 Task: Search round trip flight ticket for 2 adults, 2 infants in seat and 1 infant on lap in first from Vineyard Haven: Martha's Vineyard Airport to Greenville: Pitt-greenville Airport on 5-2-2023 and return on 5-3-2023. Choice of flights is Emirates. Number of bags: 1 carry on bag and 5 checked bags. Price is upto 80000. Outbound departure time preference is 7:00. Return departure time preference is 12:15.
Action: Mouse moved to (352, 181)
Screenshot: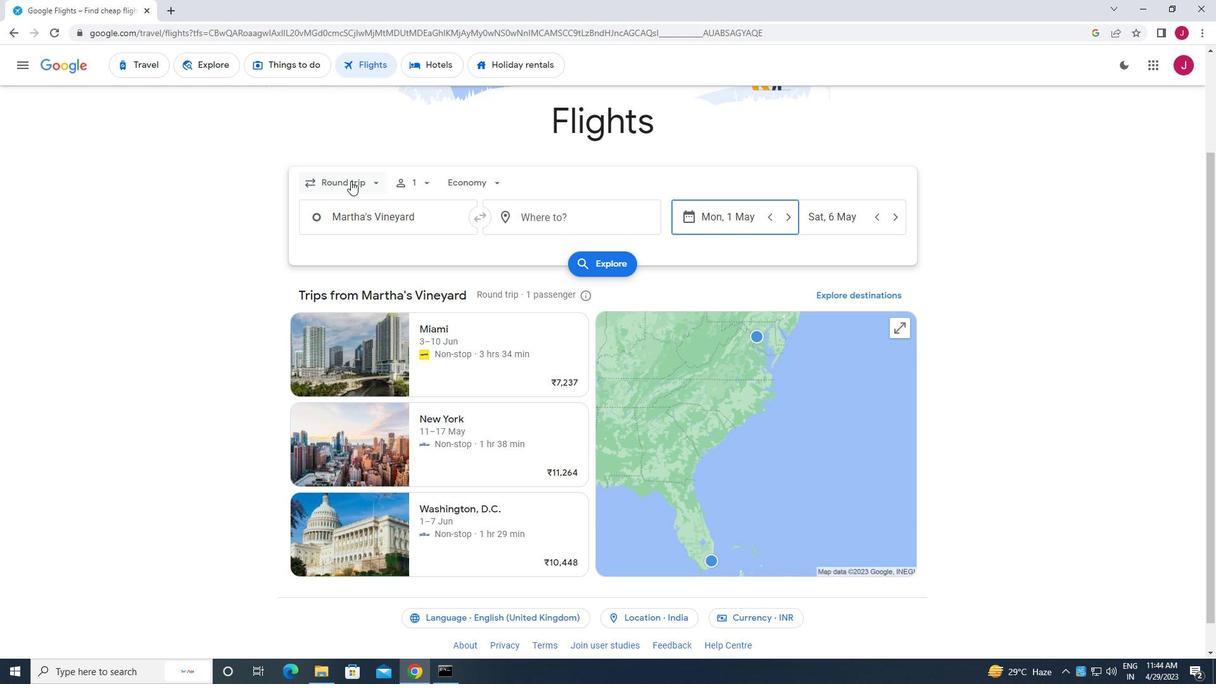 
Action: Mouse pressed left at (352, 181)
Screenshot: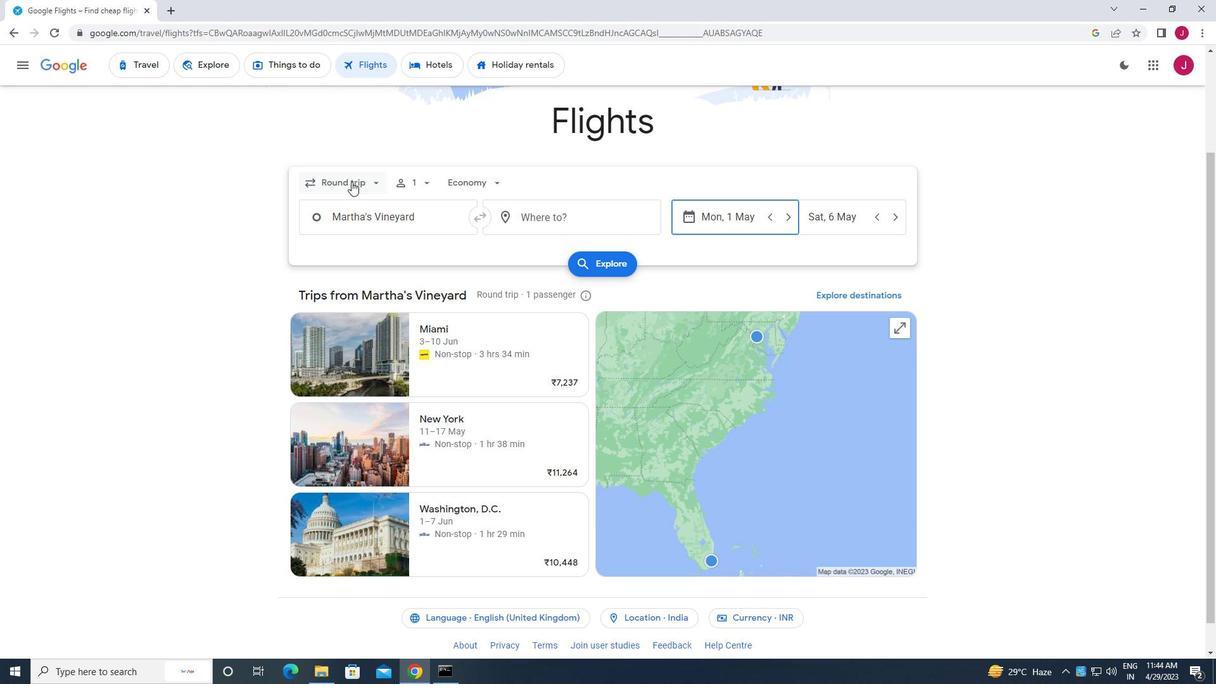 
Action: Mouse moved to (359, 234)
Screenshot: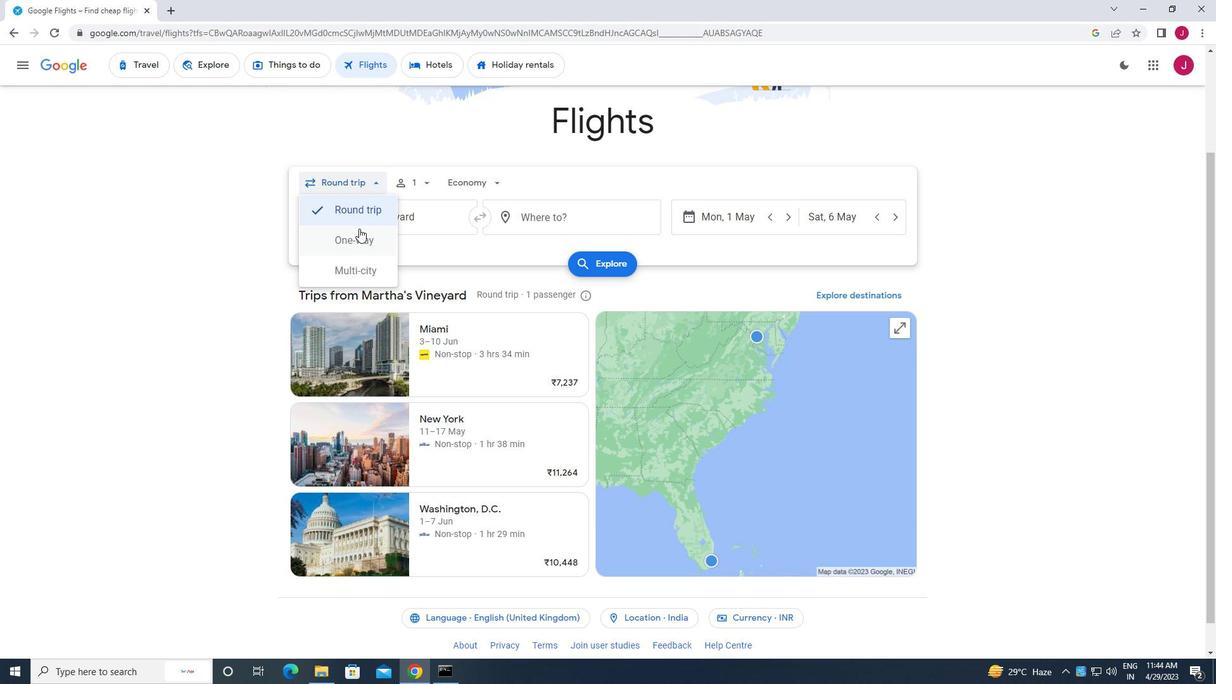 
Action: Mouse pressed left at (359, 234)
Screenshot: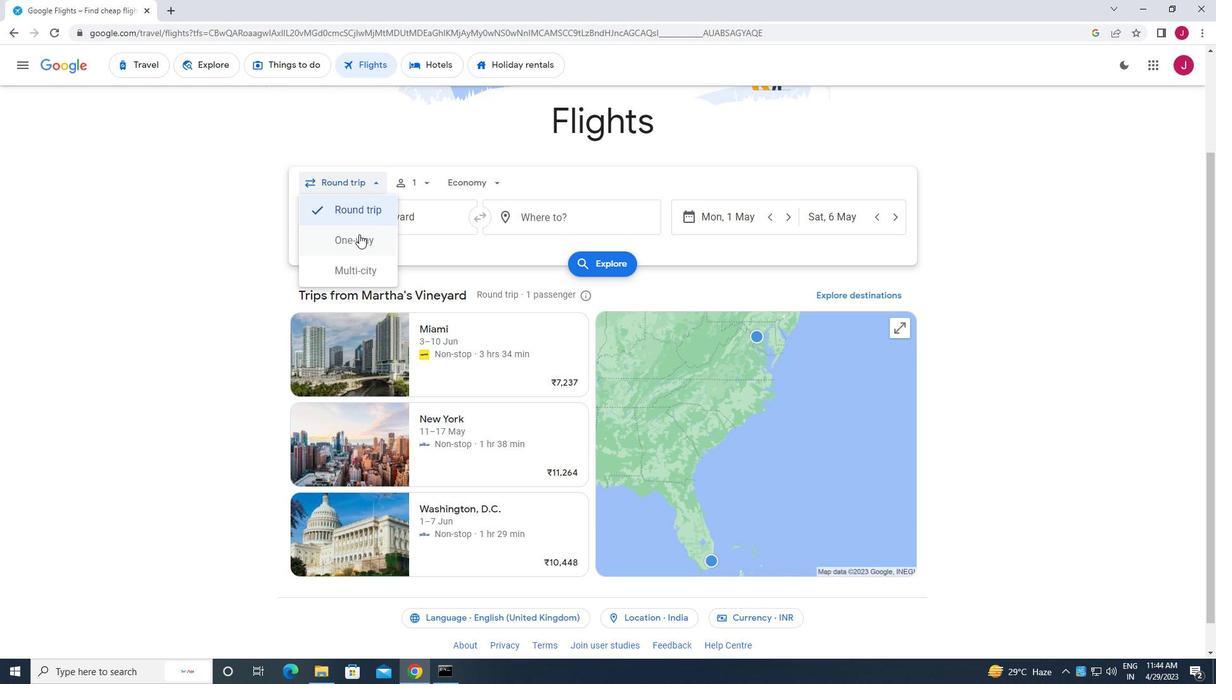 
Action: Mouse moved to (405, 183)
Screenshot: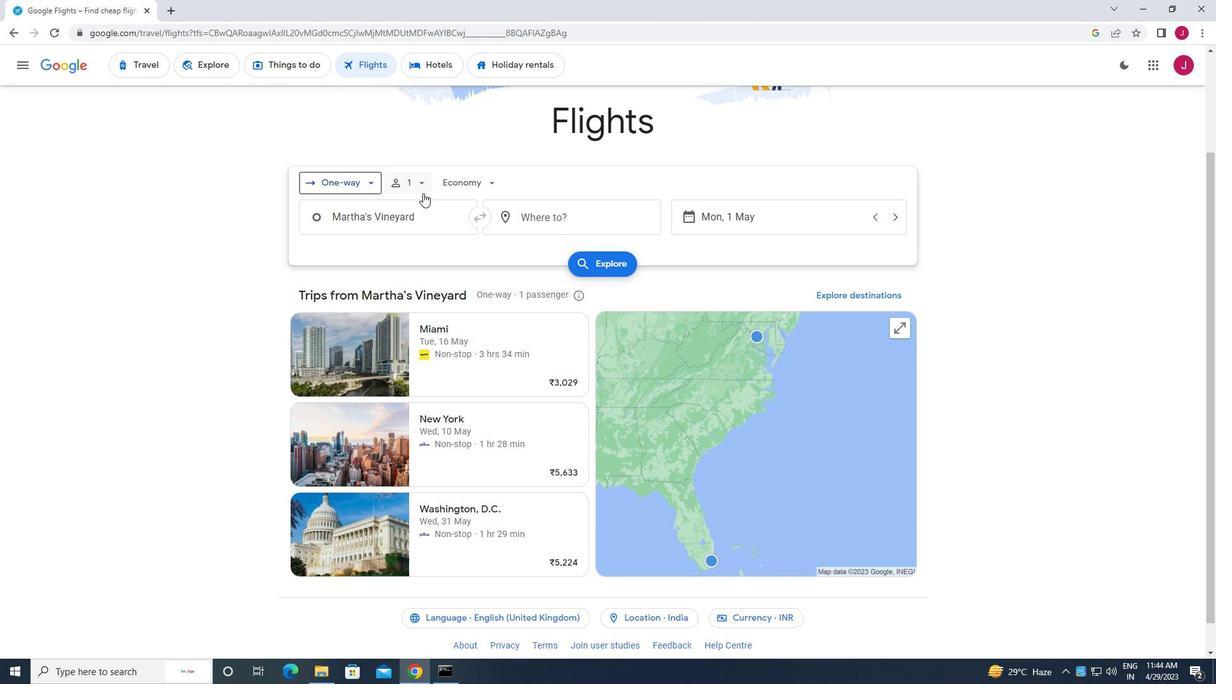 
Action: Mouse pressed left at (405, 183)
Screenshot: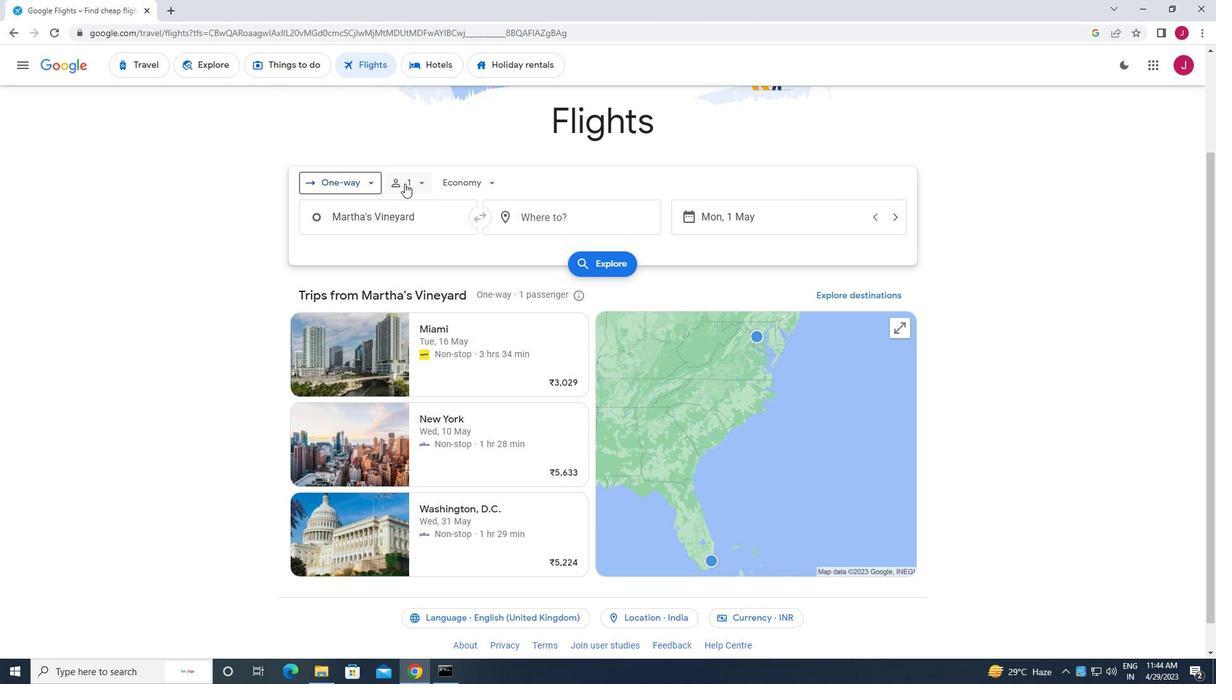 
Action: Mouse moved to (519, 216)
Screenshot: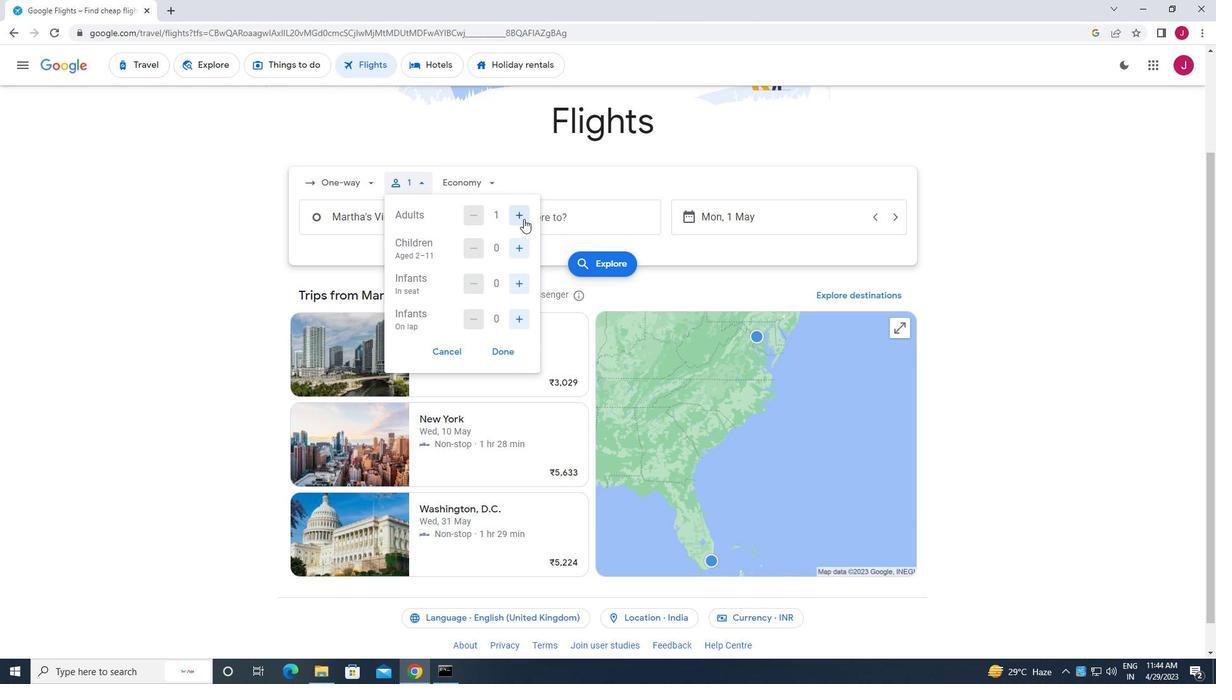 
Action: Mouse pressed left at (519, 216)
Screenshot: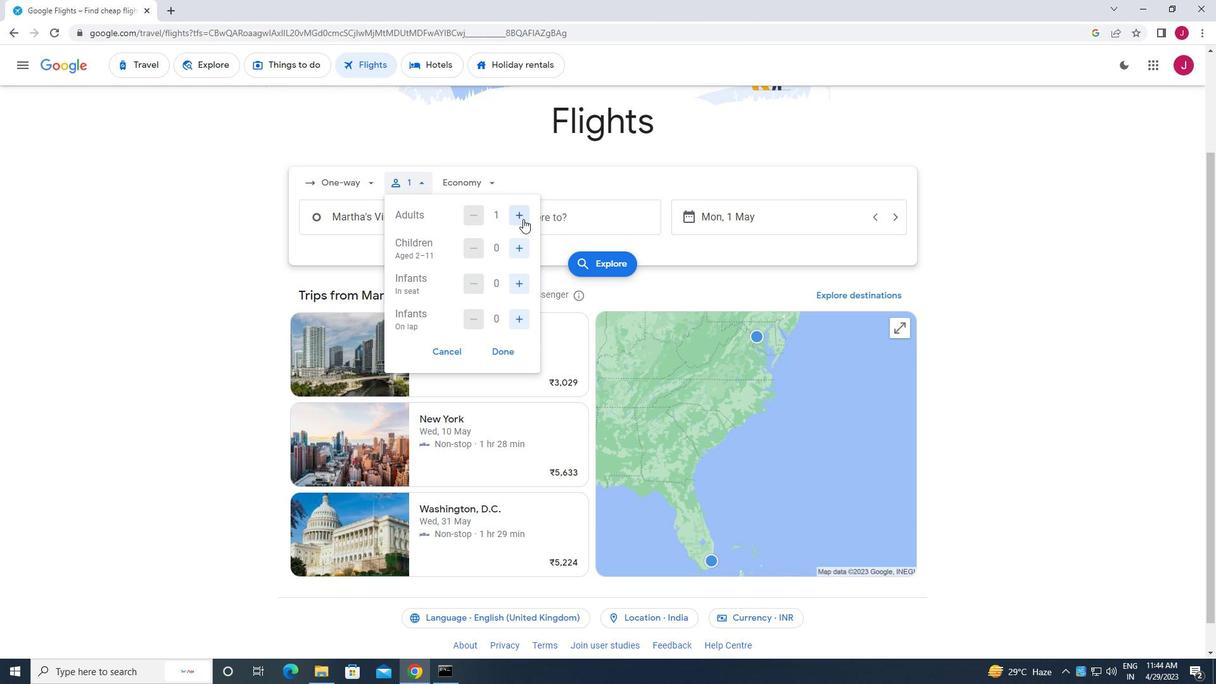 
Action: Mouse moved to (519, 245)
Screenshot: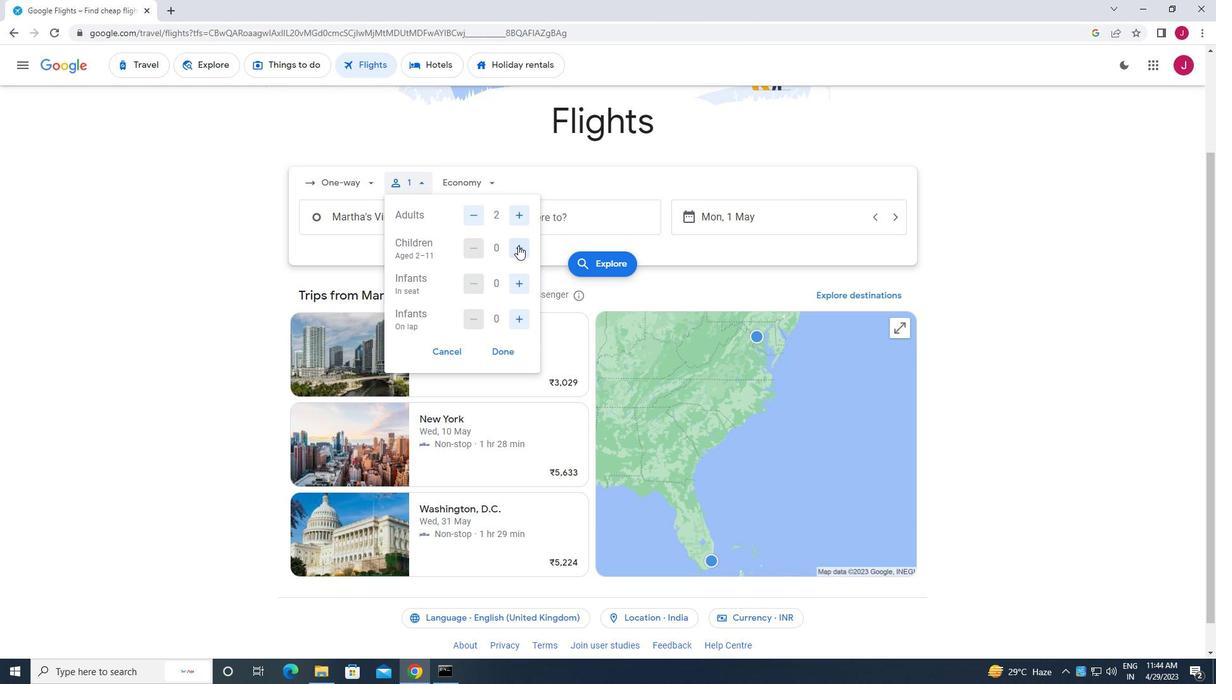 
Action: Mouse pressed left at (519, 245)
Screenshot: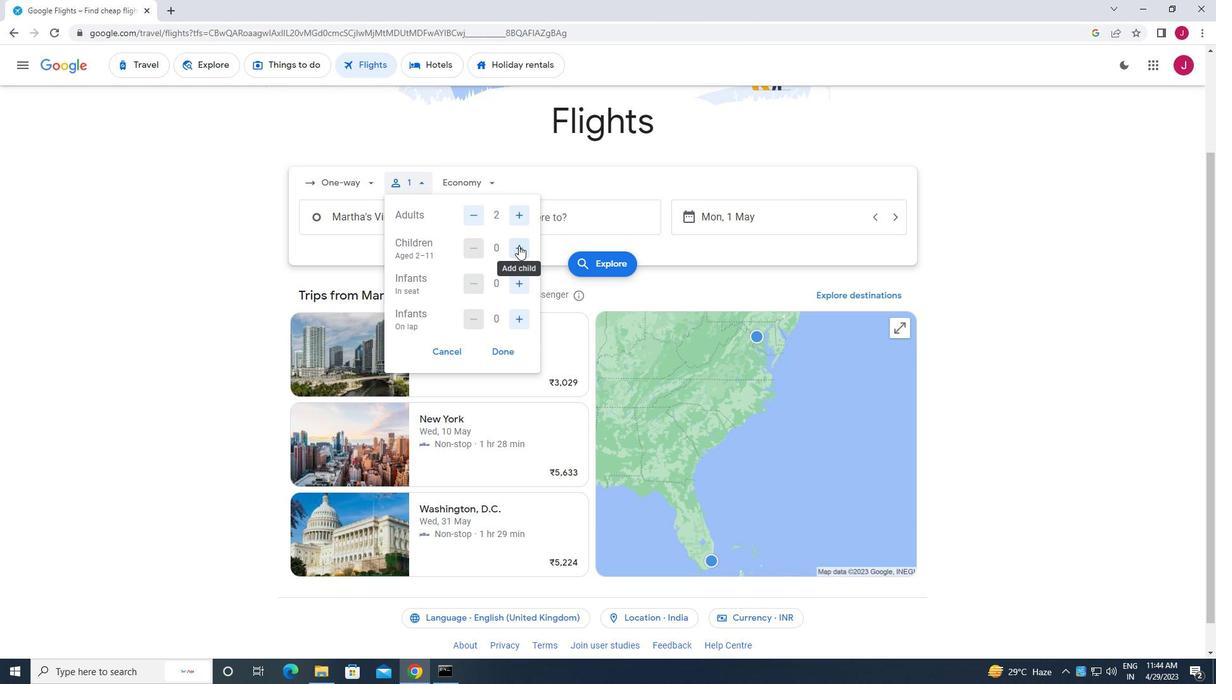 
Action: Mouse moved to (481, 249)
Screenshot: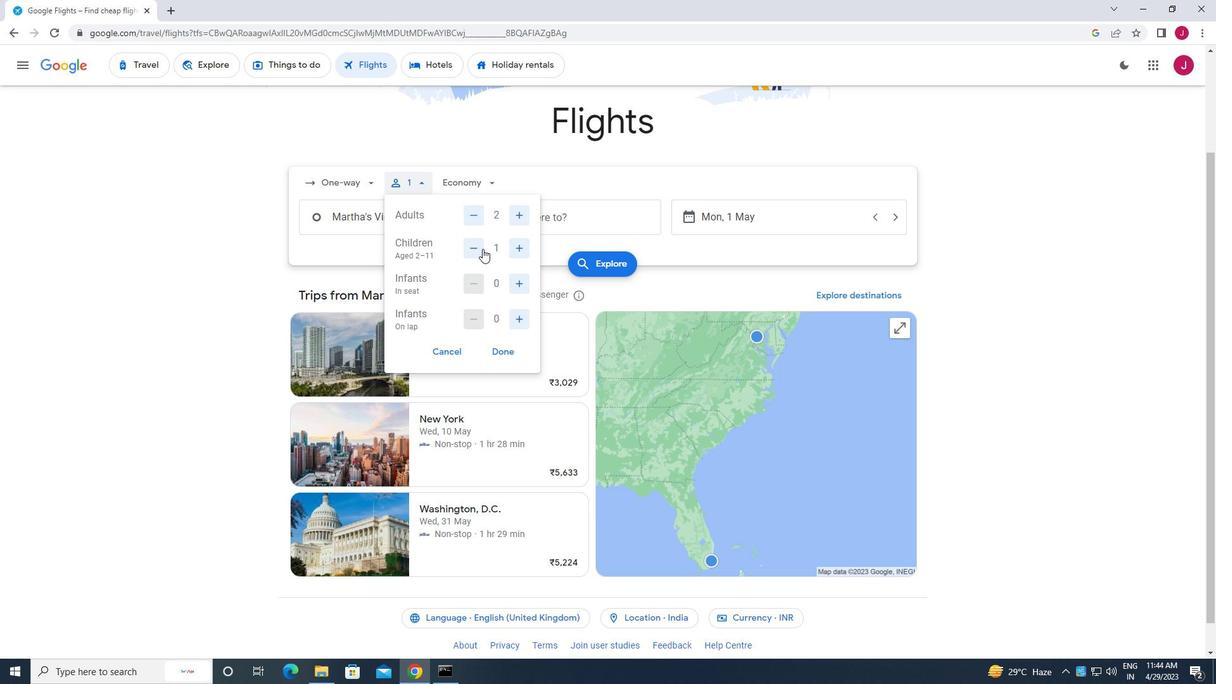 
Action: Mouse pressed left at (481, 249)
Screenshot: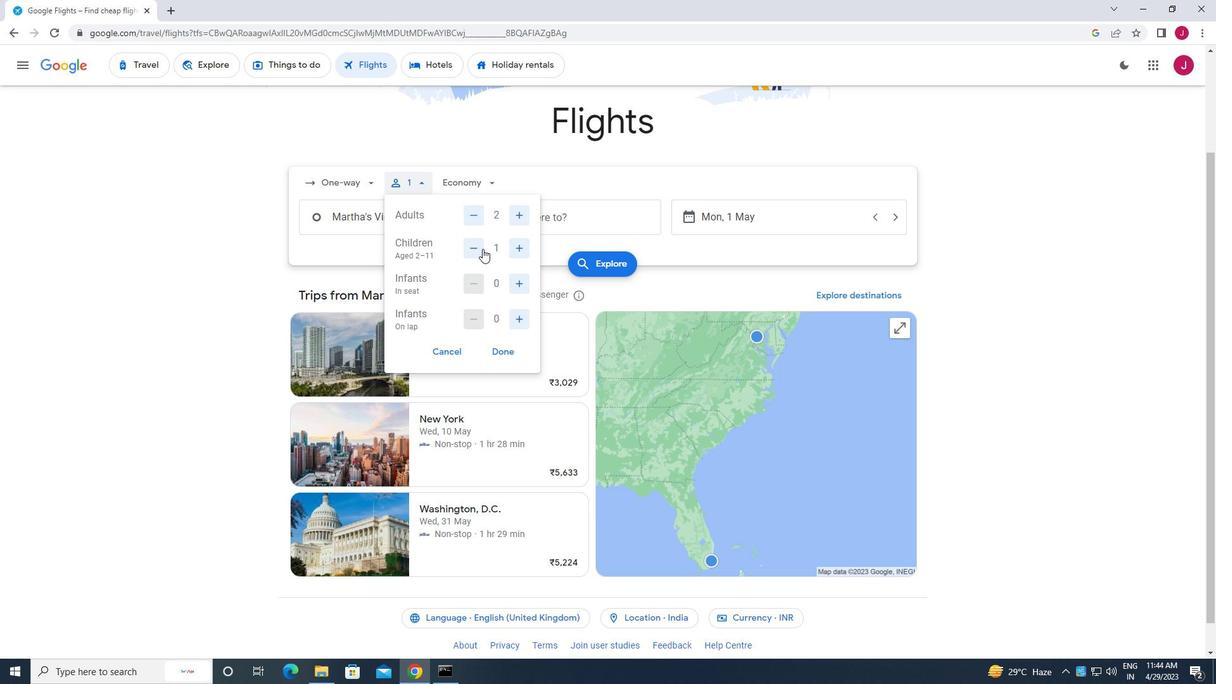 
Action: Mouse moved to (517, 281)
Screenshot: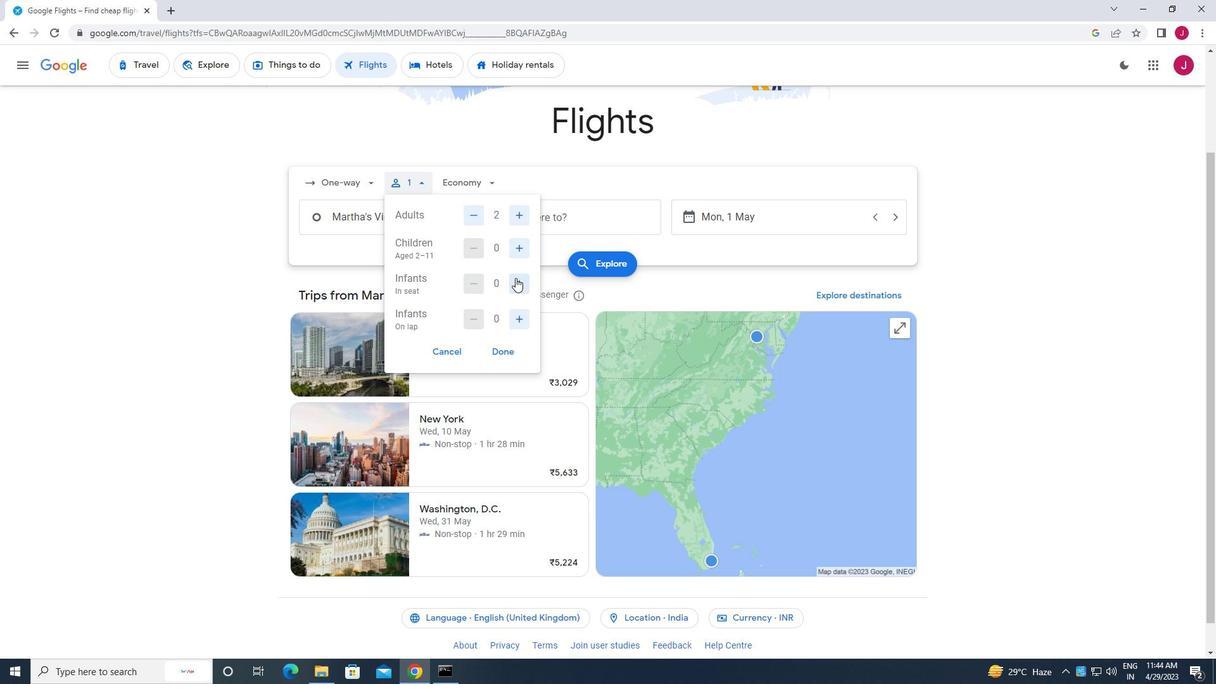 
Action: Mouse pressed left at (517, 281)
Screenshot: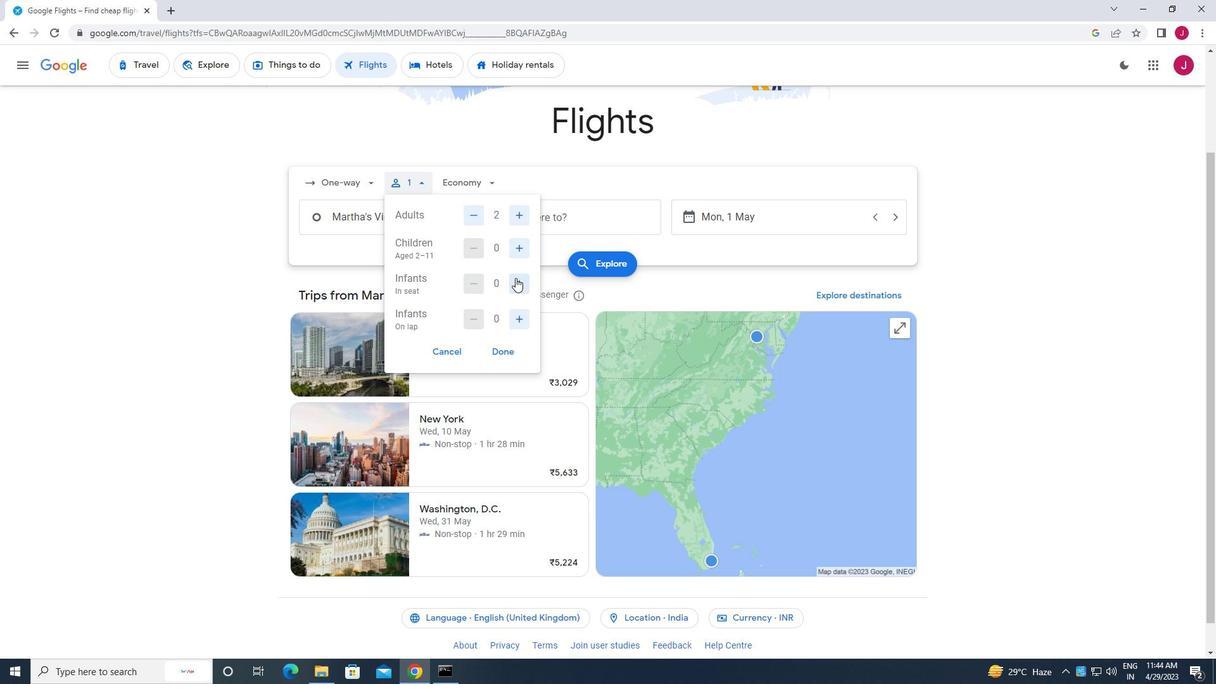 
Action: Mouse moved to (517, 281)
Screenshot: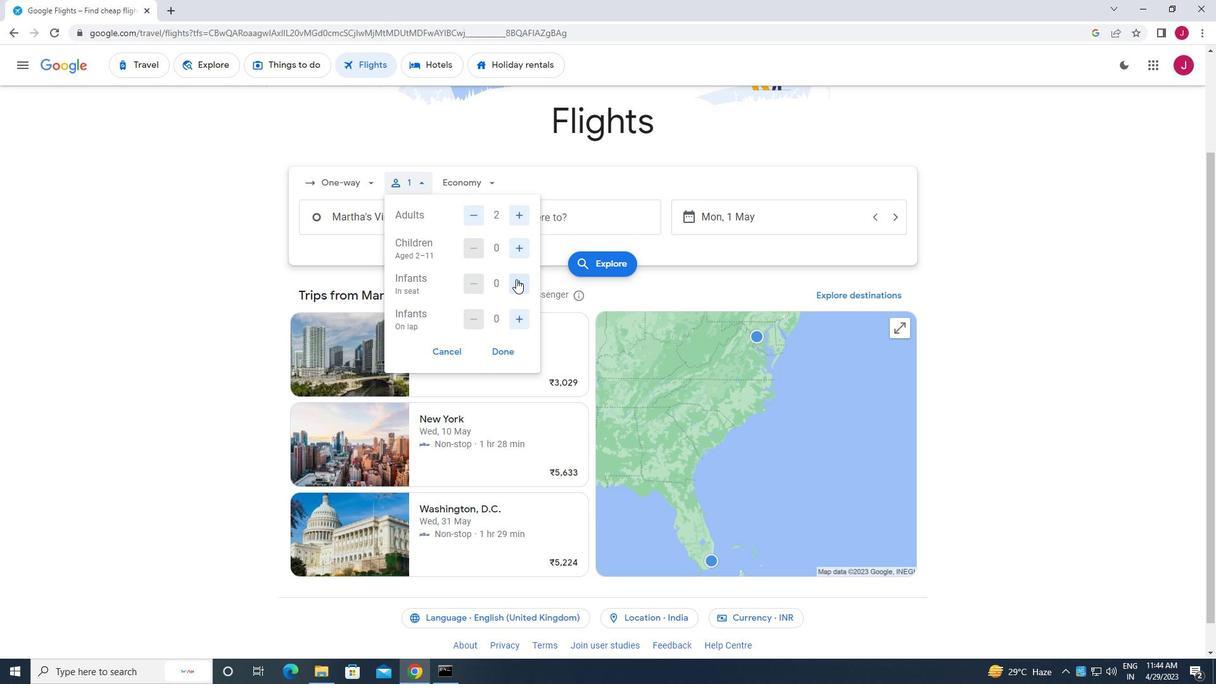
Action: Mouse pressed left at (517, 281)
Screenshot: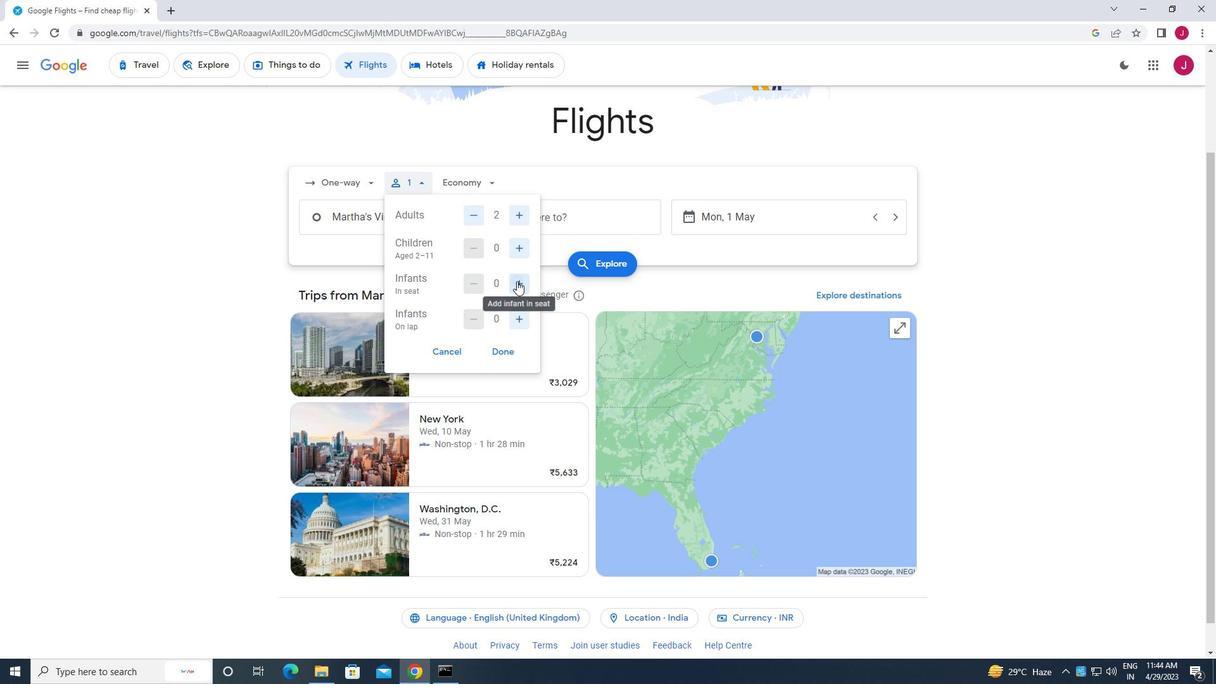 
Action: Mouse moved to (519, 316)
Screenshot: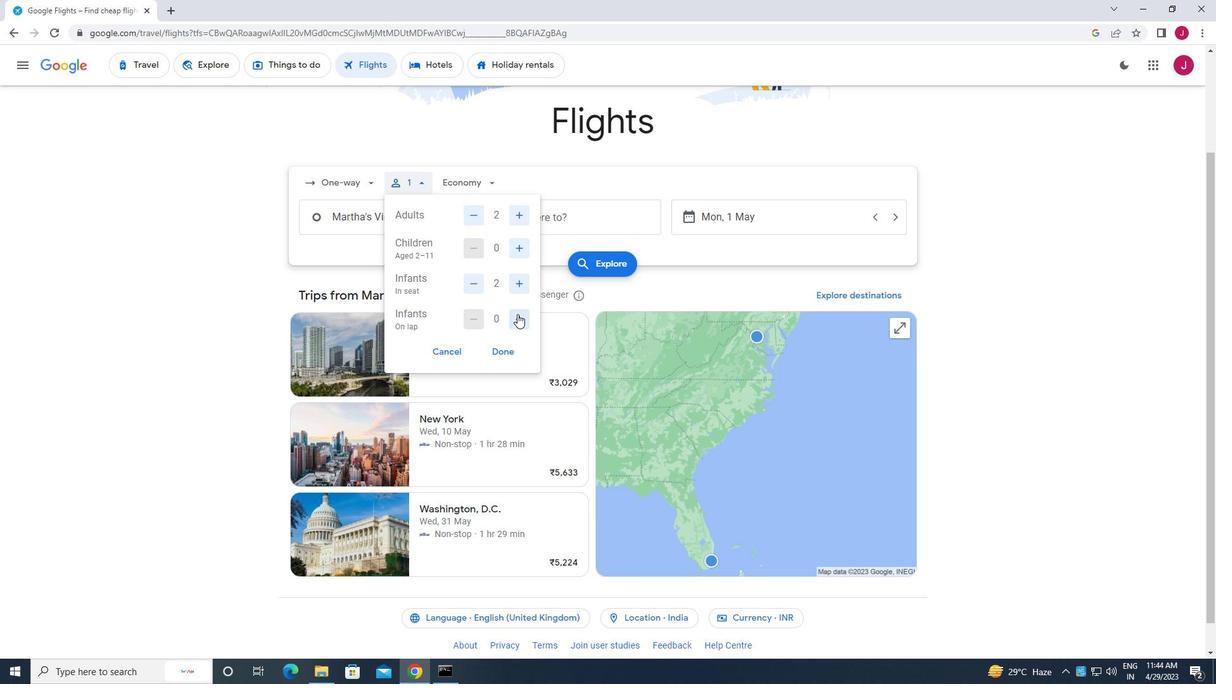 
Action: Mouse pressed left at (519, 316)
Screenshot: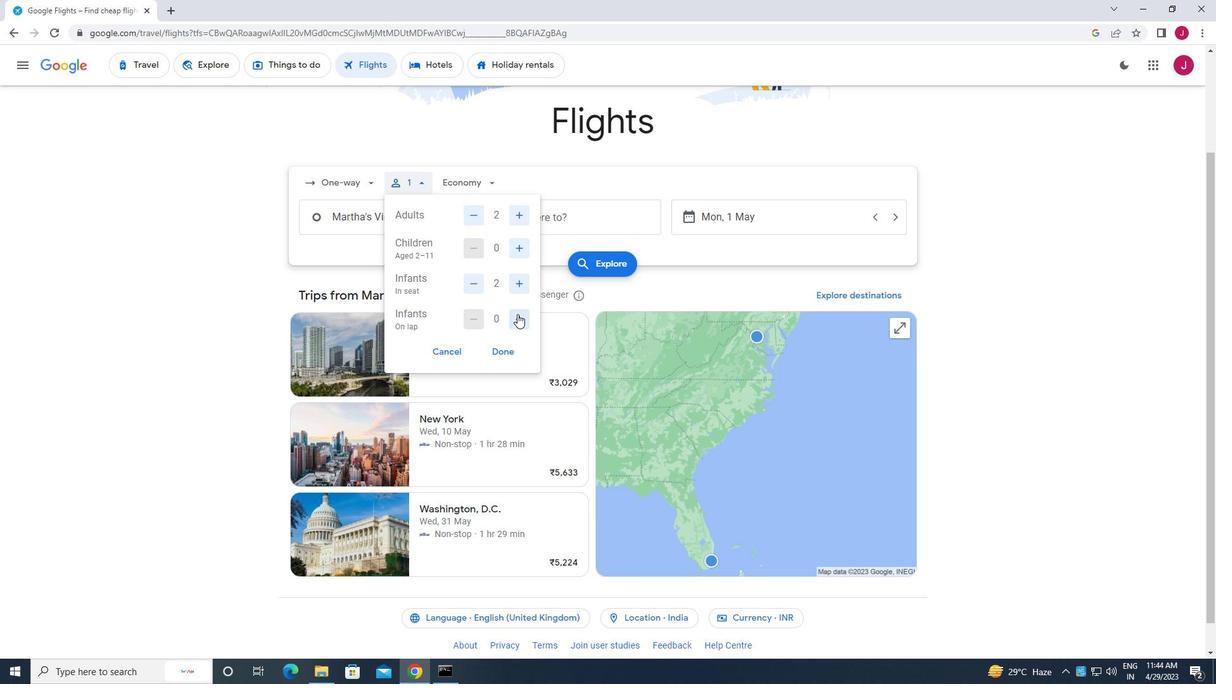 
Action: Mouse moved to (500, 348)
Screenshot: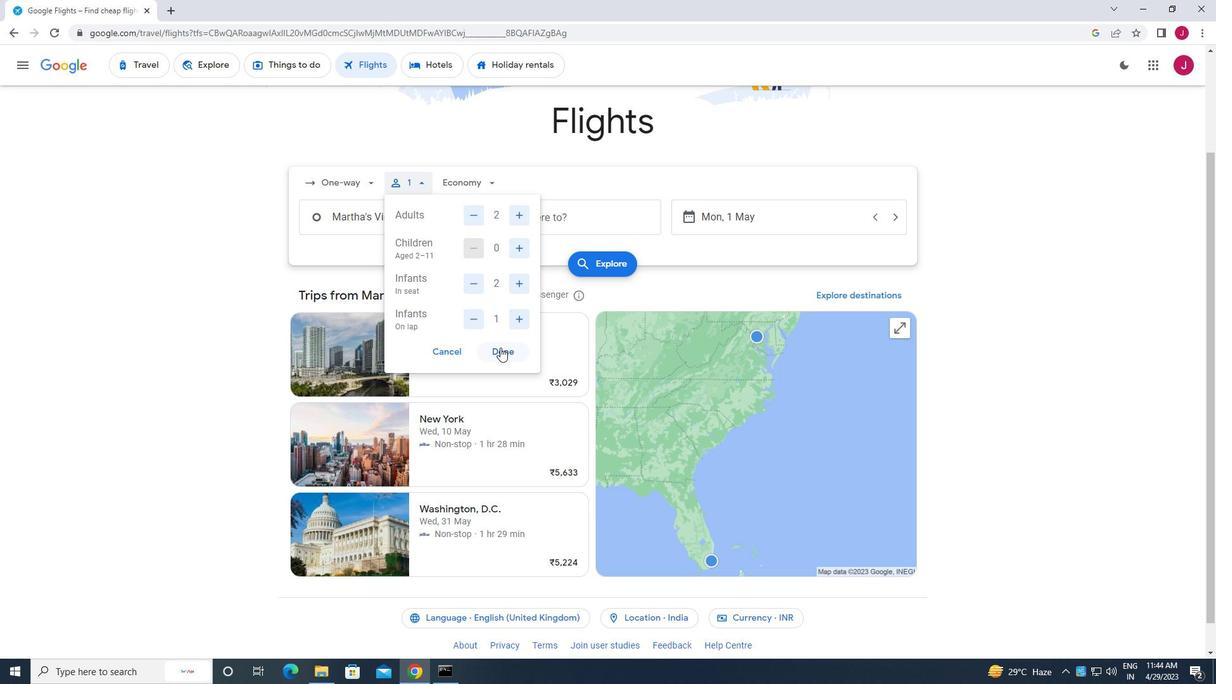 
Action: Mouse pressed left at (500, 348)
Screenshot: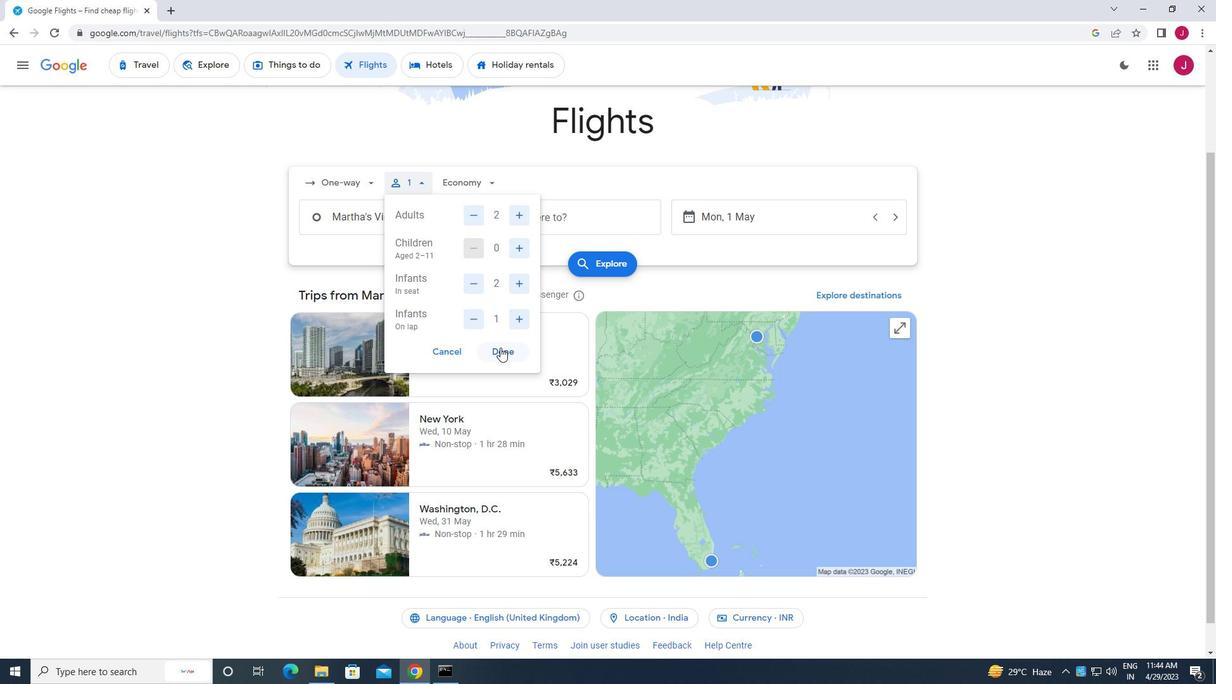 
Action: Mouse moved to (481, 184)
Screenshot: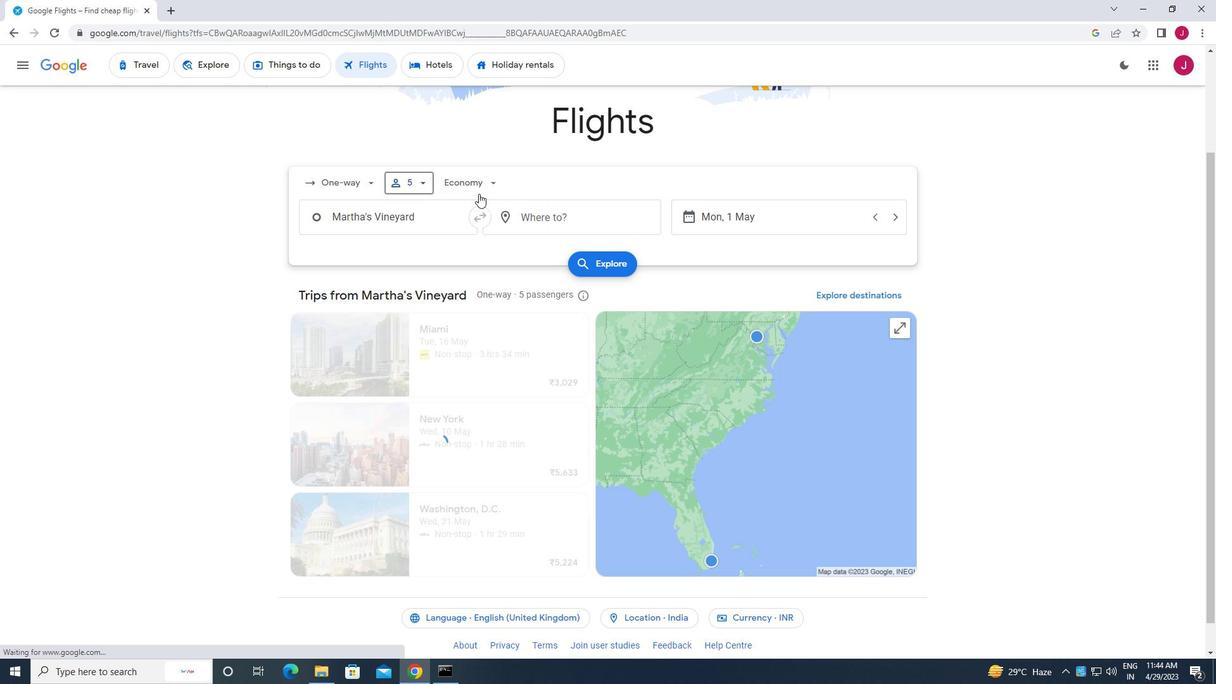 
Action: Mouse pressed left at (481, 184)
Screenshot: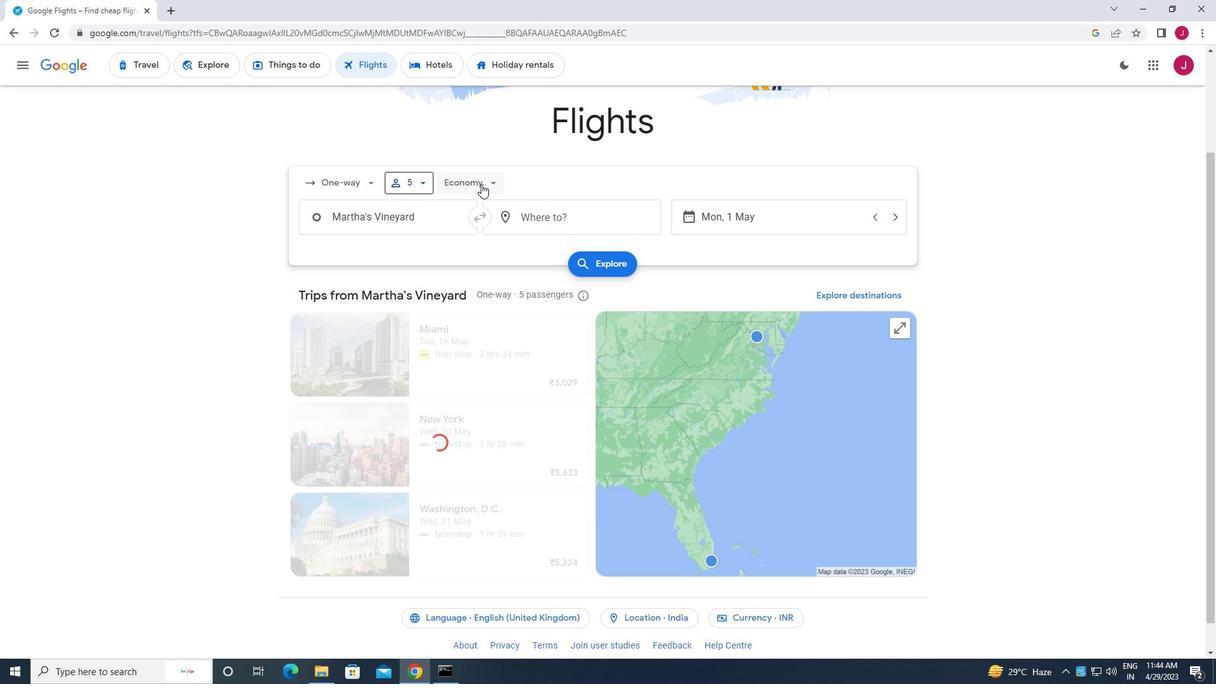 
Action: Mouse moved to (486, 304)
Screenshot: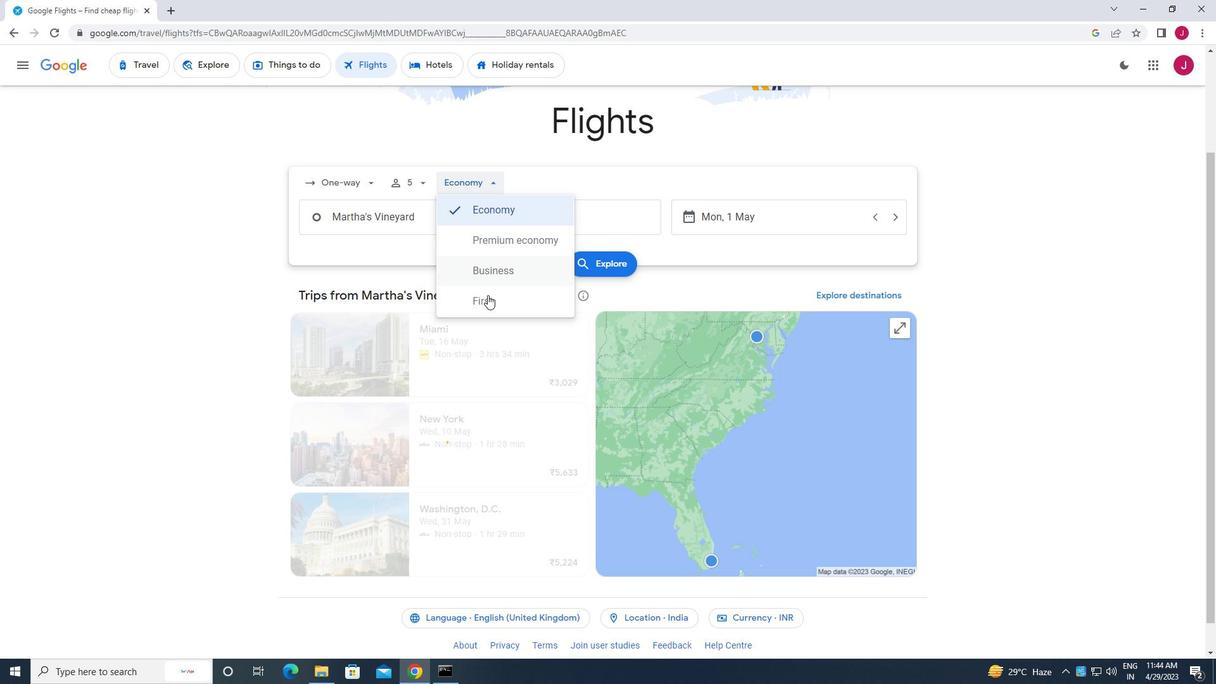 
Action: Mouse pressed left at (486, 304)
Screenshot: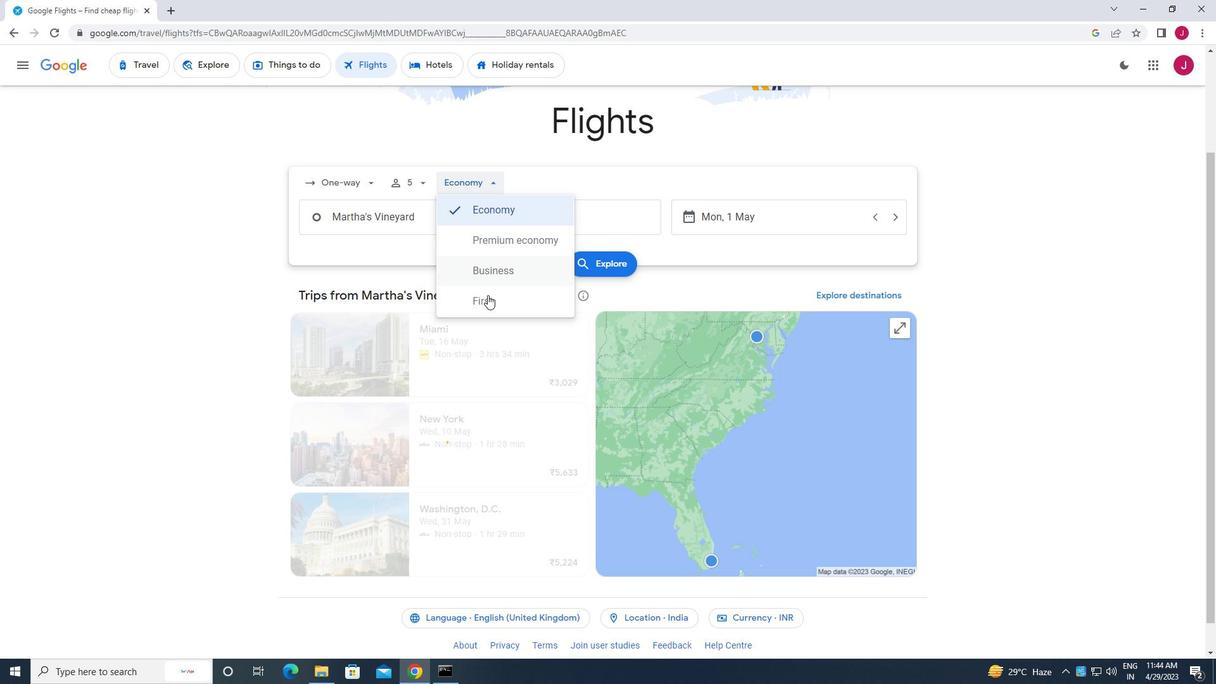 
Action: Mouse moved to (420, 214)
Screenshot: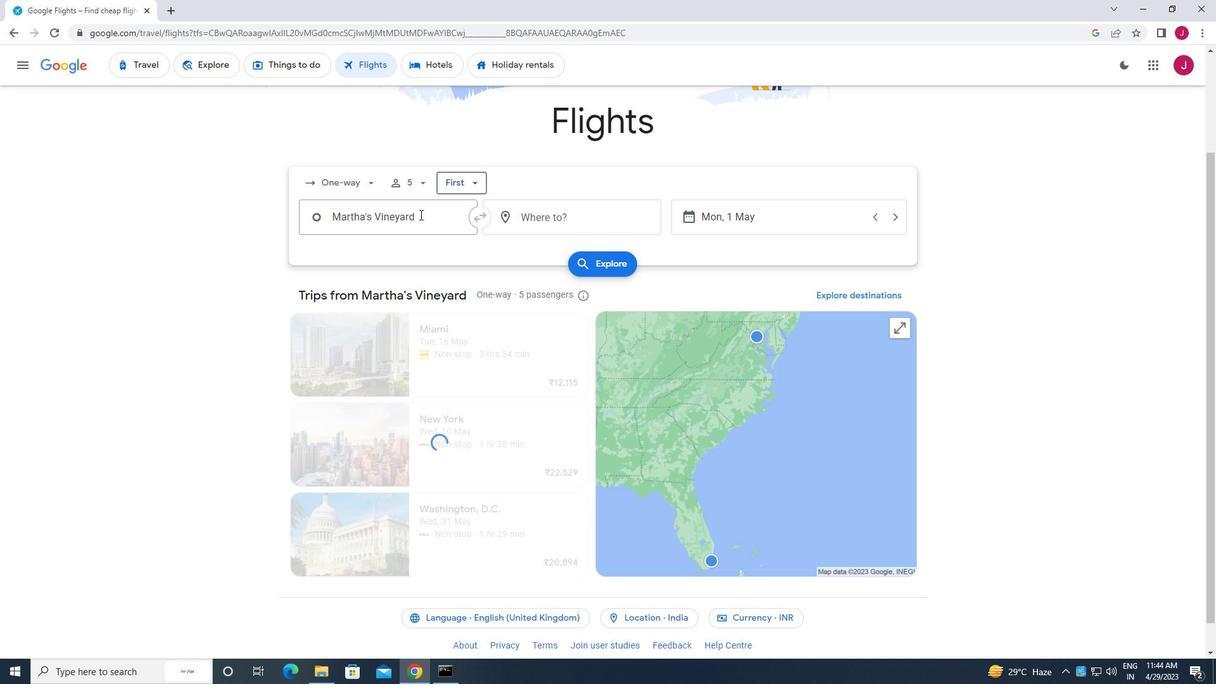 
Action: Mouse pressed left at (420, 214)
Screenshot: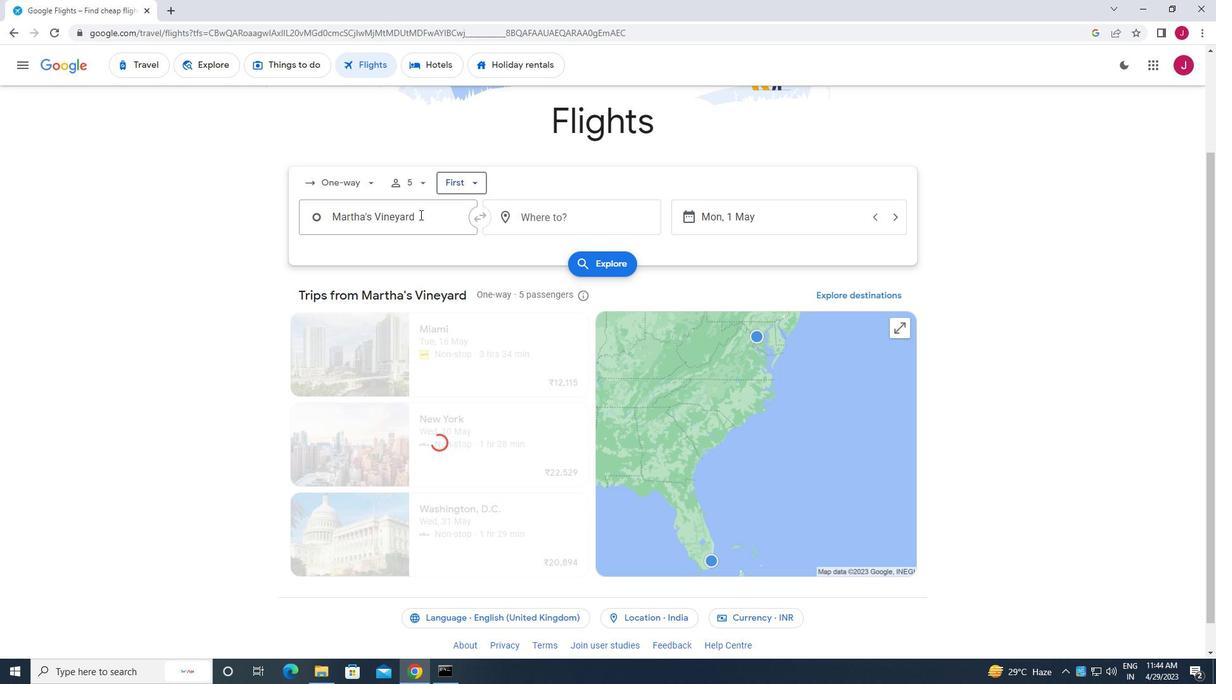 
Action: Mouse moved to (420, 214)
Screenshot: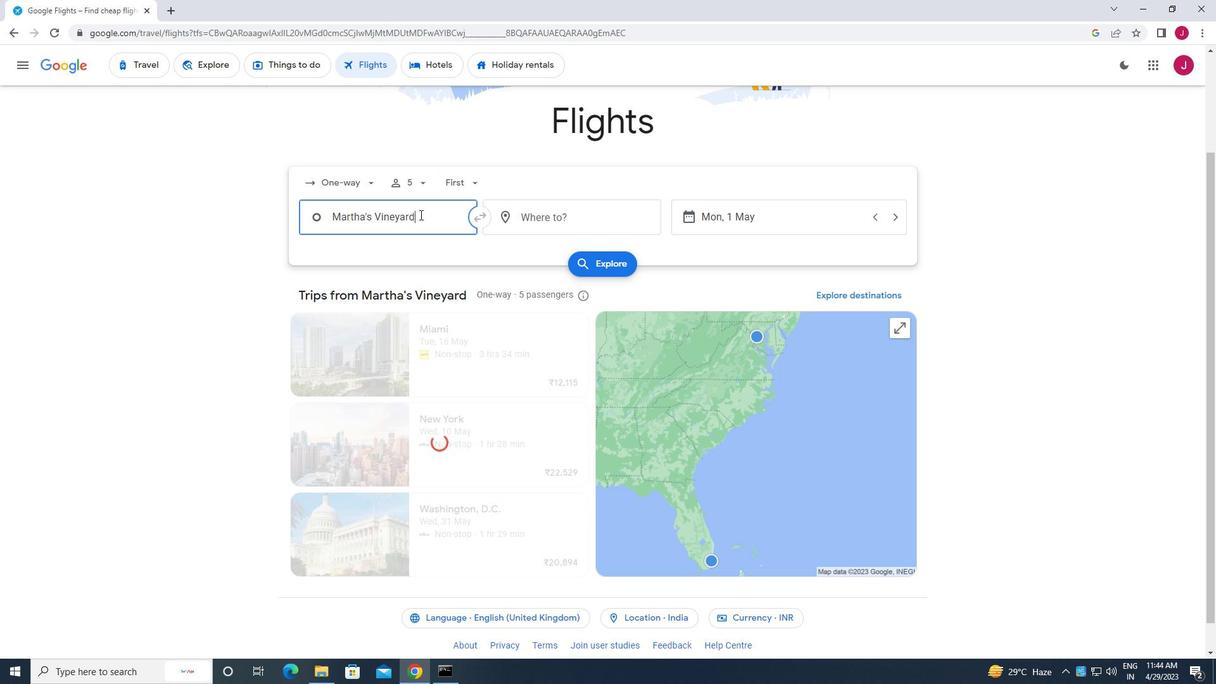 
Action: Key pressed marthas<Key.space>
Screenshot: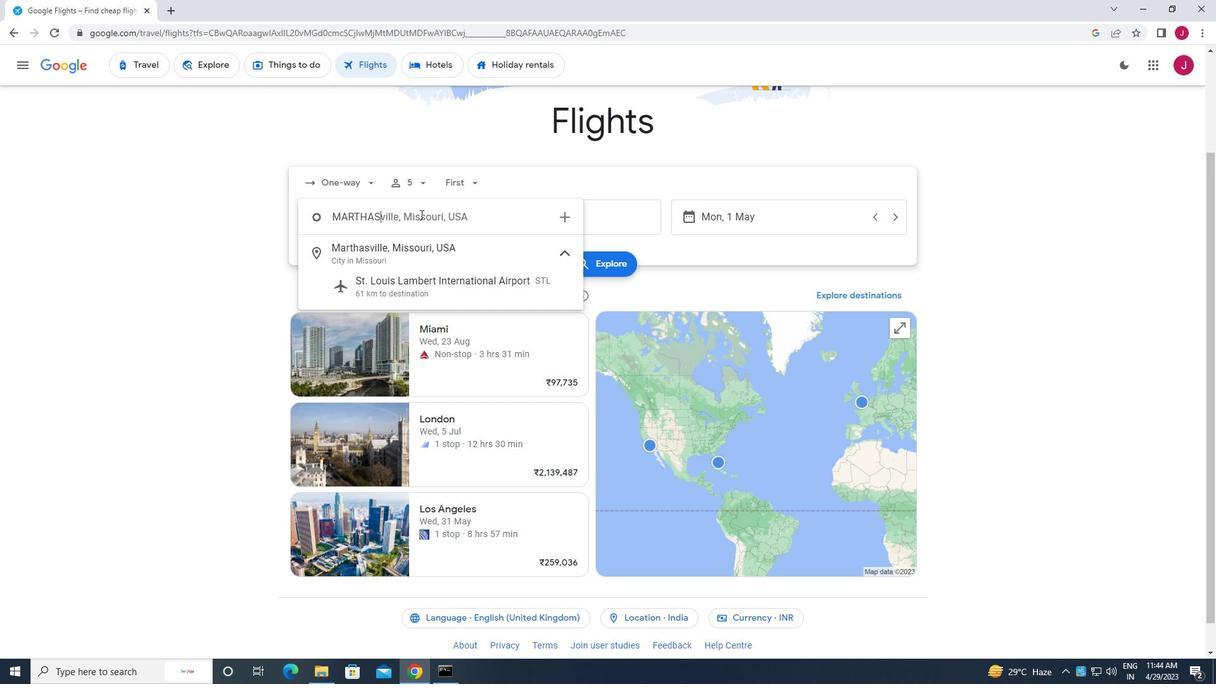 
Action: Mouse moved to (458, 249)
Screenshot: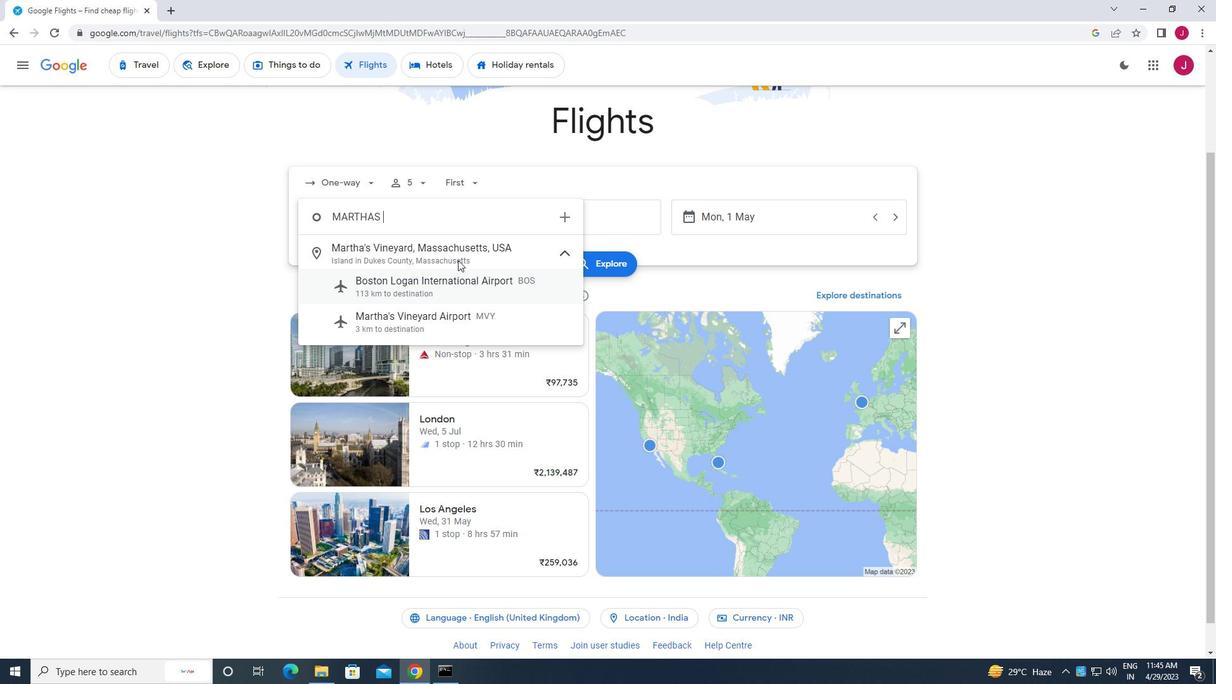 
Action: Mouse pressed left at (458, 249)
Screenshot: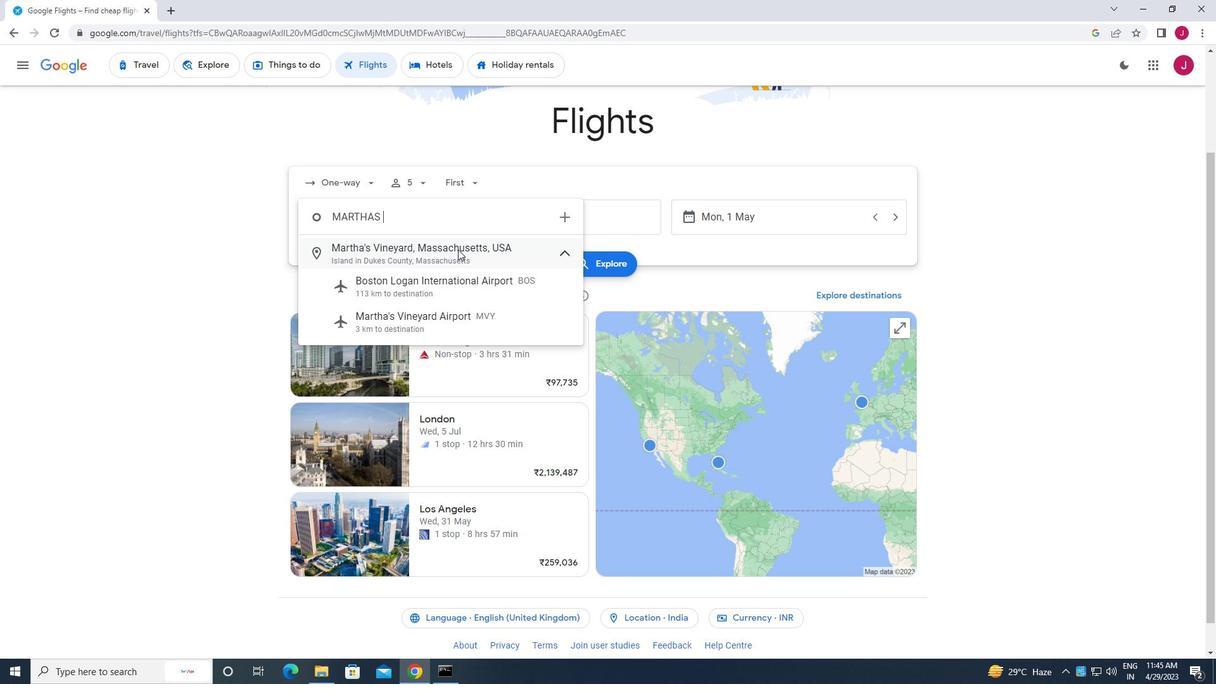 
Action: Mouse moved to (577, 222)
Screenshot: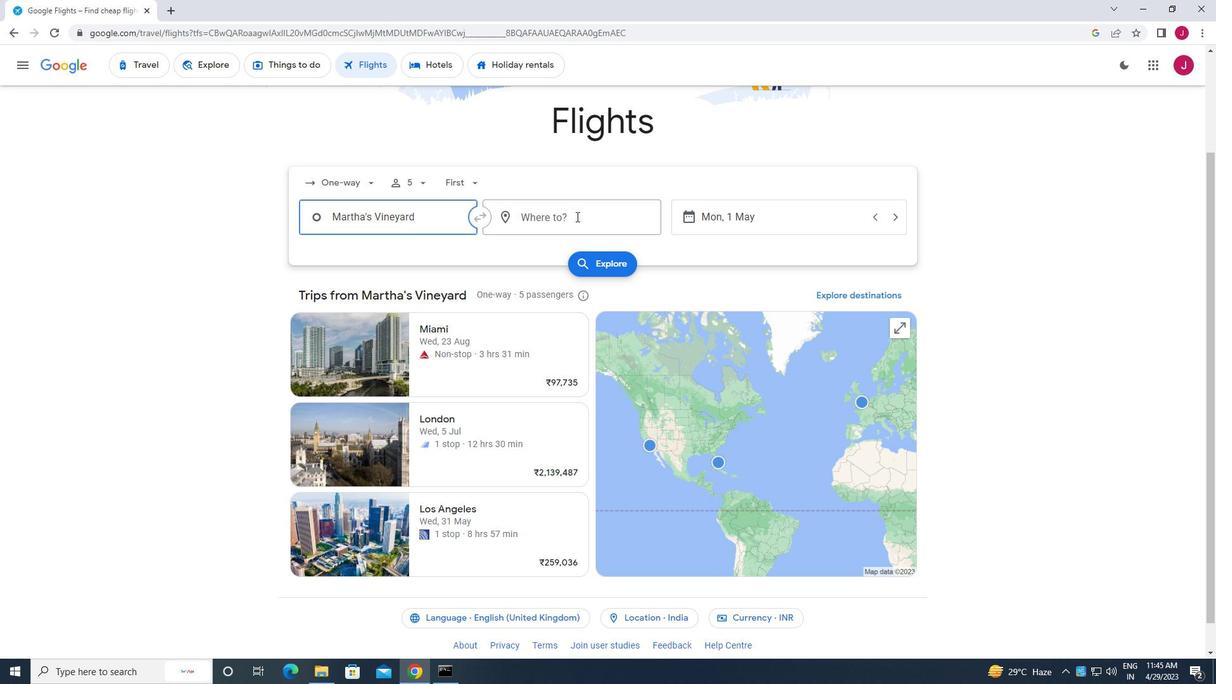 
Action: Mouse pressed left at (577, 222)
Screenshot: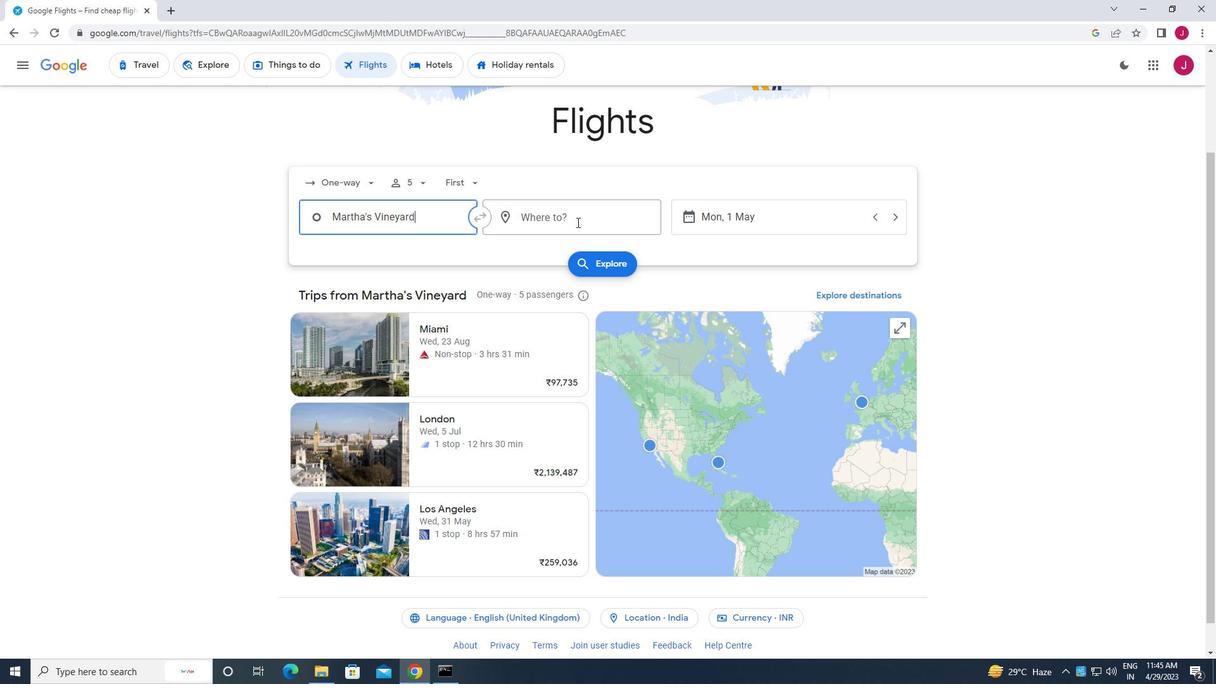 
Action: Mouse moved to (573, 222)
Screenshot: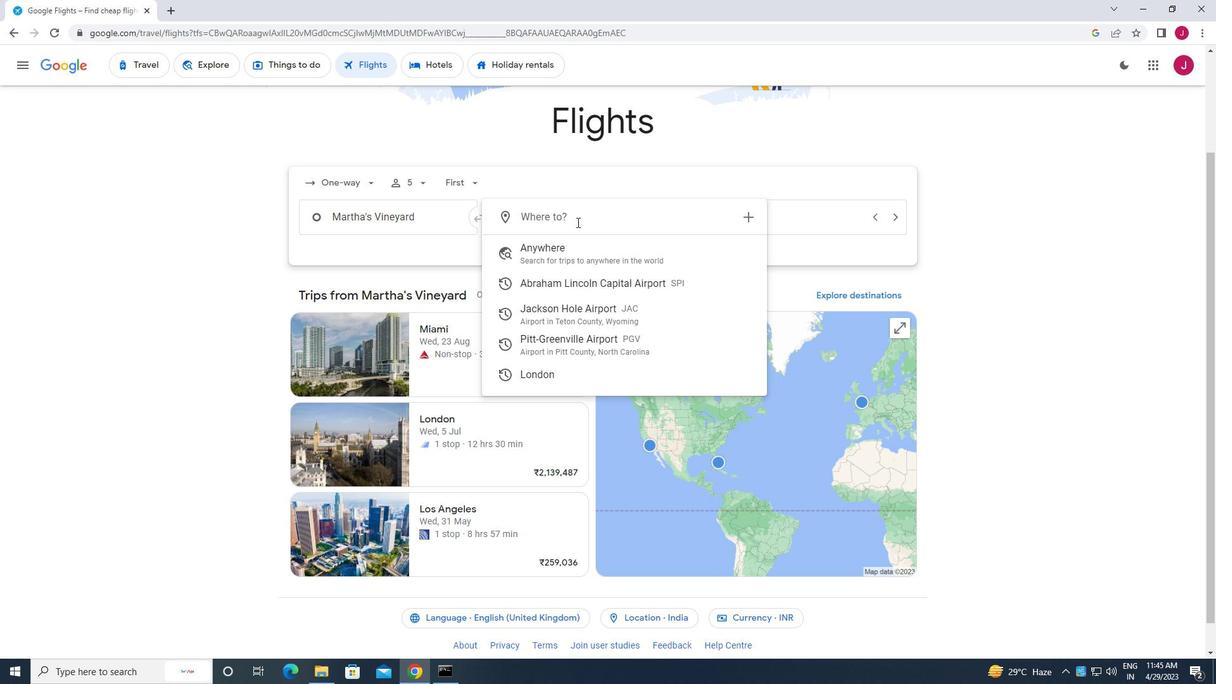 
Action: Key pressed greenville<Key.space>p
Screenshot: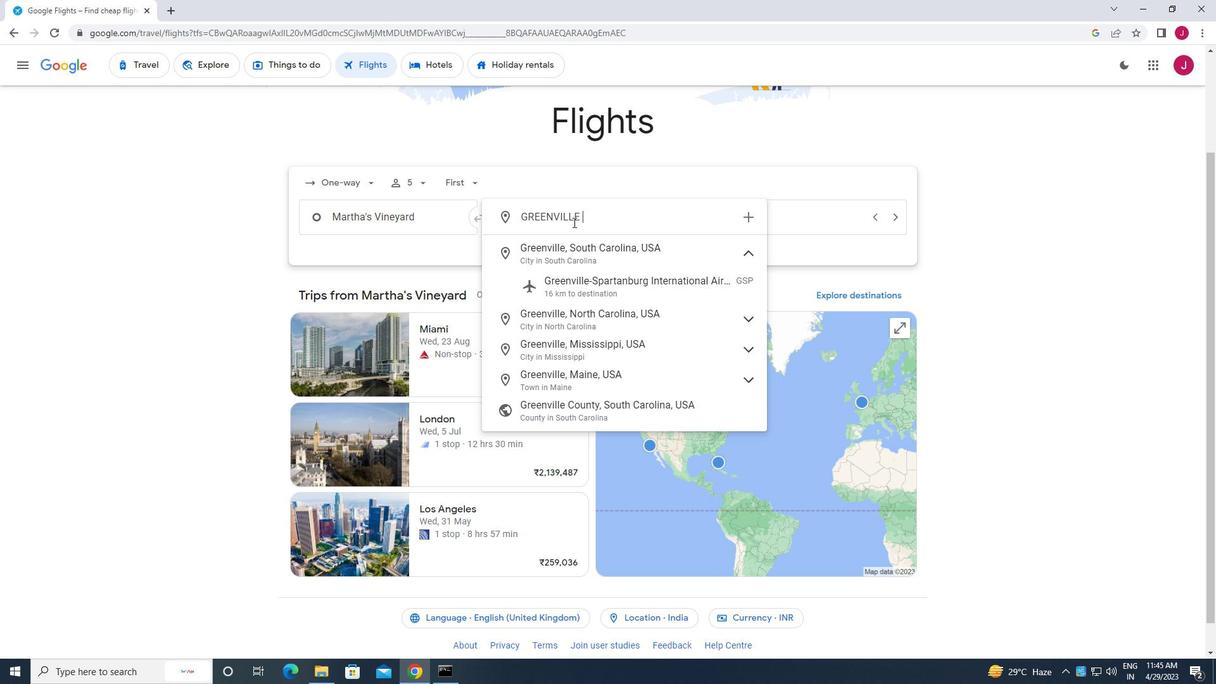 
Action: Mouse moved to (590, 252)
Screenshot: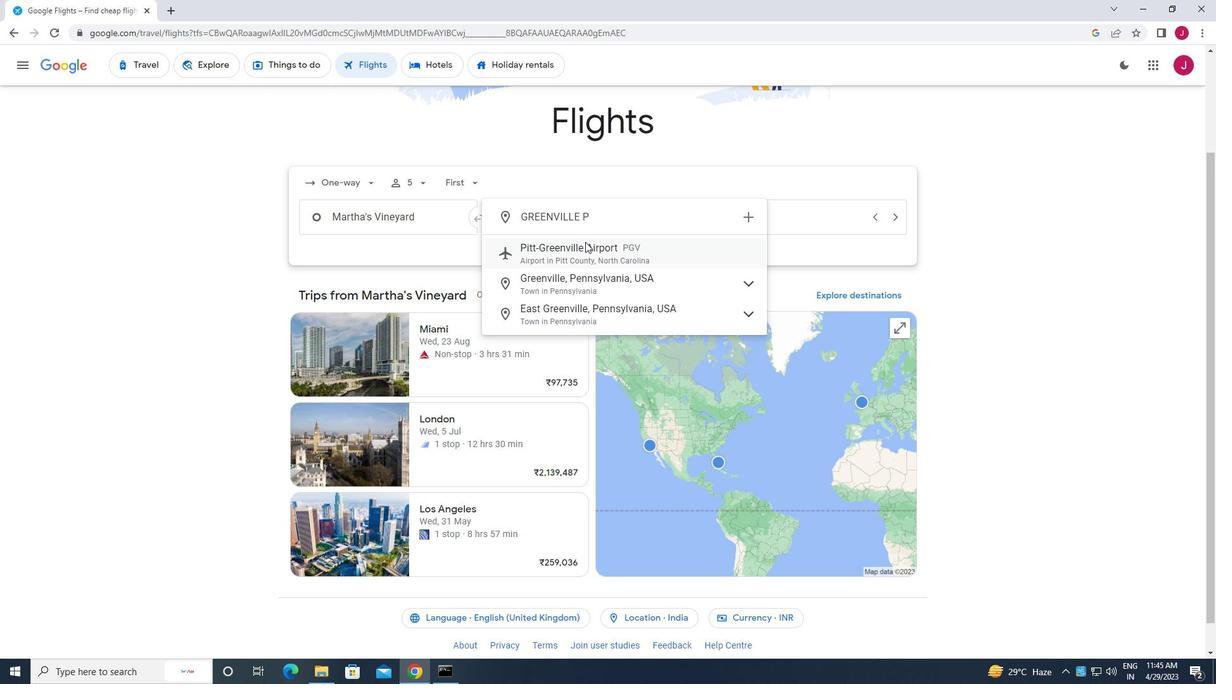 
Action: Mouse pressed left at (590, 252)
Screenshot: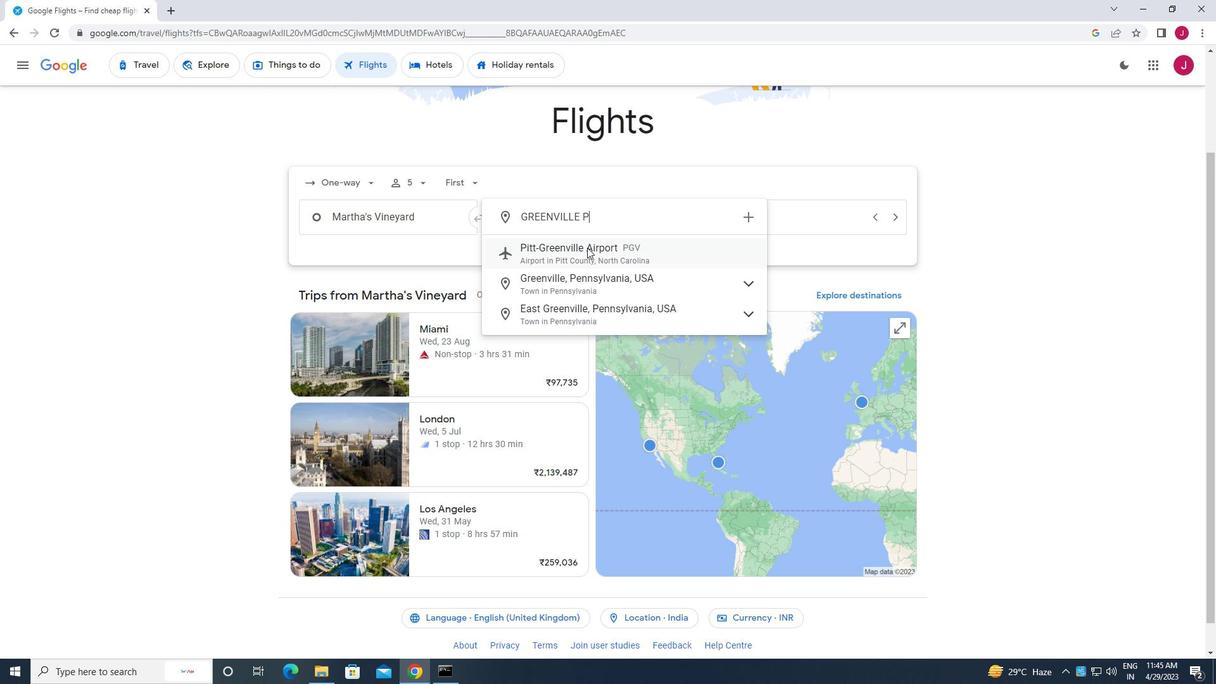 
Action: Mouse moved to (758, 224)
Screenshot: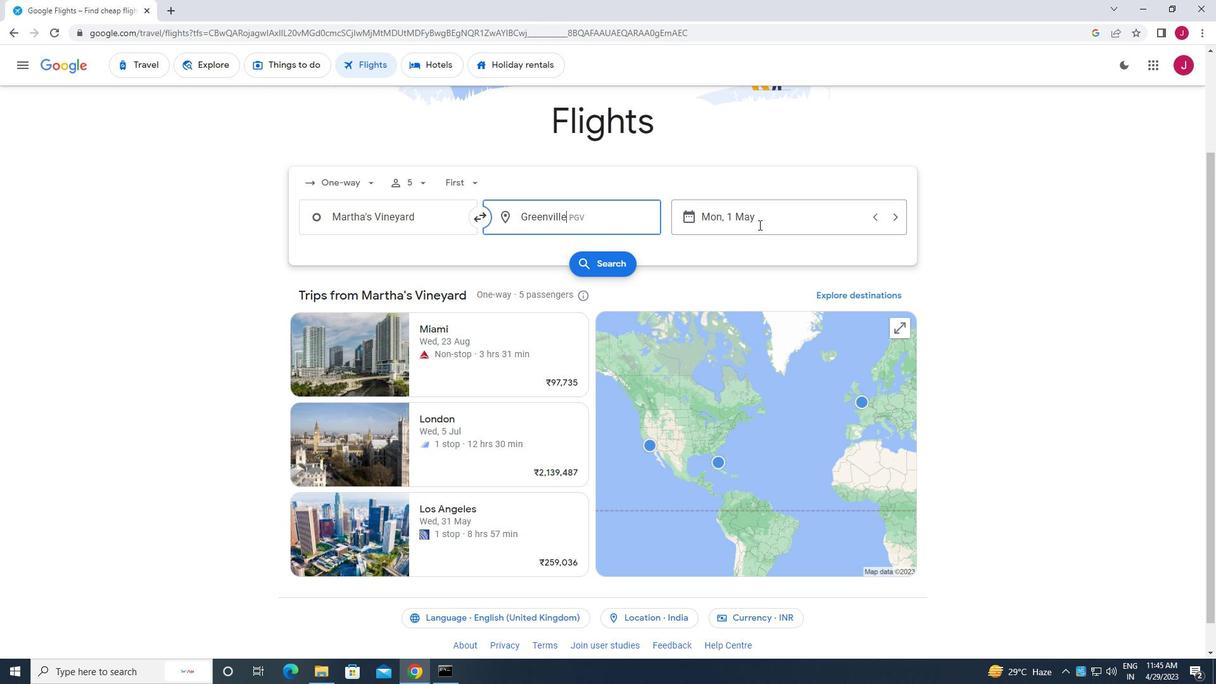 
Action: Mouse pressed left at (758, 224)
Screenshot: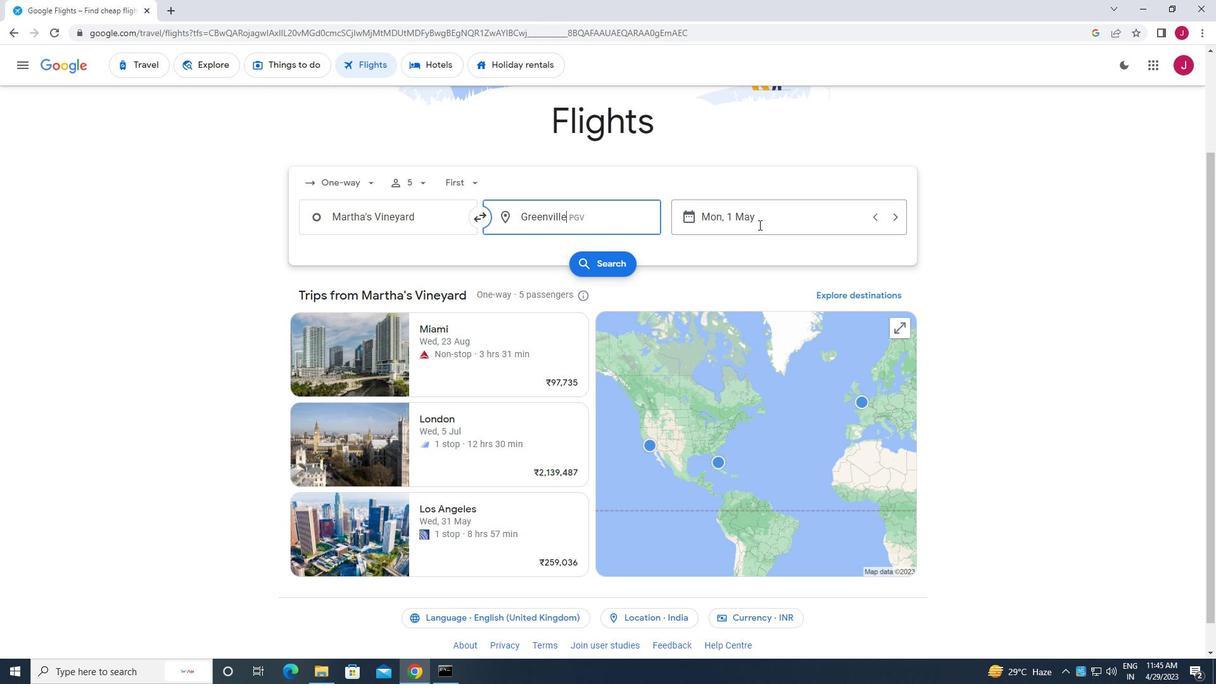 
Action: Mouse moved to (759, 314)
Screenshot: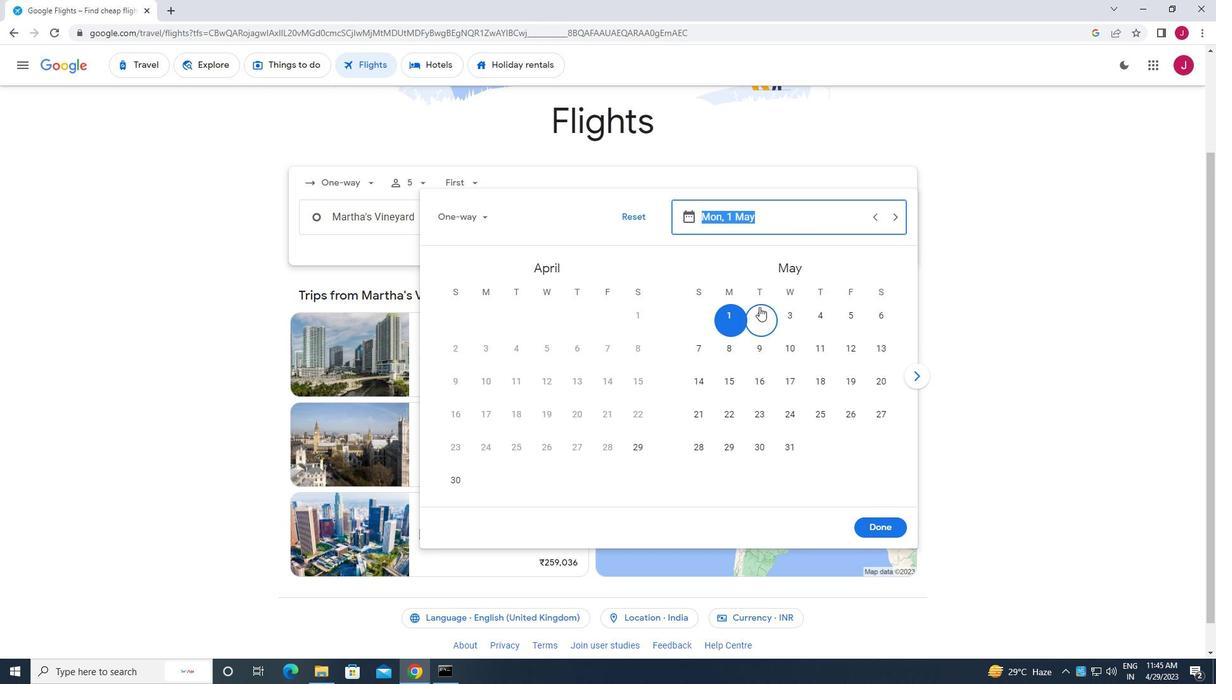 
Action: Mouse pressed left at (759, 314)
Screenshot: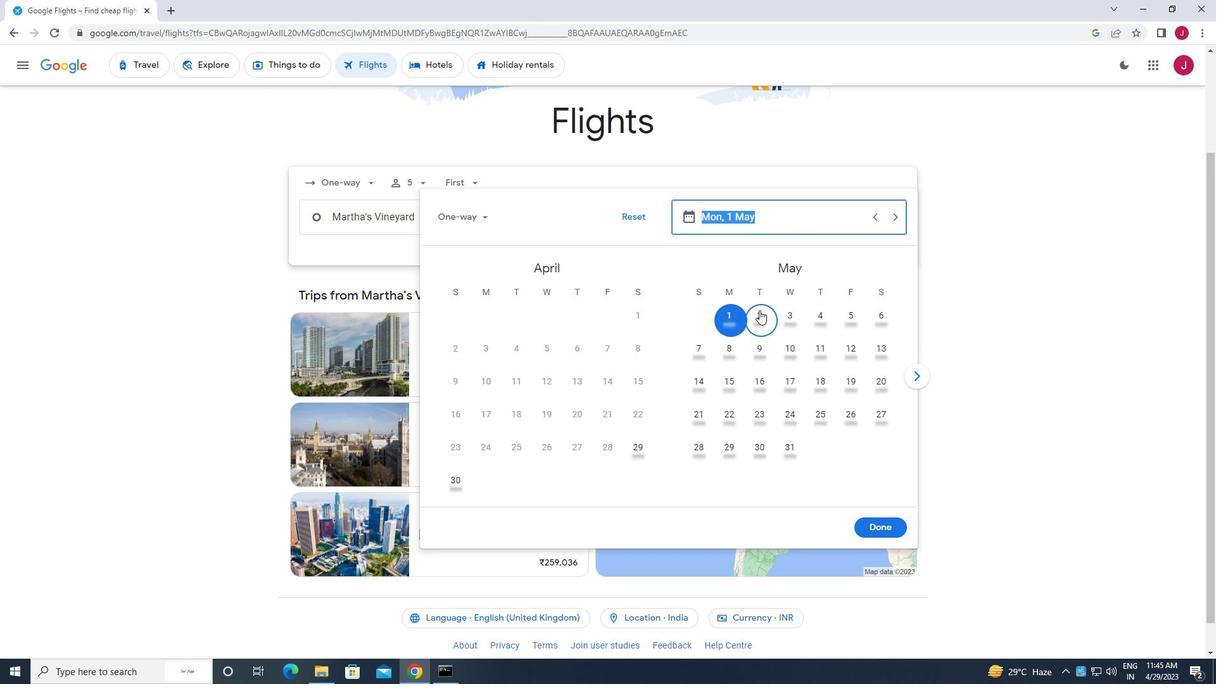 
Action: Mouse moved to (875, 527)
Screenshot: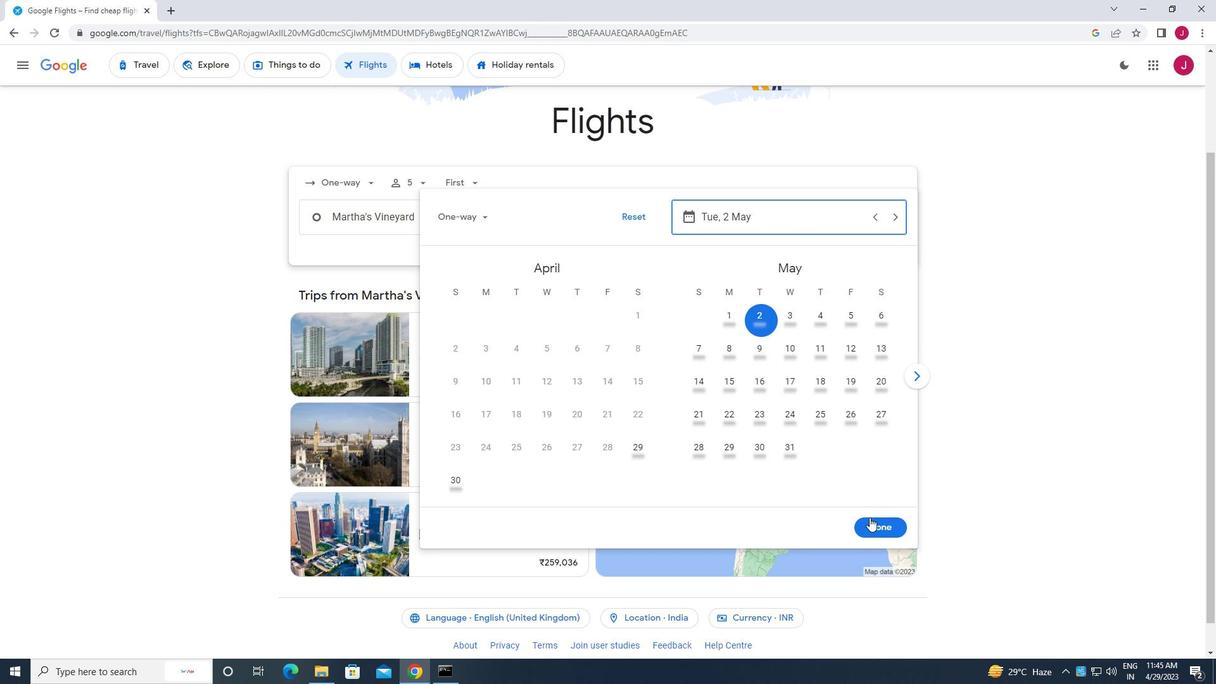 
Action: Mouse pressed left at (875, 527)
Screenshot: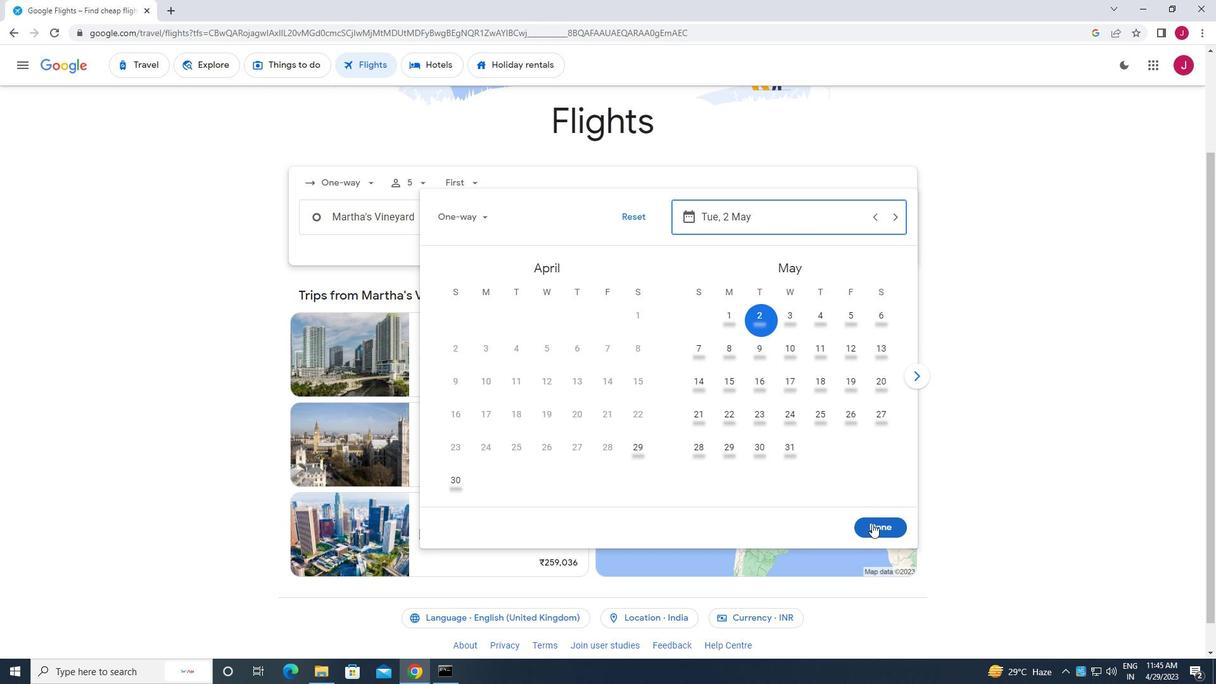 
Action: Mouse moved to (608, 267)
Screenshot: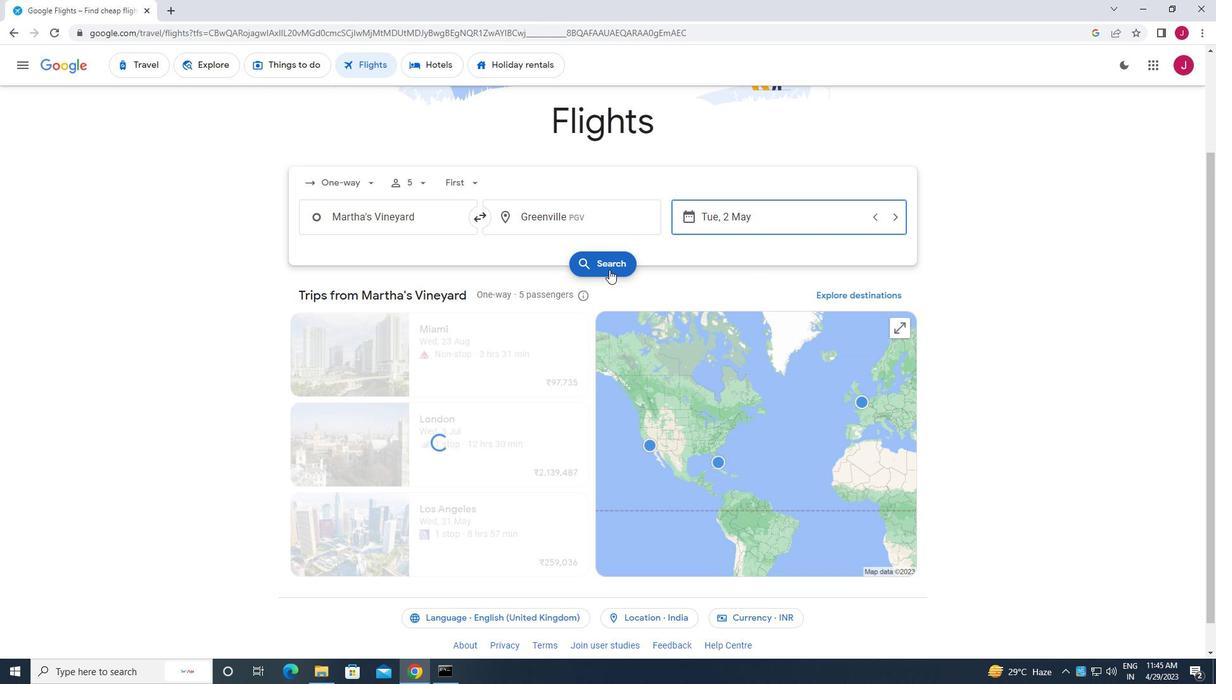 
Action: Mouse pressed left at (608, 267)
Screenshot: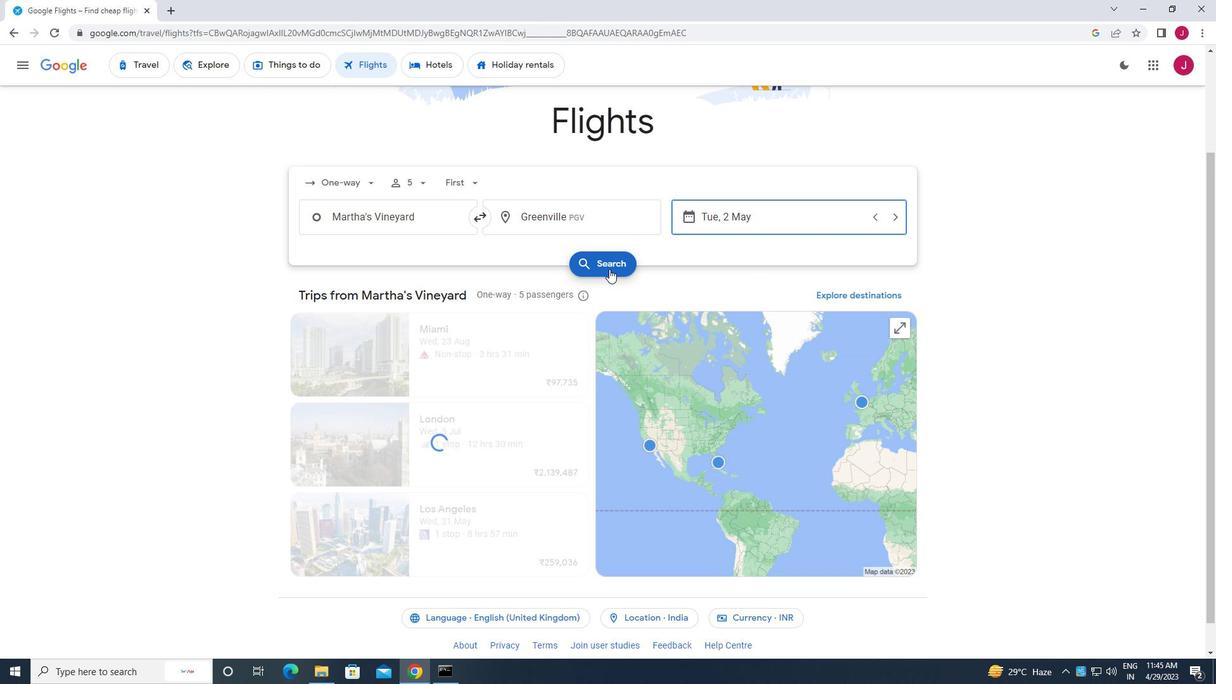 
Action: Mouse moved to (329, 181)
Screenshot: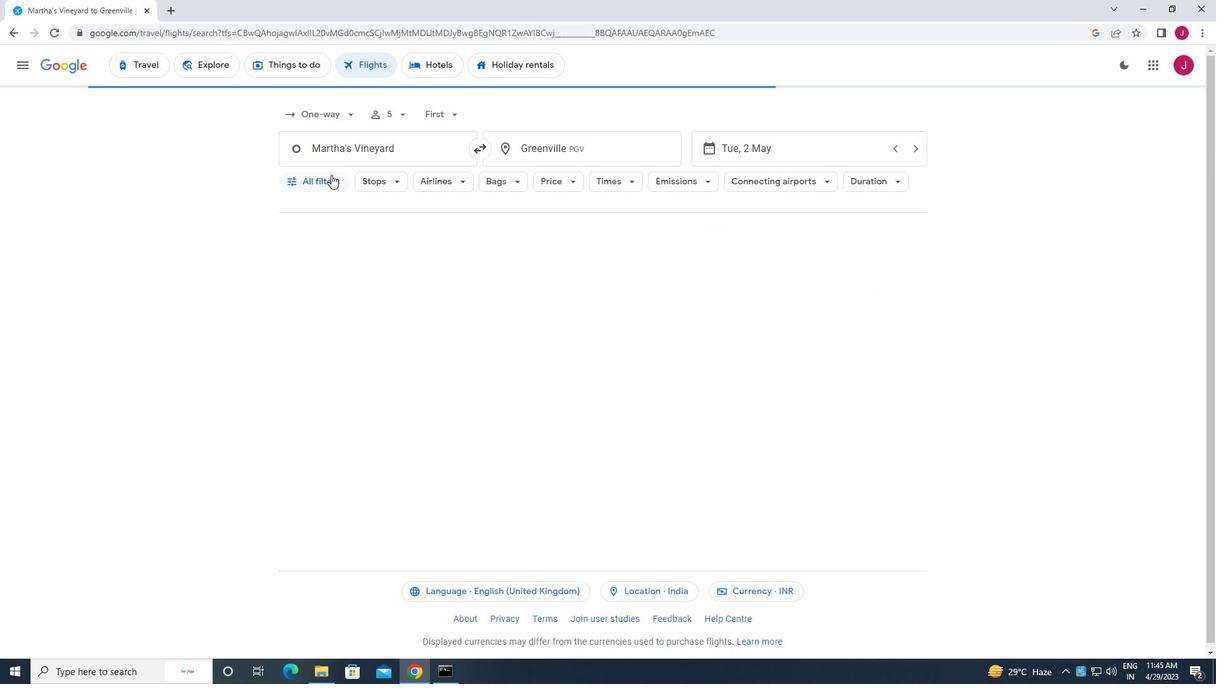 
Action: Mouse pressed left at (329, 181)
Screenshot: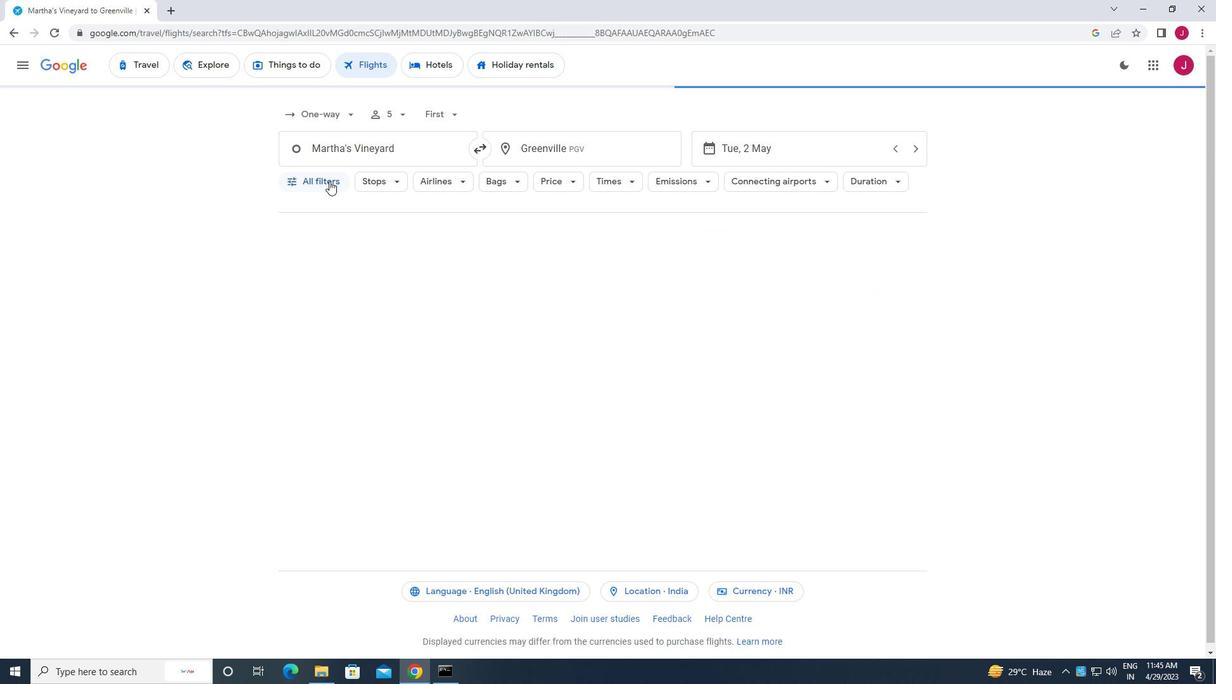 
Action: Mouse moved to (410, 282)
Screenshot: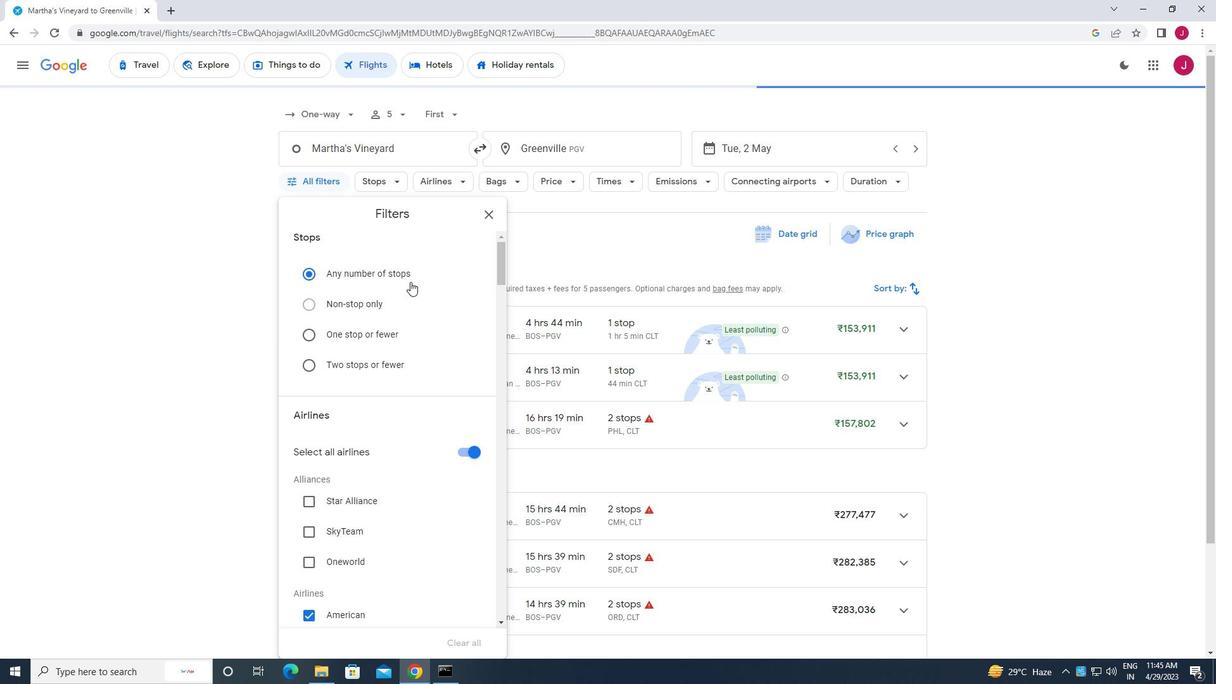
Action: Mouse scrolled (410, 281) with delta (0, 0)
Screenshot: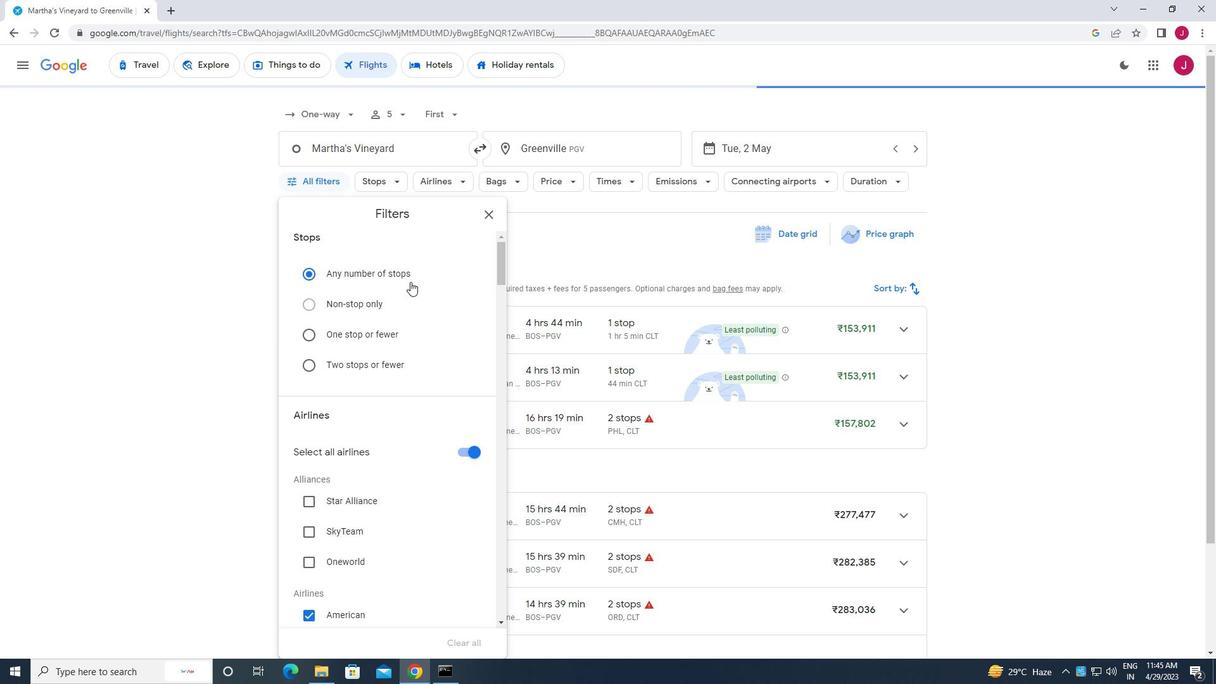 
Action: Mouse scrolled (410, 281) with delta (0, 0)
Screenshot: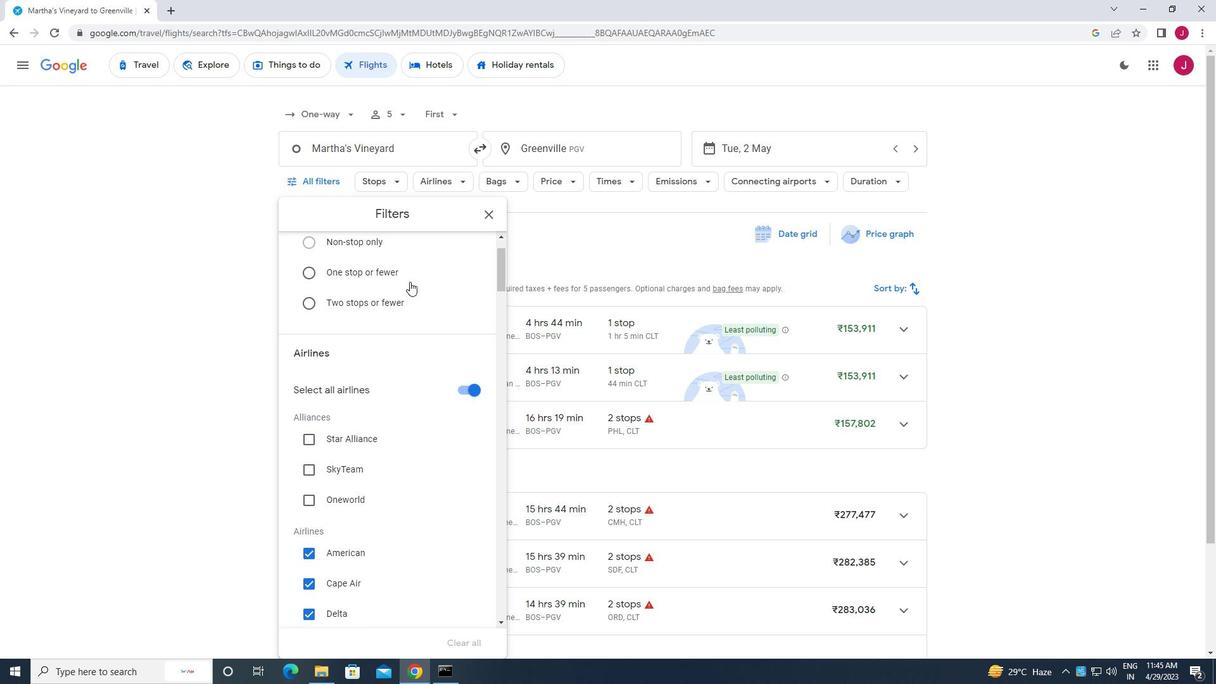 
Action: Mouse scrolled (410, 281) with delta (0, 0)
Screenshot: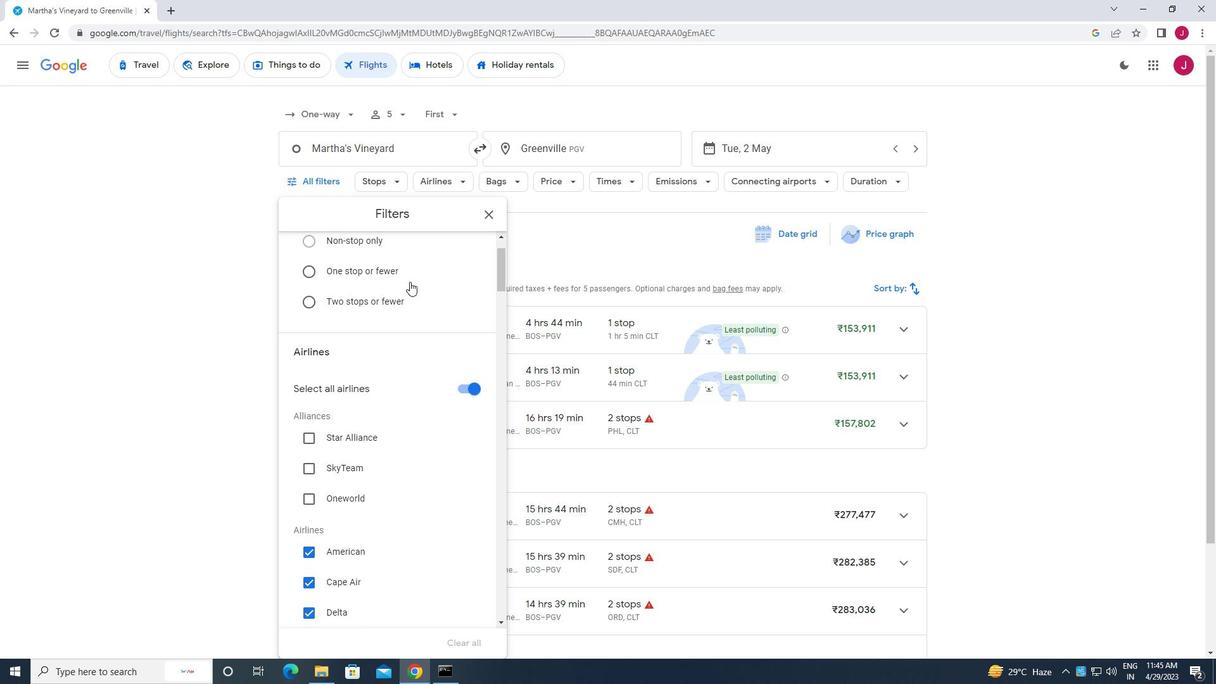 
Action: Mouse moved to (461, 266)
Screenshot: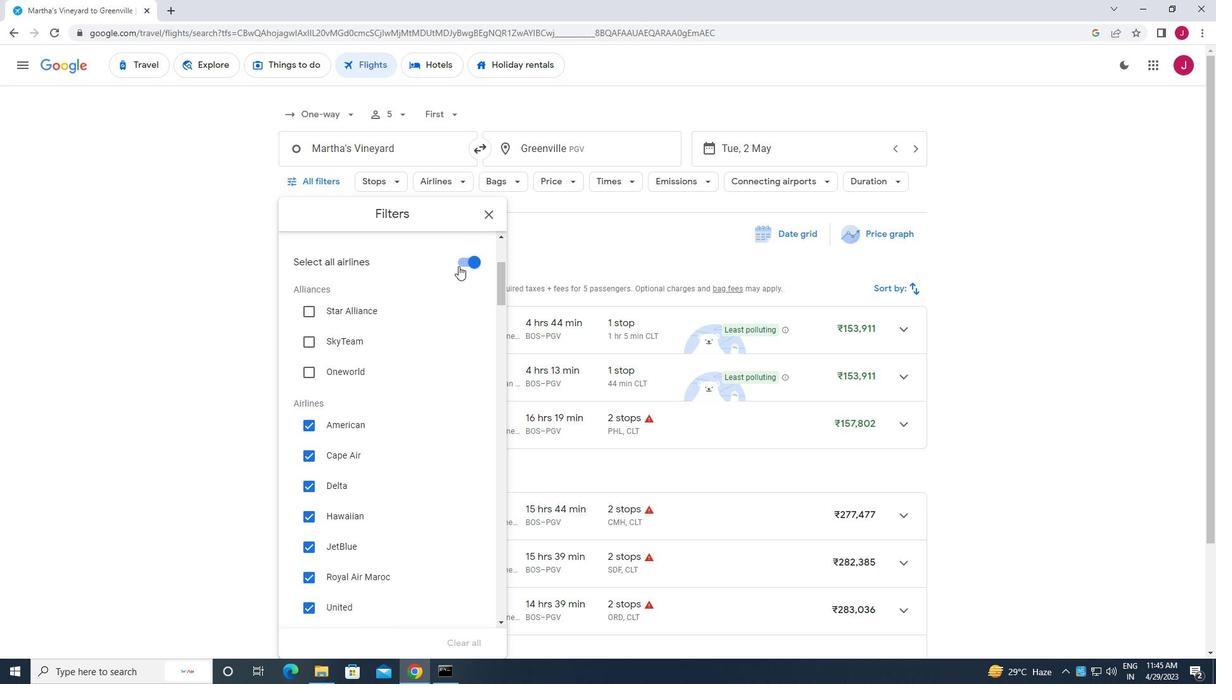 
Action: Mouse pressed left at (461, 266)
Screenshot: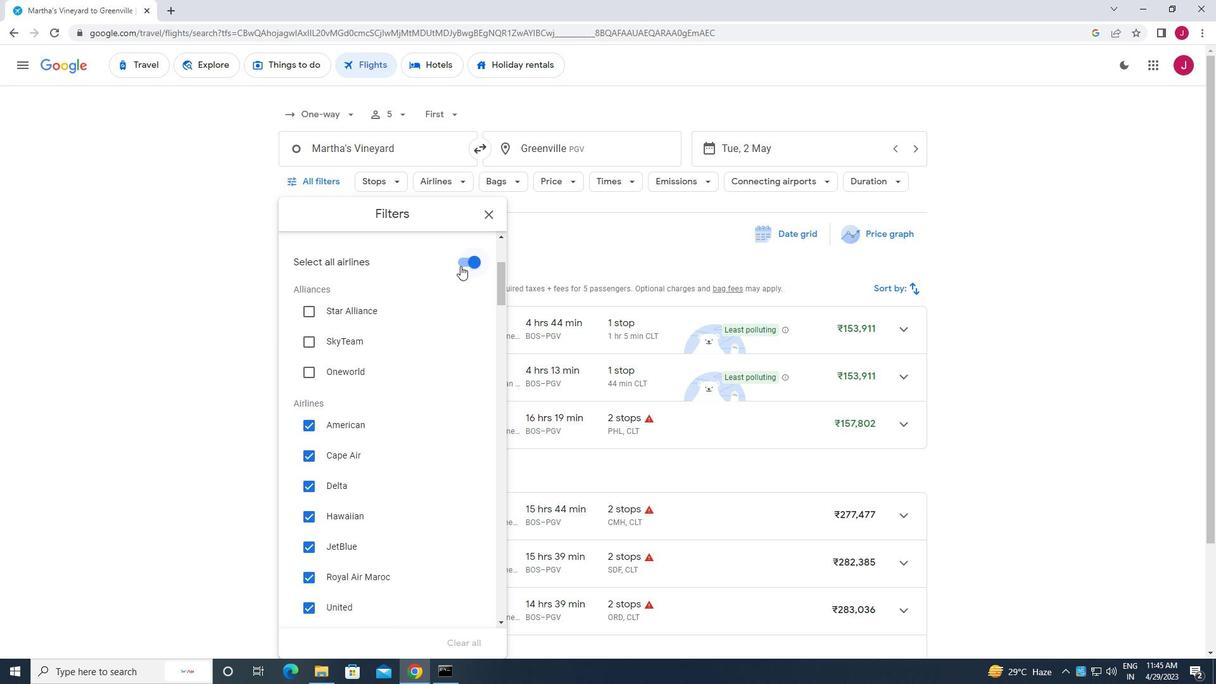 
Action: Mouse moved to (376, 319)
Screenshot: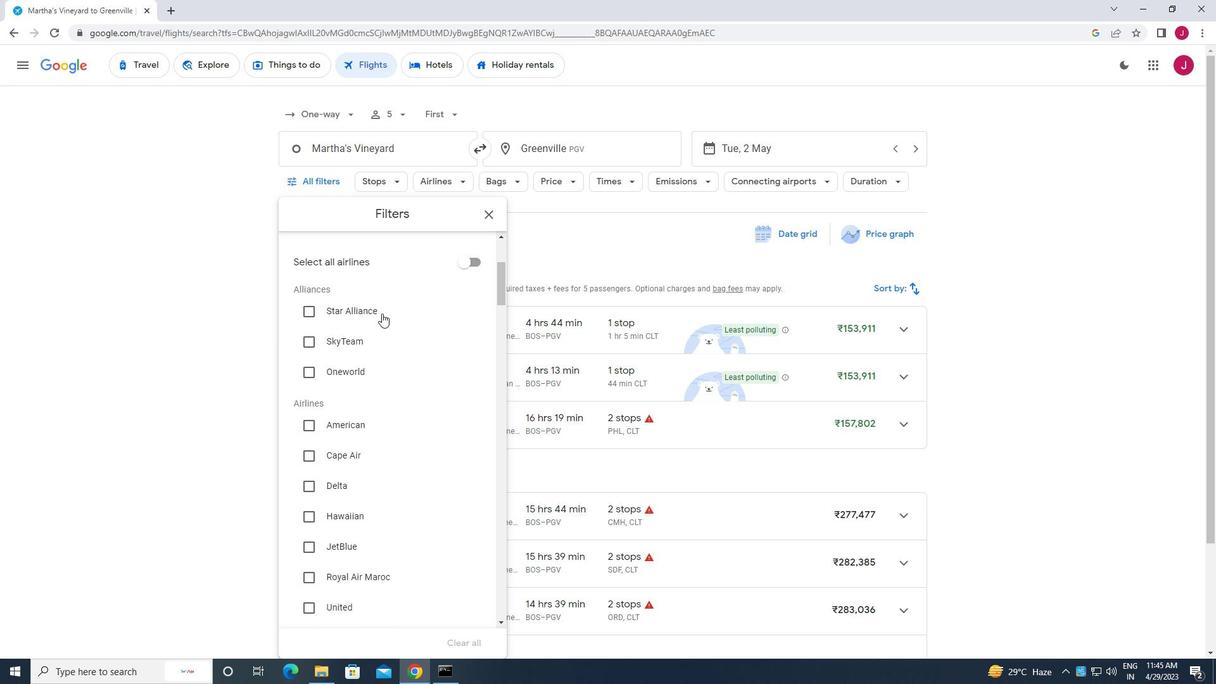 
Action: Mouse scrolled (376, 318) with delta (0, 0)
Screenshot: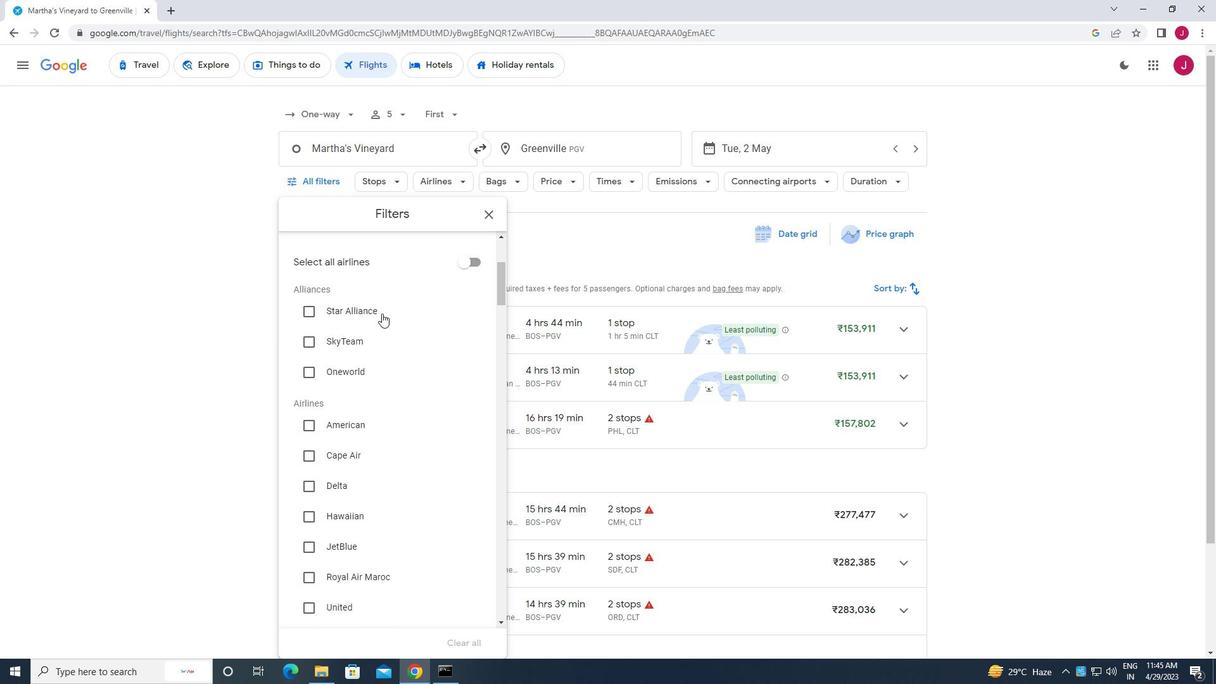 
Action: Mouse moved to (376, 320)
Screenshot: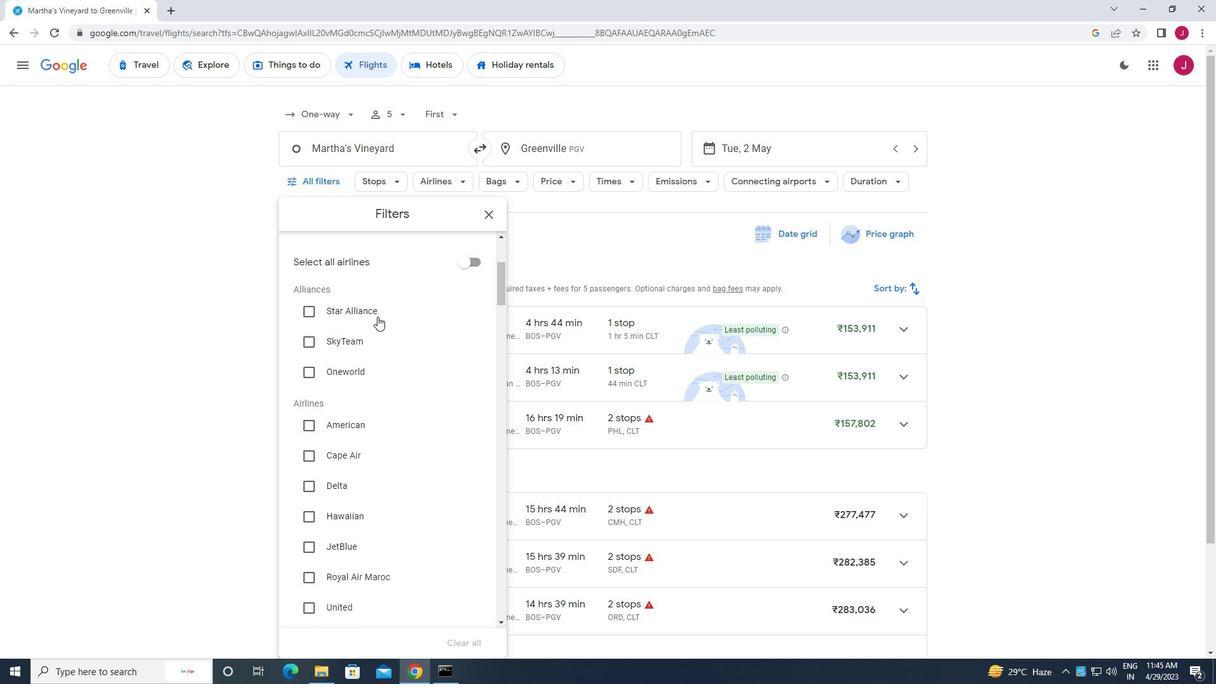 
Action: Mouse scrolled (376, 319) with delta (0, 0)
Screenshot: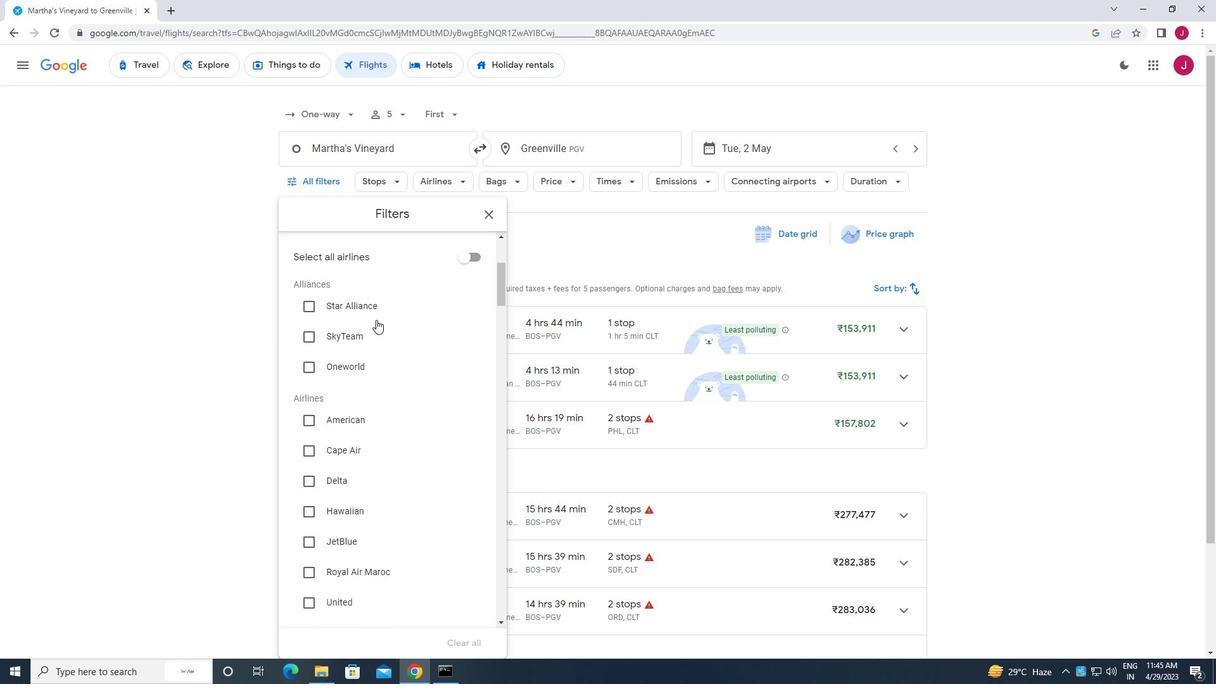 
Action: Mouse moved to (377, 288)
Screenshot: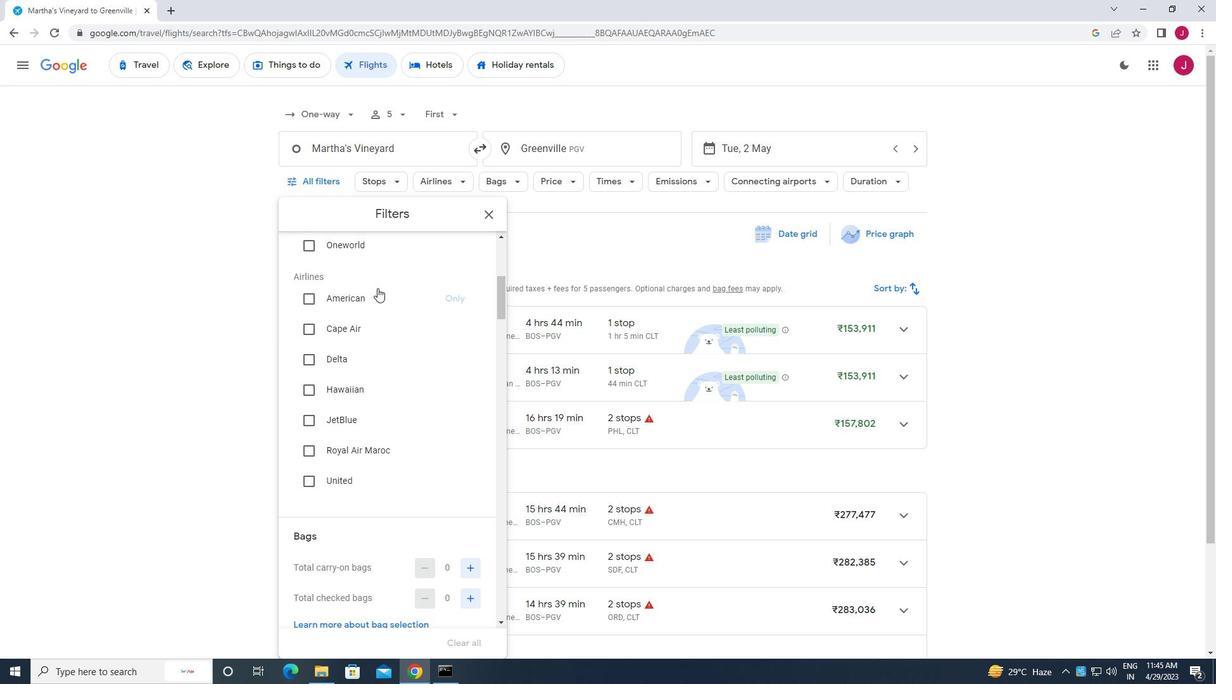 
Action: Mouse scrolled (377, 289) with delta (0, 0)
Screenshot: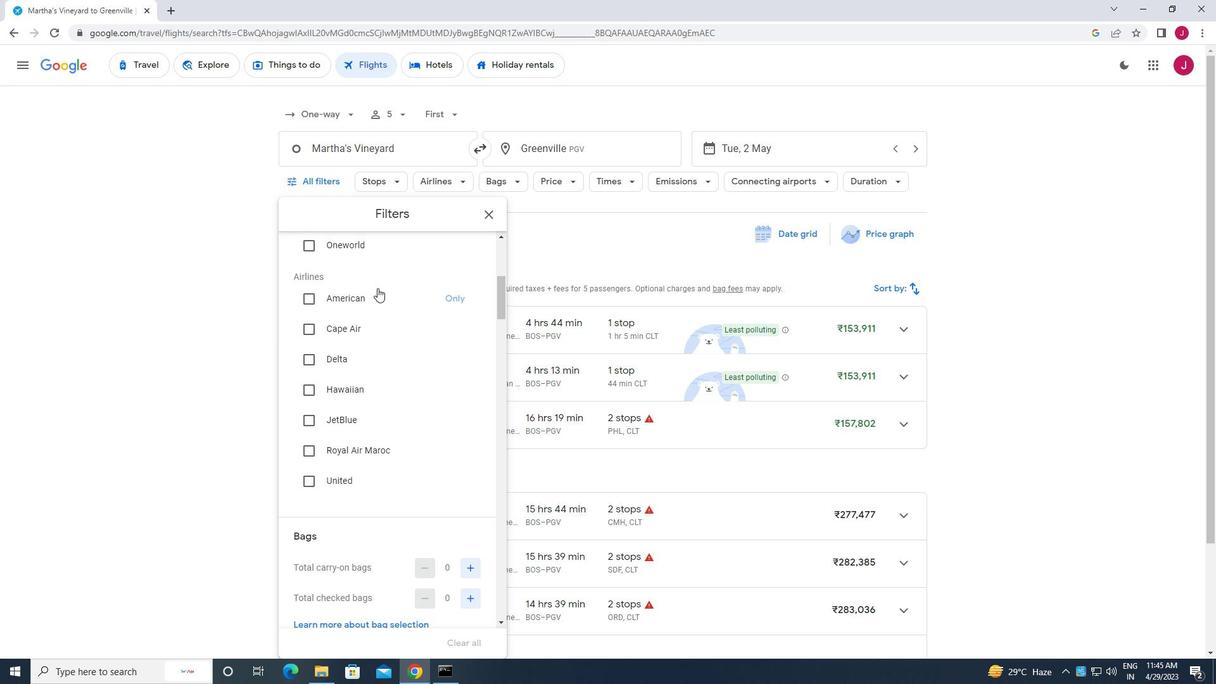 
Action: Mouse moved to (325, 453)
Screenshot: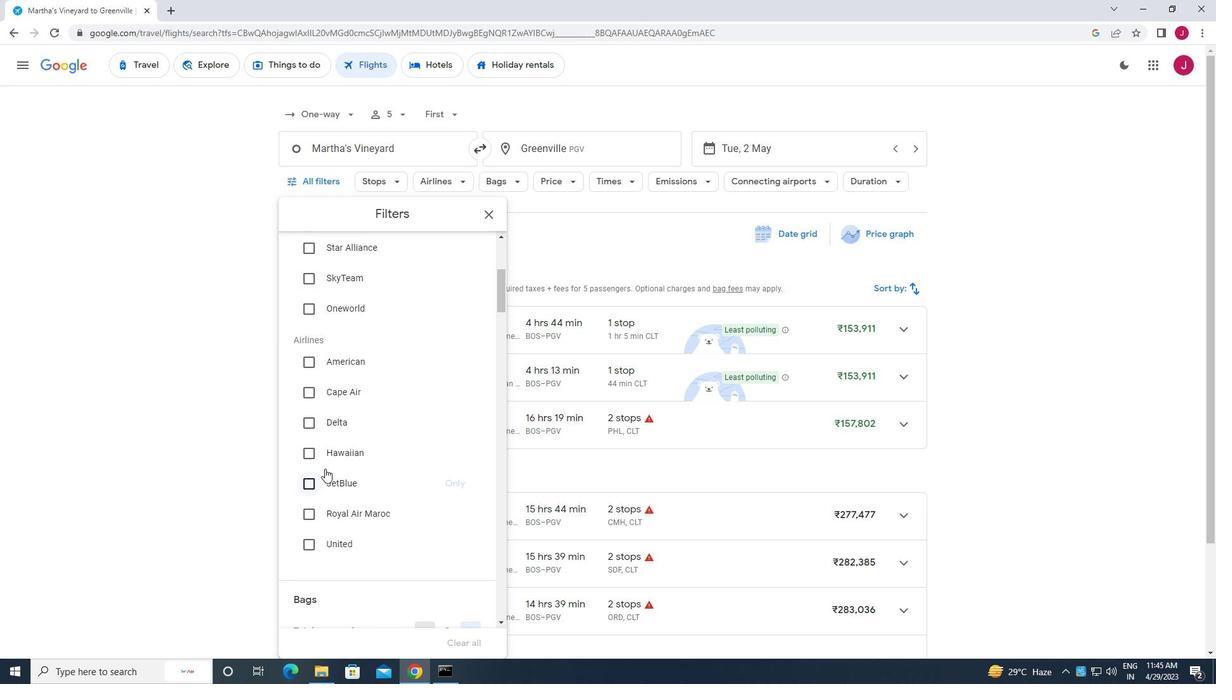 
Action: Mouse scrolled (325, 453) with delta (0, 0)
Screenshot: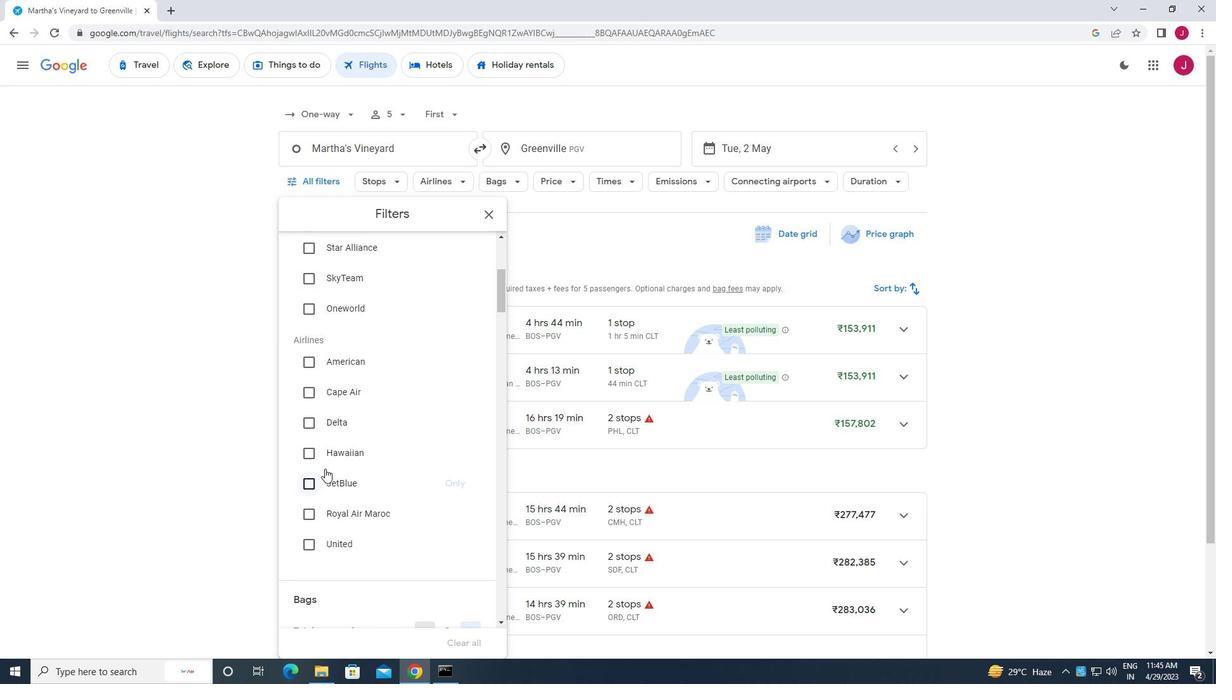 
Action: Mouse moved to (325, 452)
Screenshot: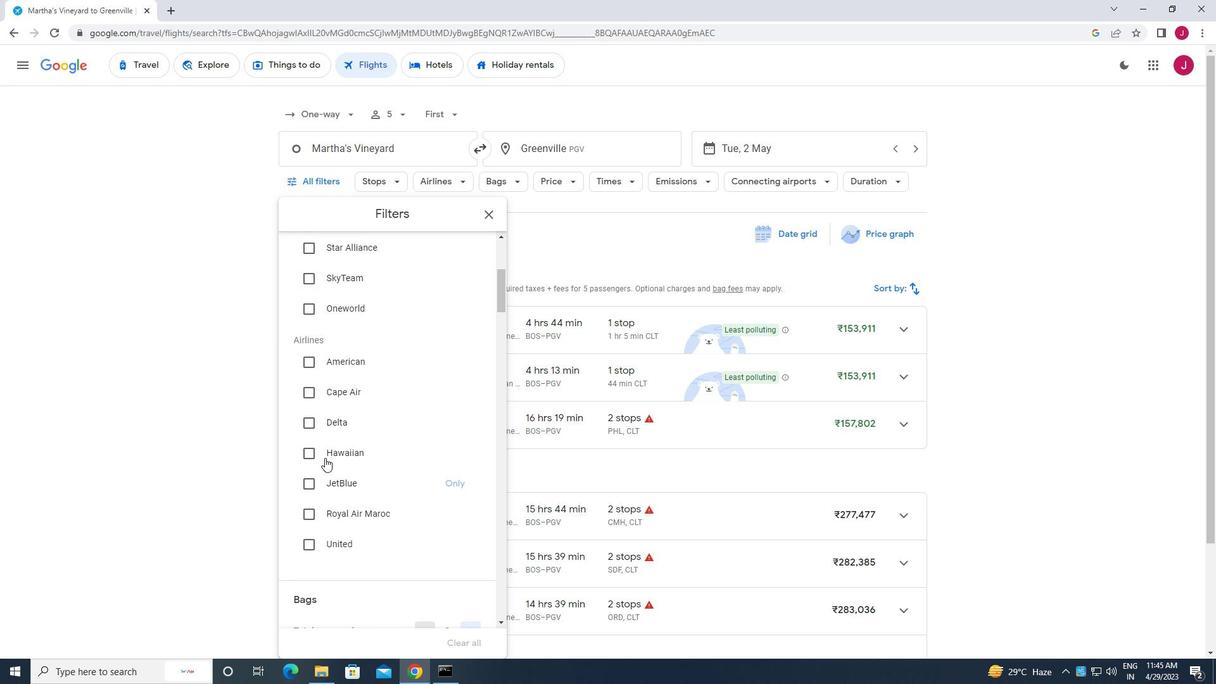 
Action: Mouse scrolled (325, 453) with delta (0, 0)
Screenshot: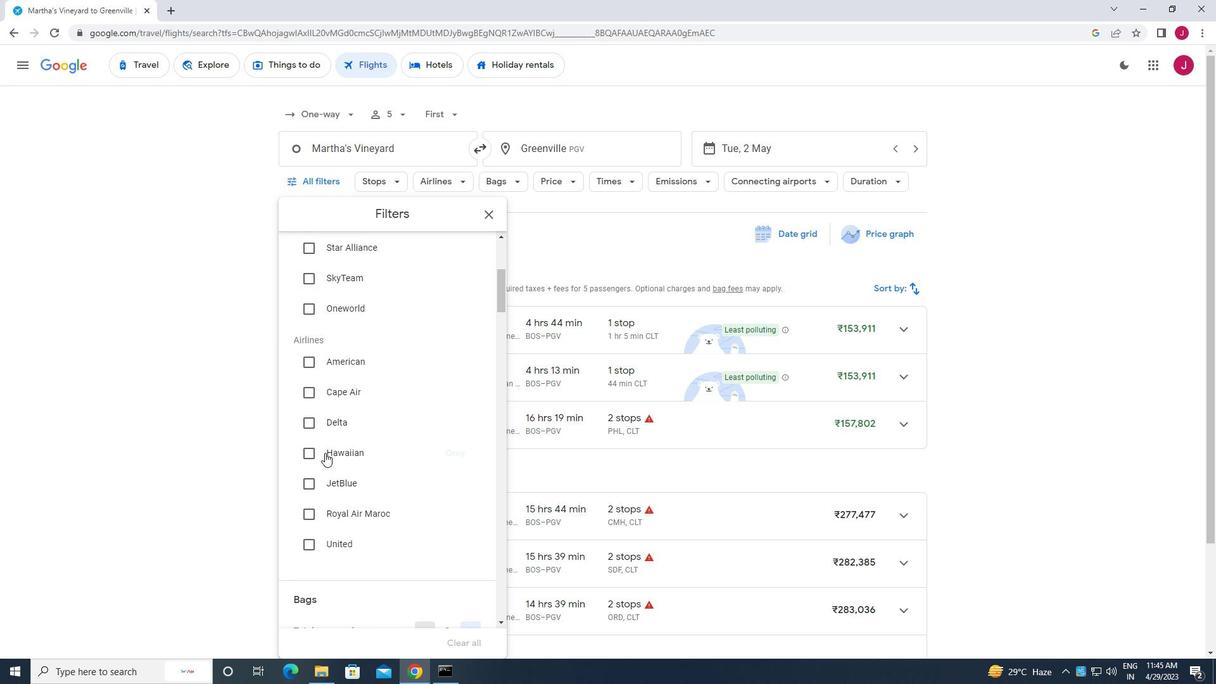
Action: Mouse moved to (331, 424)
Screenshot: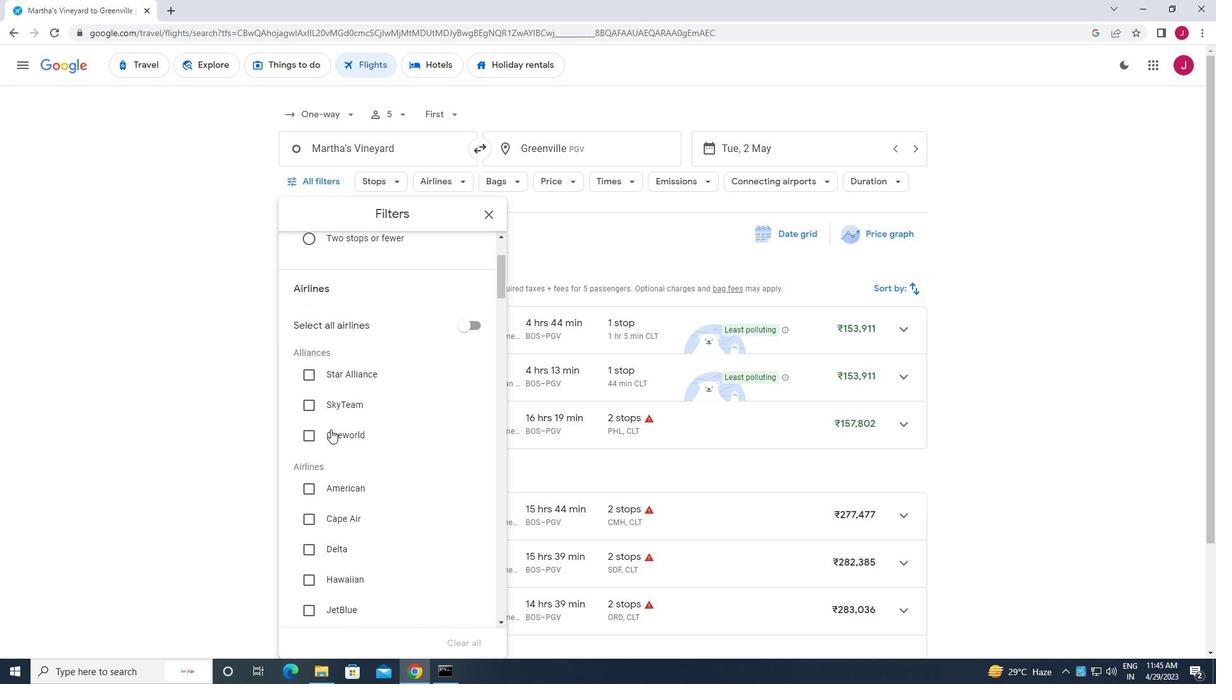 
Action: Mouse scrolled (331, 424) with delta (0, 0)
Screenshot: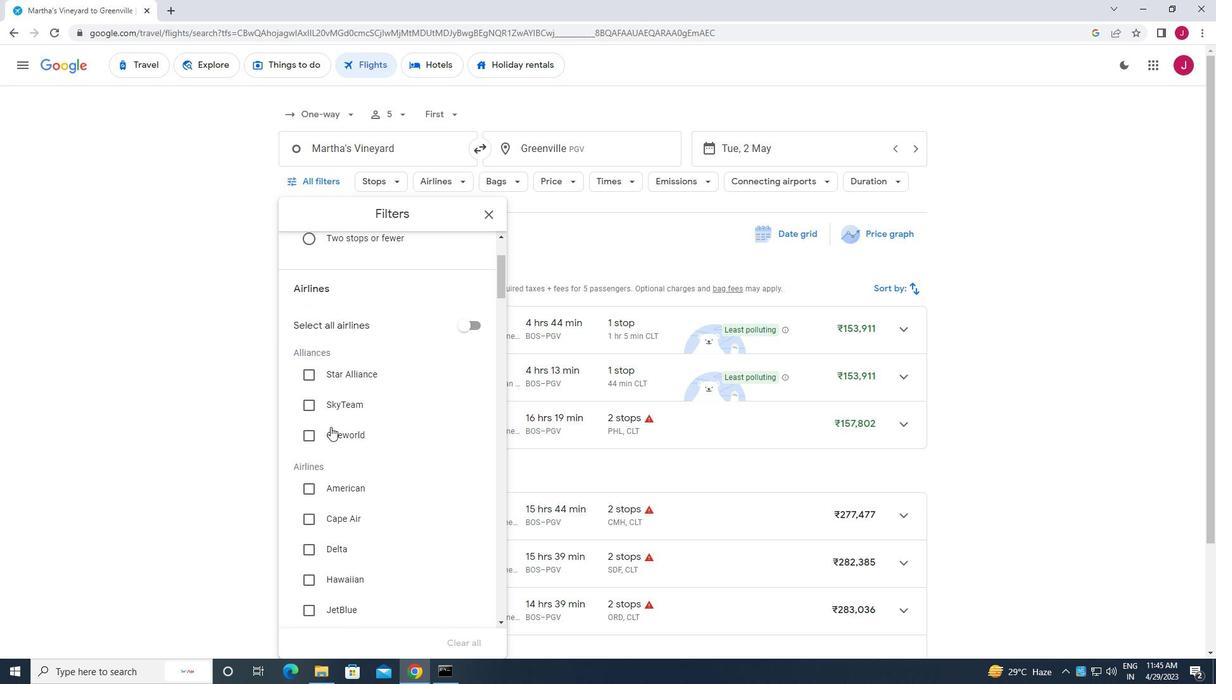 
Action: Mouse moved to (331, 424)
Screenshot: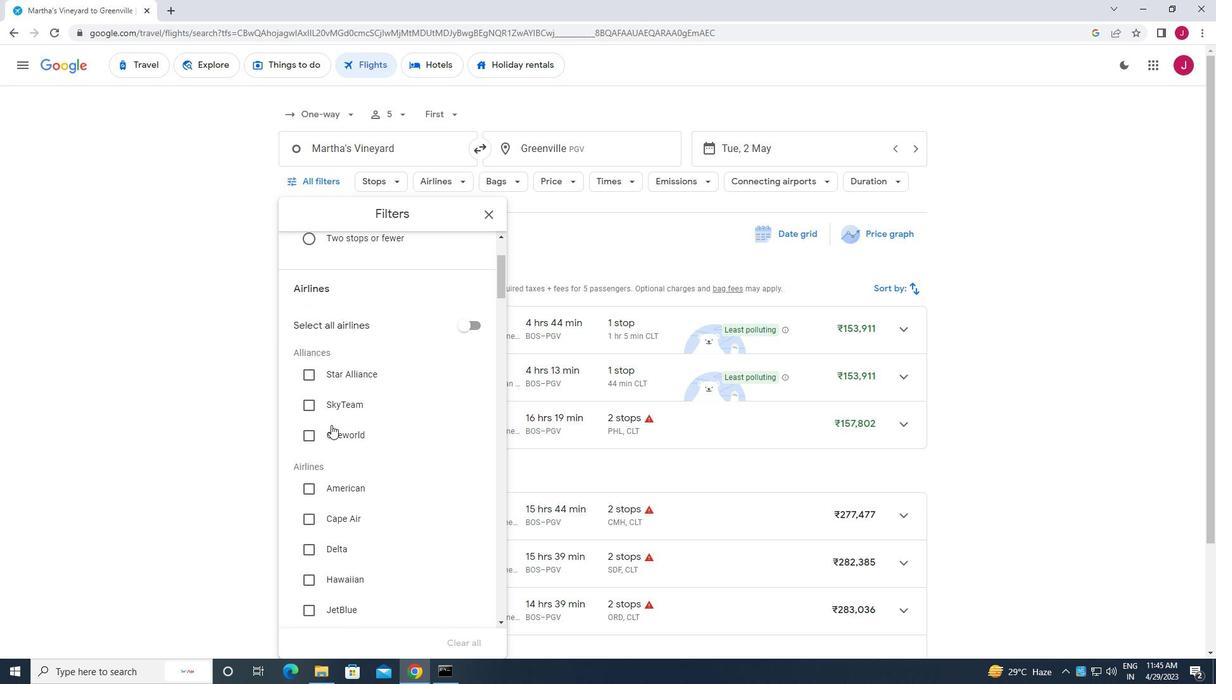 
Action: Mouse scrolled (331, 423) with delta (0, 0)
Screenshot: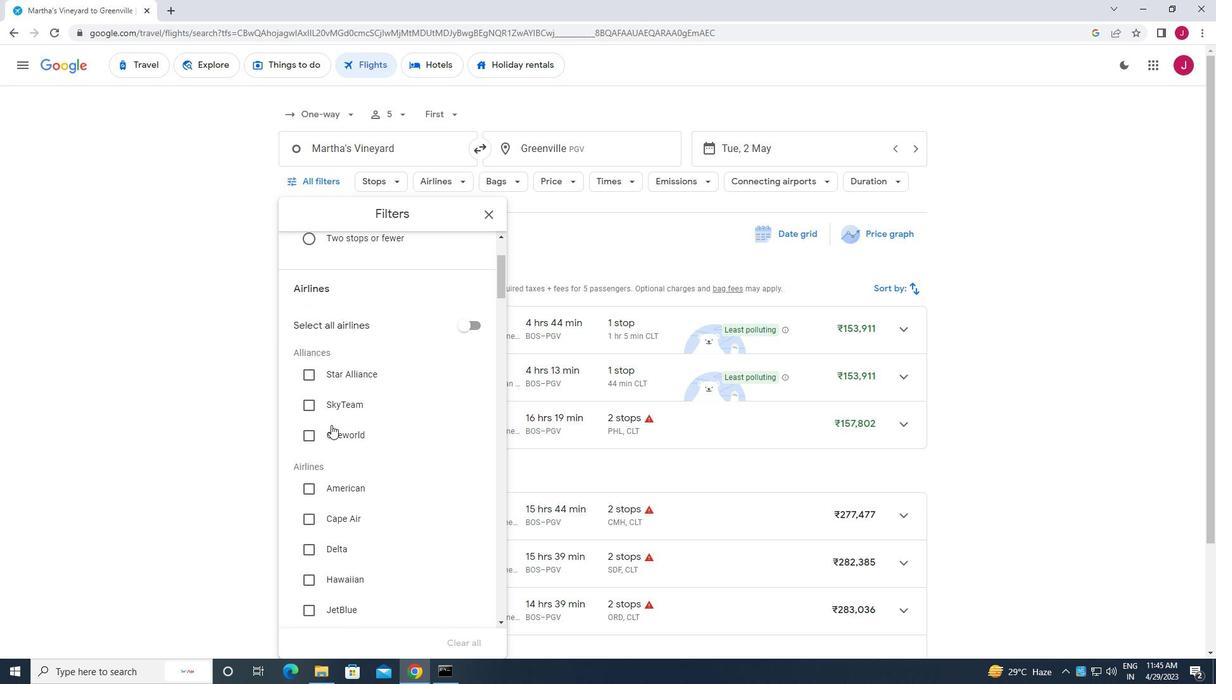 
Action: Mouse scrolled (331, 423) with delta (0, 0)
Screenshot: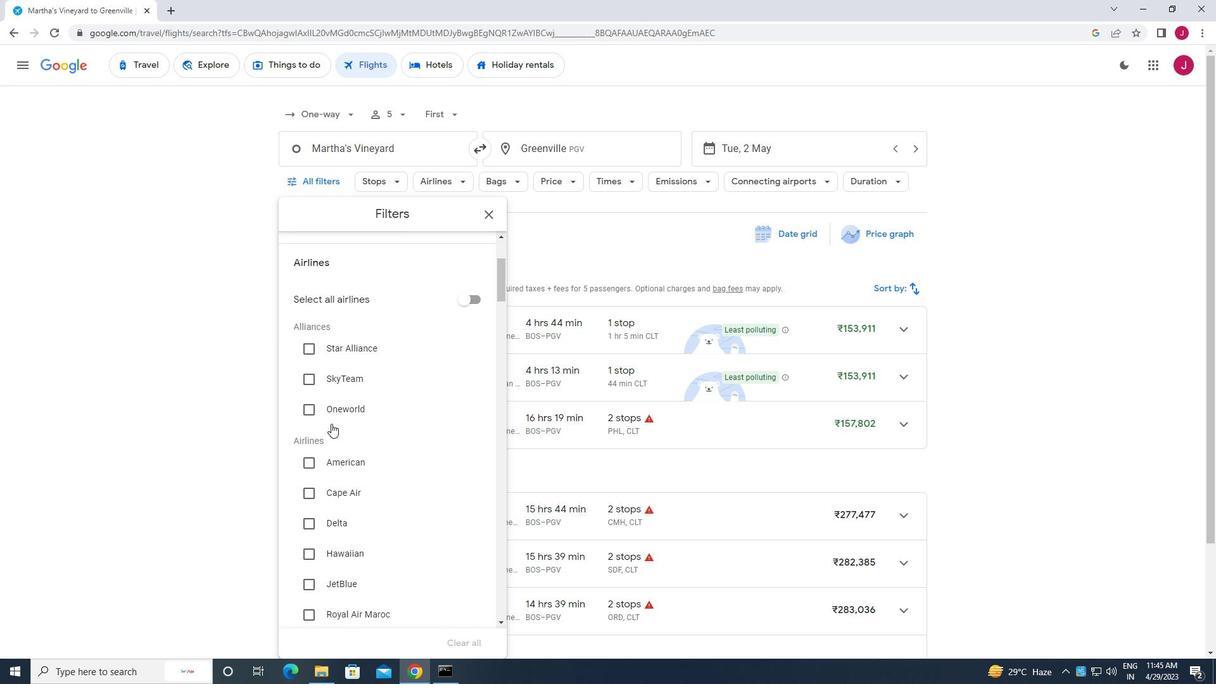 
Action: Mouse moved to (342, 421)
Screenshot: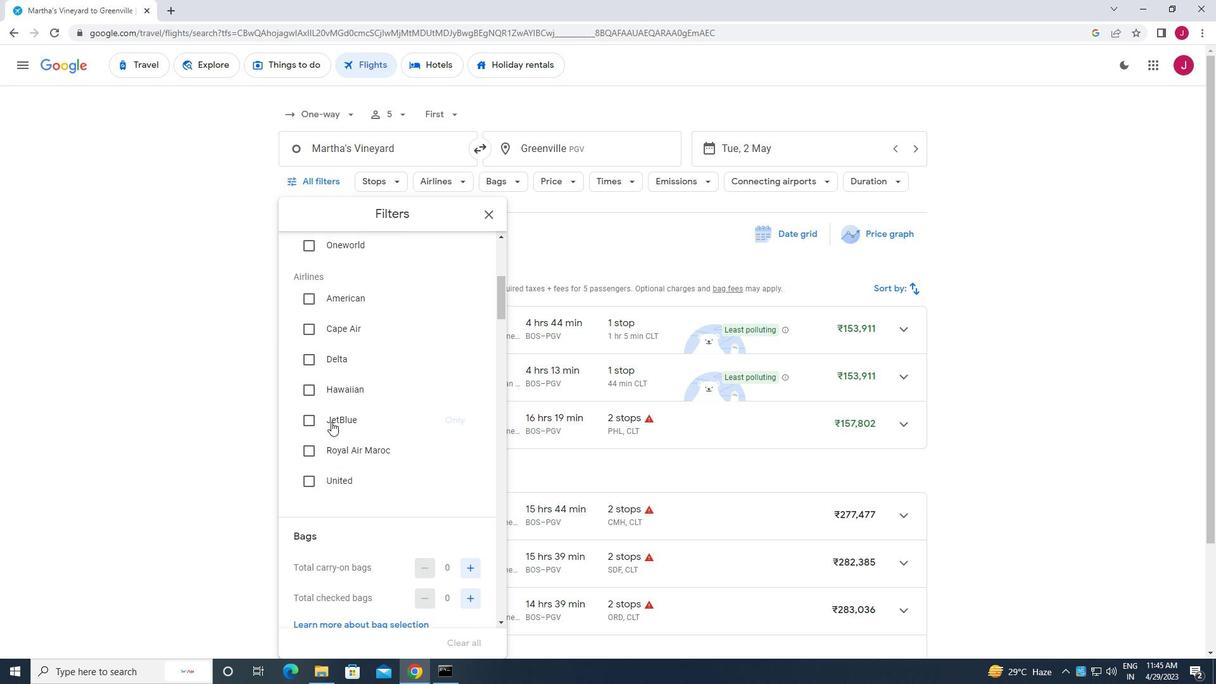 
Action: Mouse scrolled (342, 420) with delta (0, 0)
Screenshot: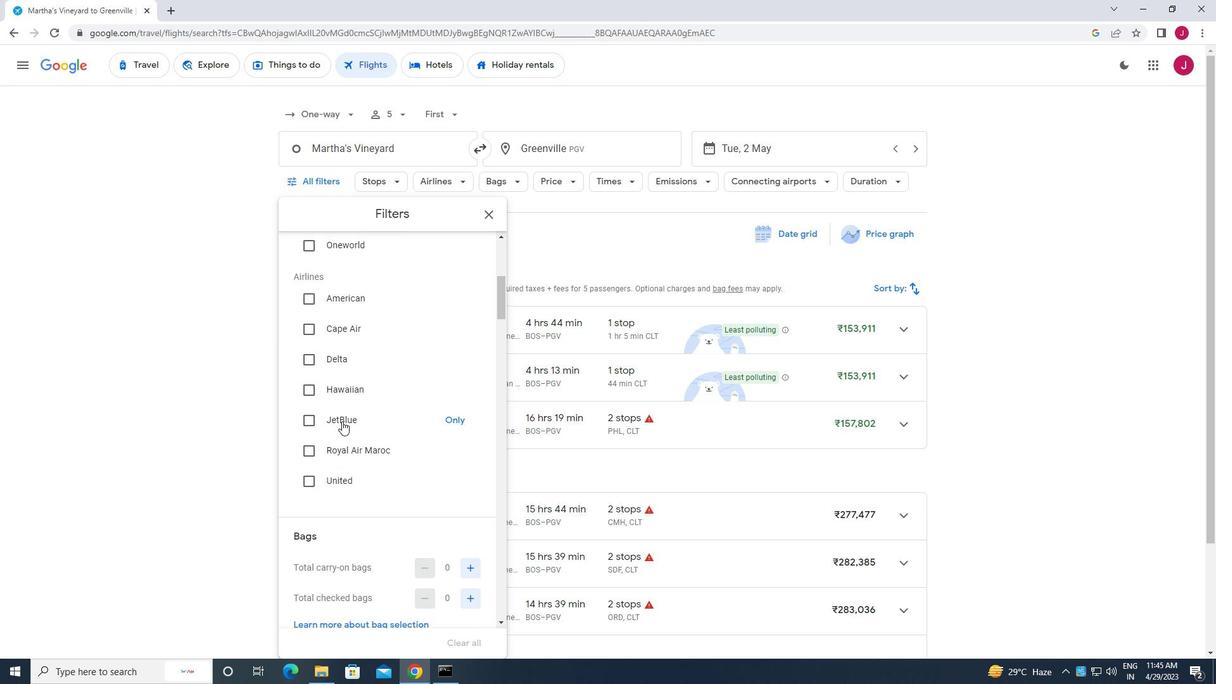 
Action: Mouse scrolled (342, 420) with delta (0, 0)
Screenshot: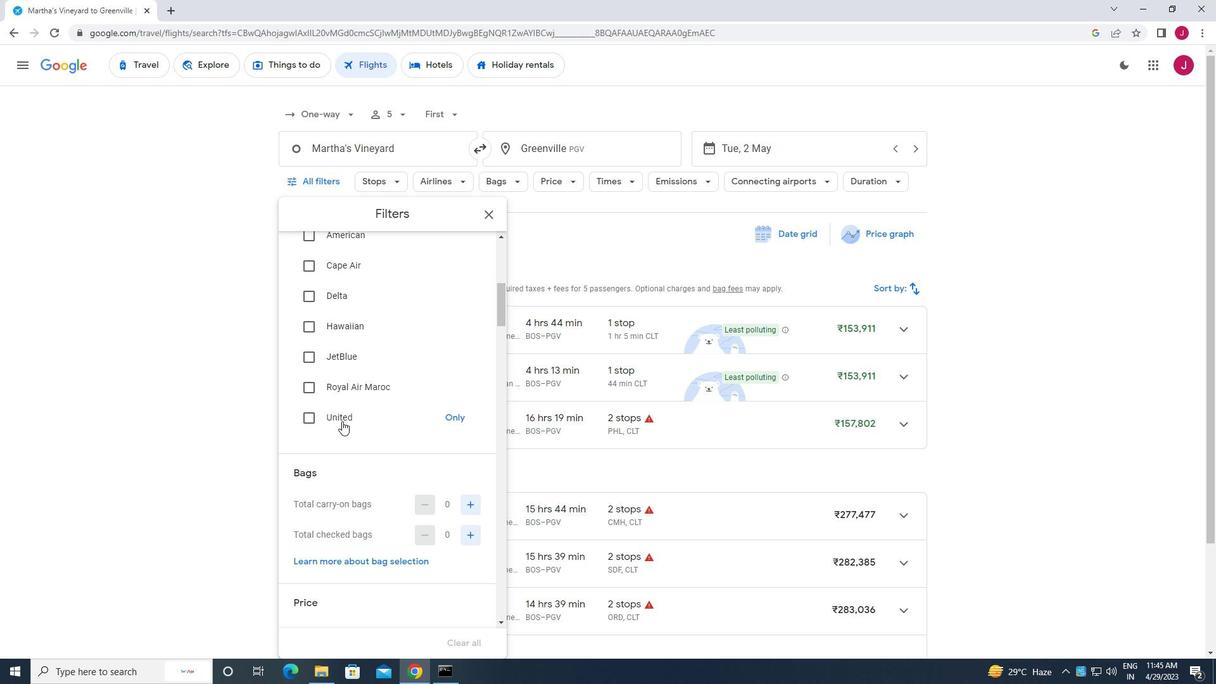 
Action: Mouse moved to (468, 444)
Screenshot: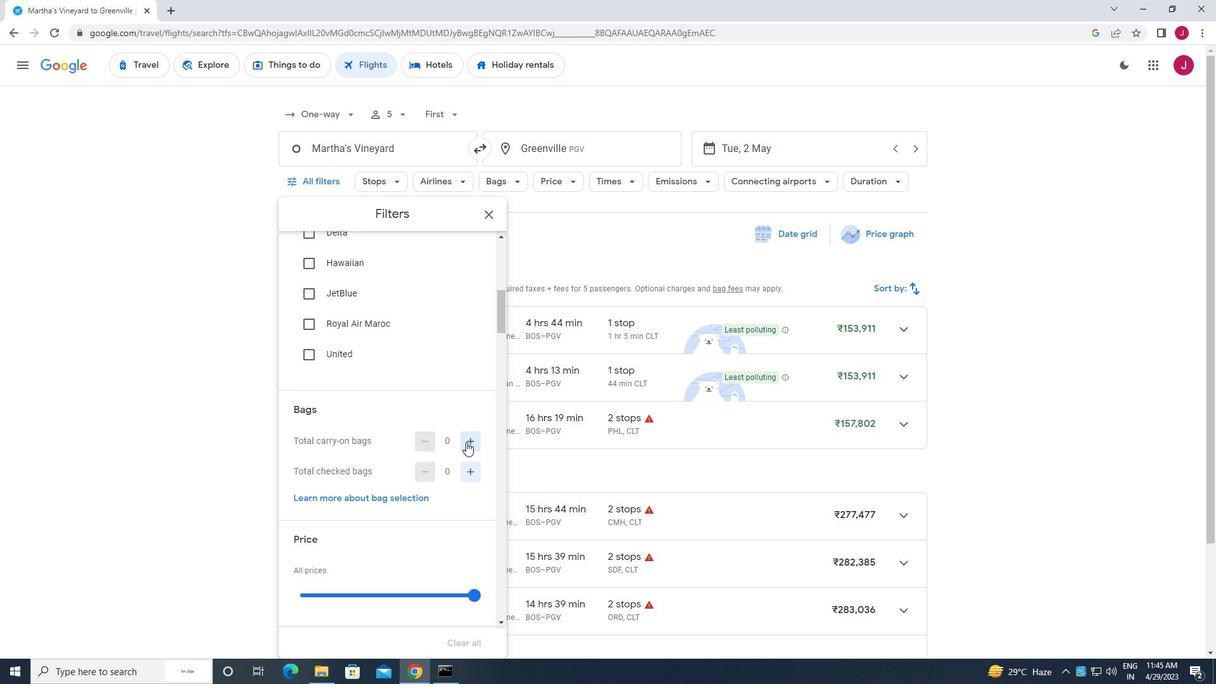 
Action: Mouse pressed left at (468, 444)
Screenshot: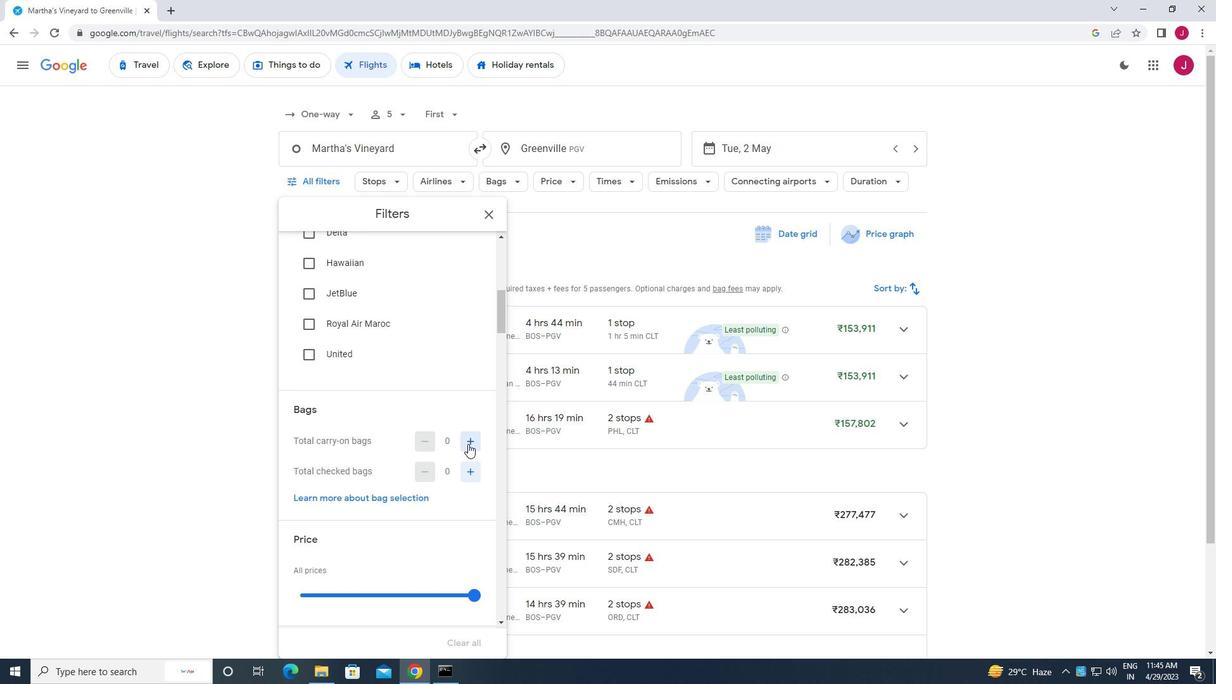 
Action: Mouse moved to (472, 469)
Screenshot: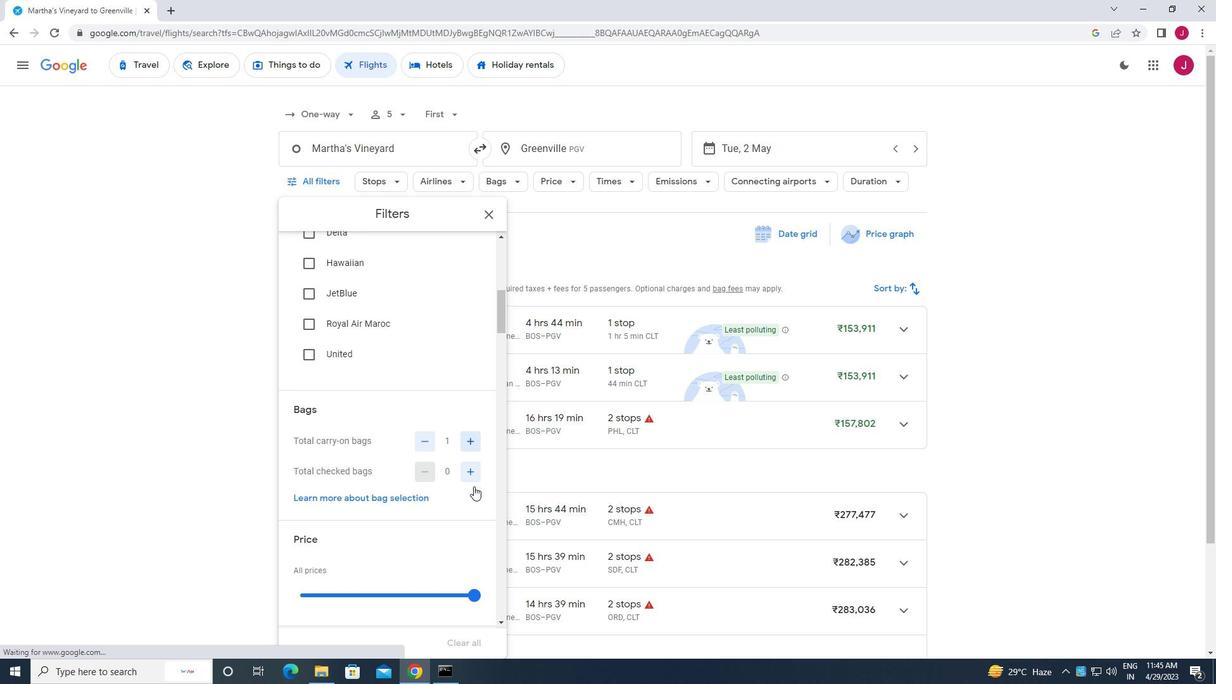 
Action: Mouse pressed left at (472, 469)
Screenshot: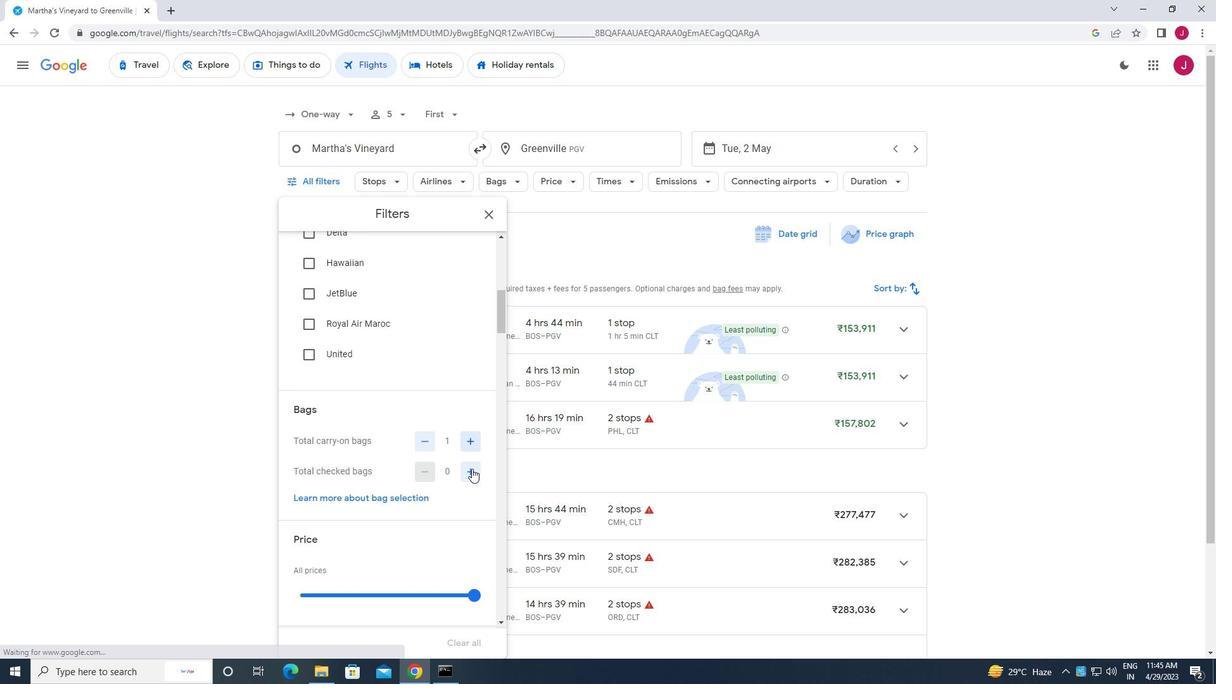 
Action: Mouse pressed left at (472, 469)
Screenshot: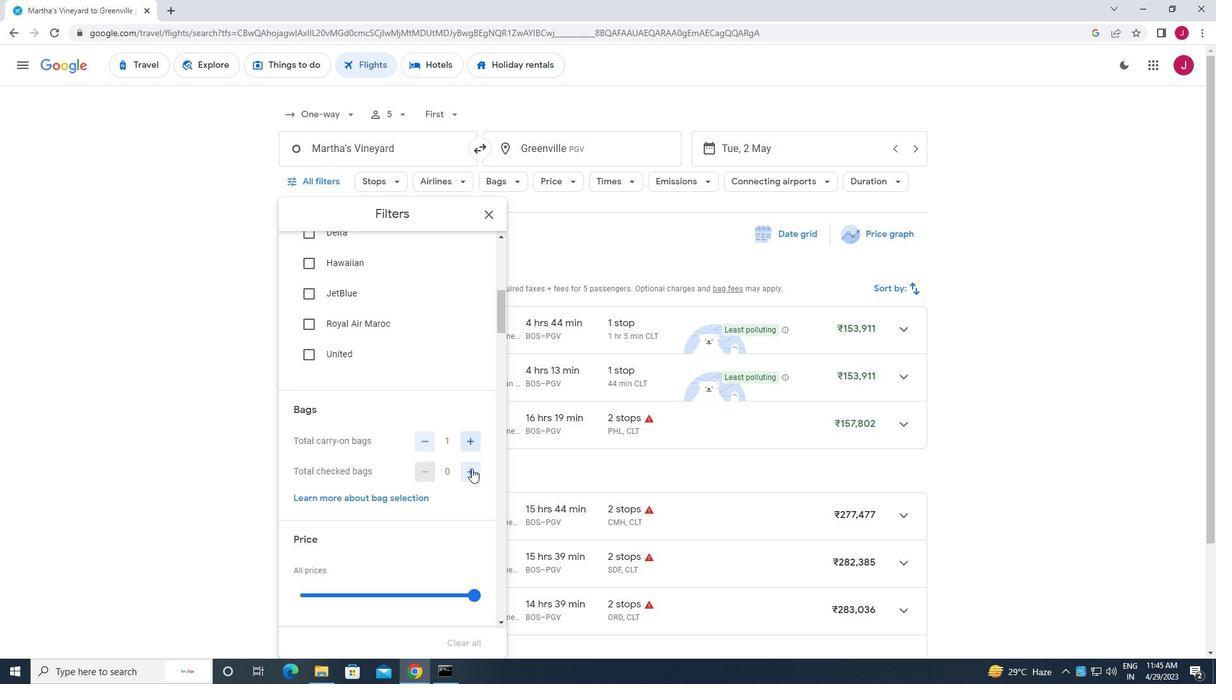 
Action: Mouse pressed left at (472, 469)
Screenshot: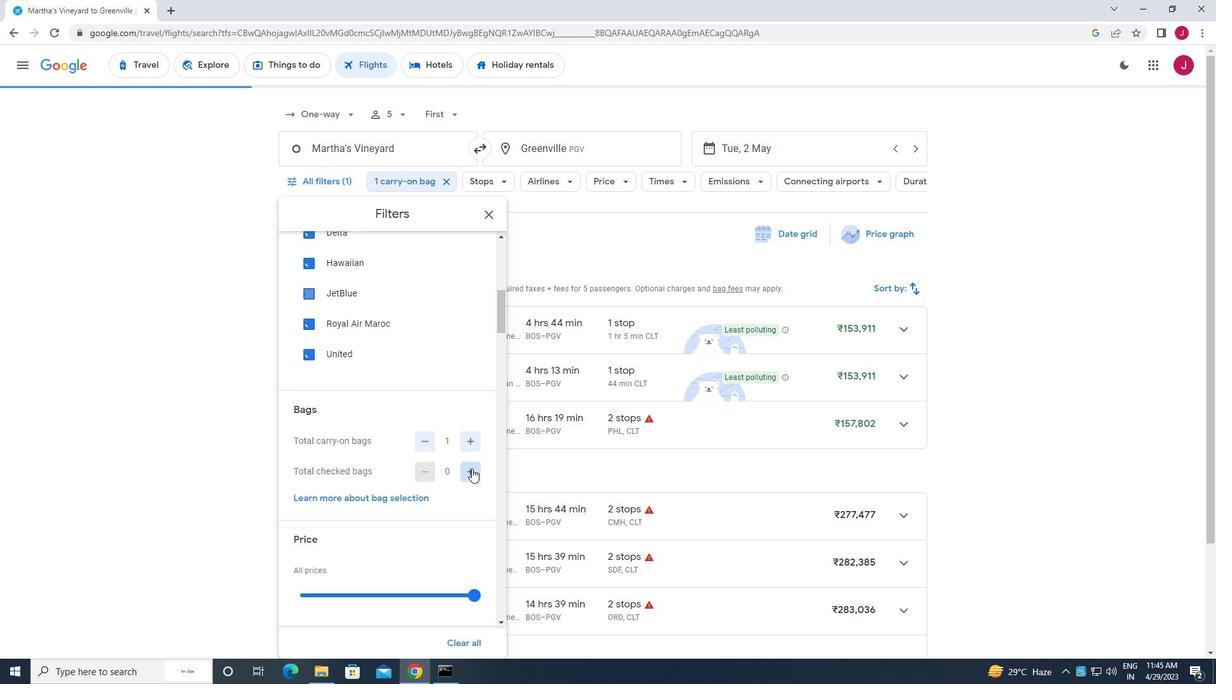 
Action: Mouse pressed left at (472, 469)
Screenshot: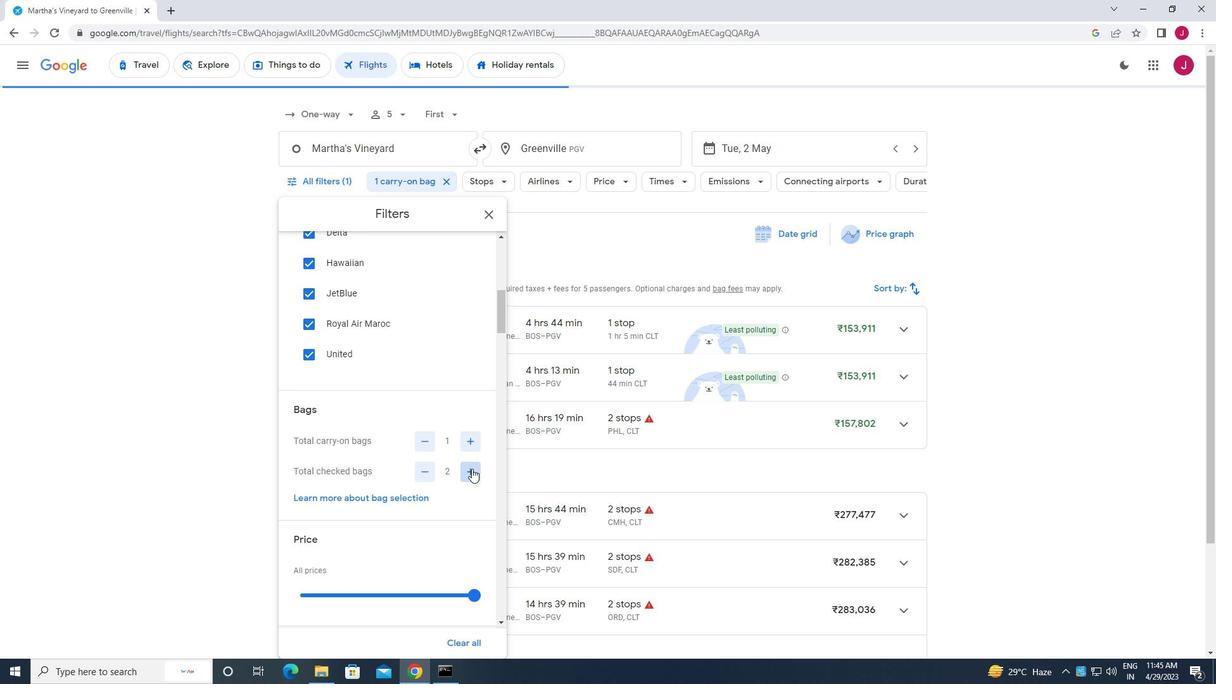 
Action: Mouse pressed left at (472, 469)
Screenshot: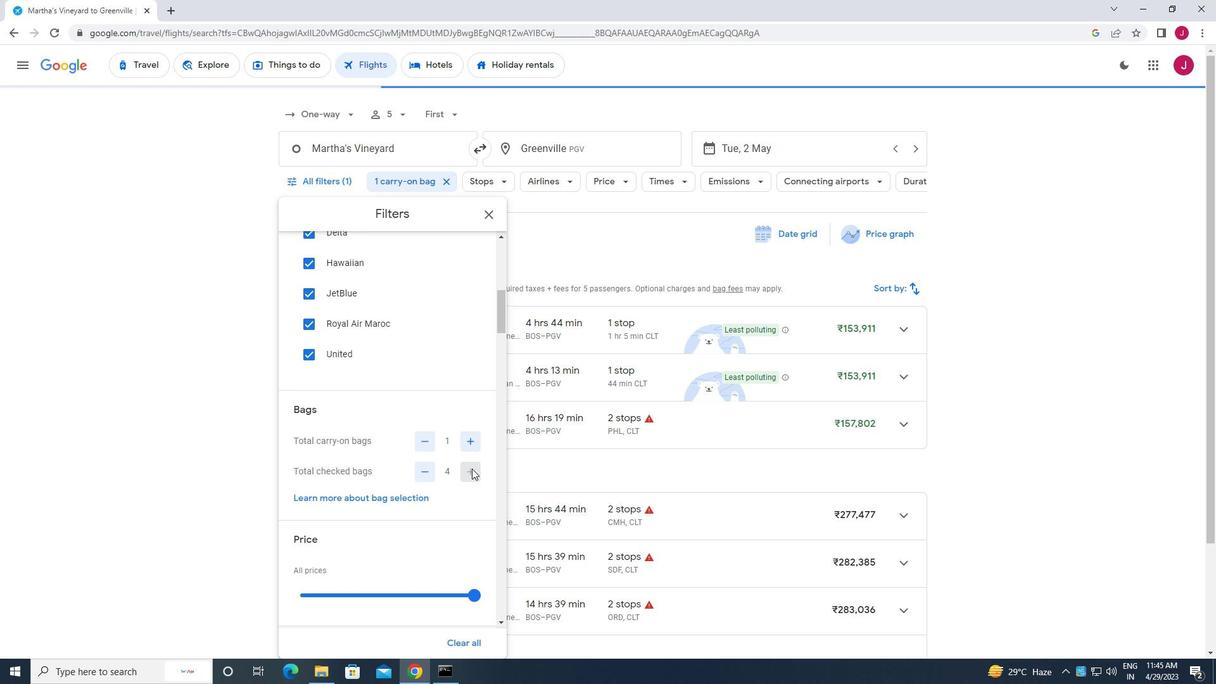 
Action: Mouse moved to (471, 474)
Screenshot: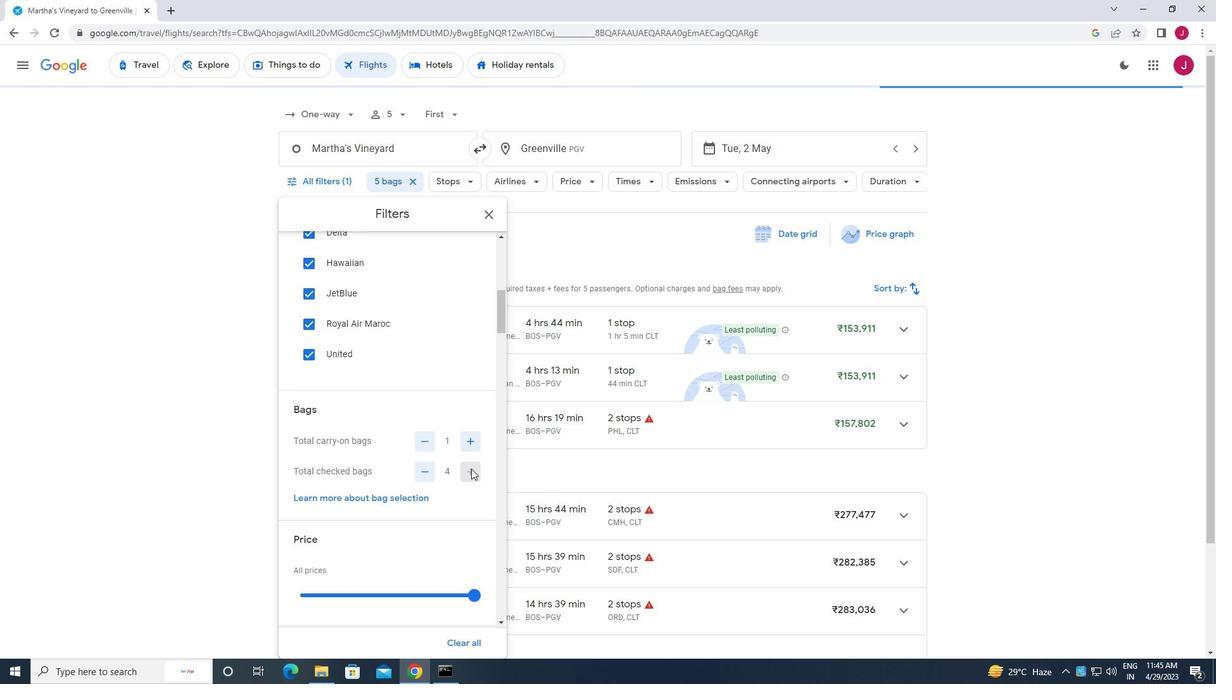
Action: Mouse pressed left at (471, 474)
Screenshot: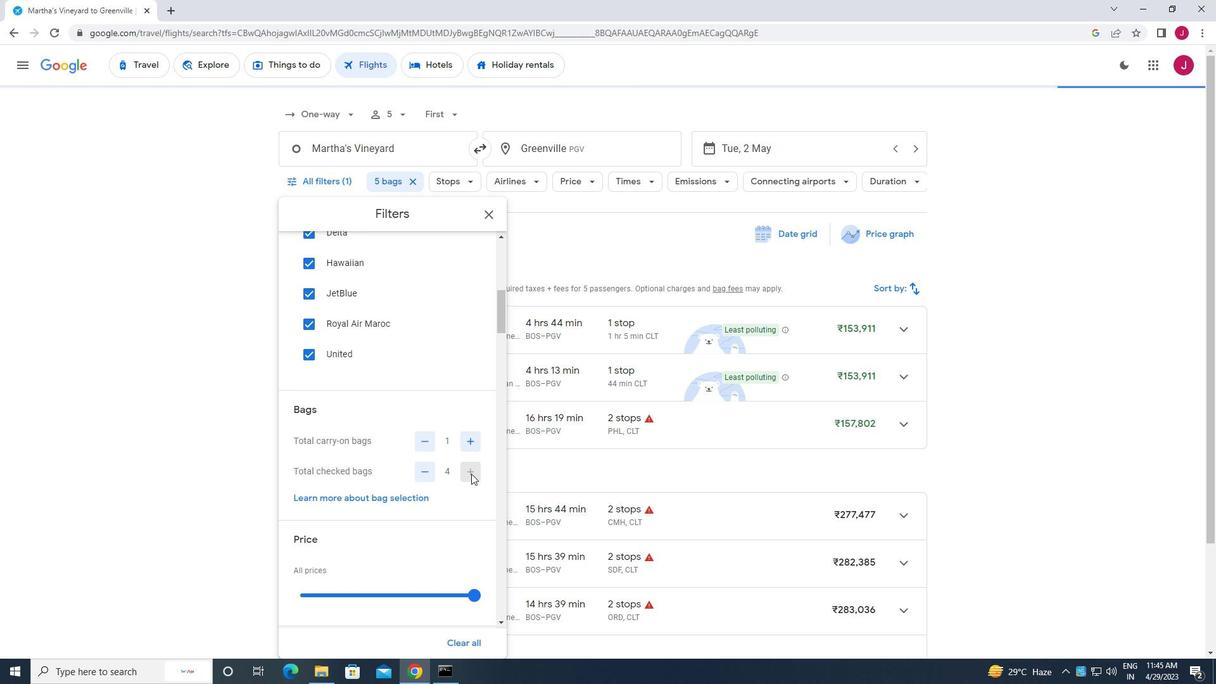 
Action: Mouse moved to (464, 460)
Screenshot: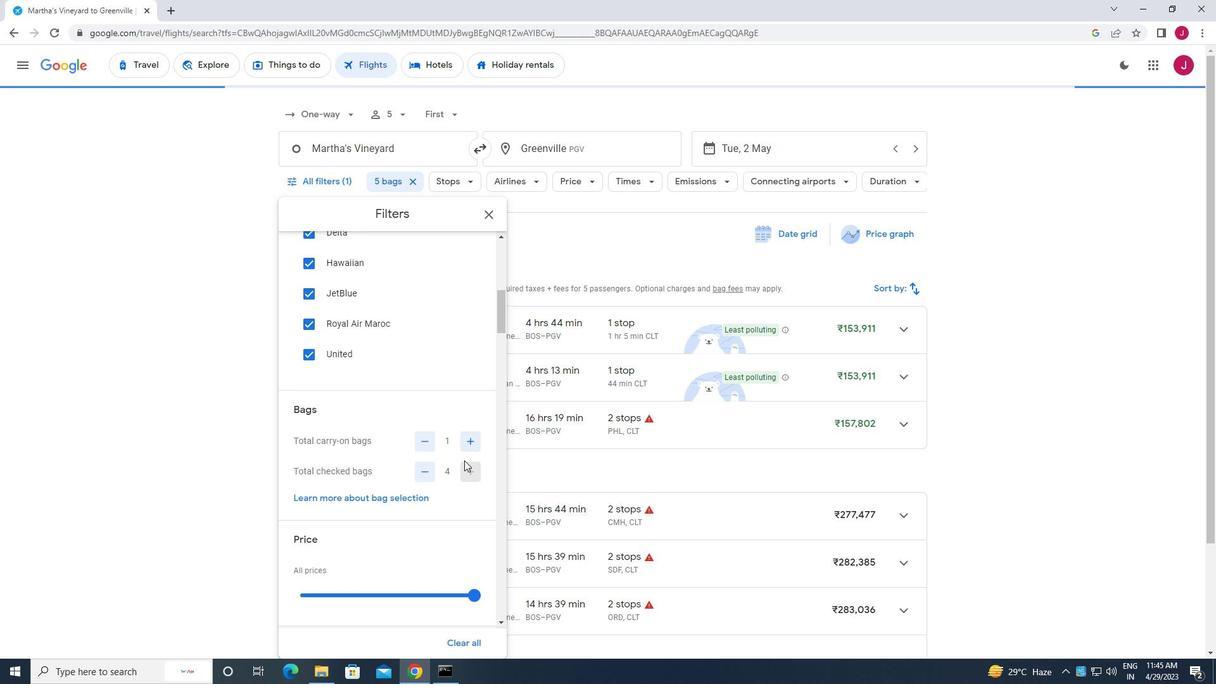 
Action: Mouse scrolled (464, 459) with delta (0, 0)
Screenshot: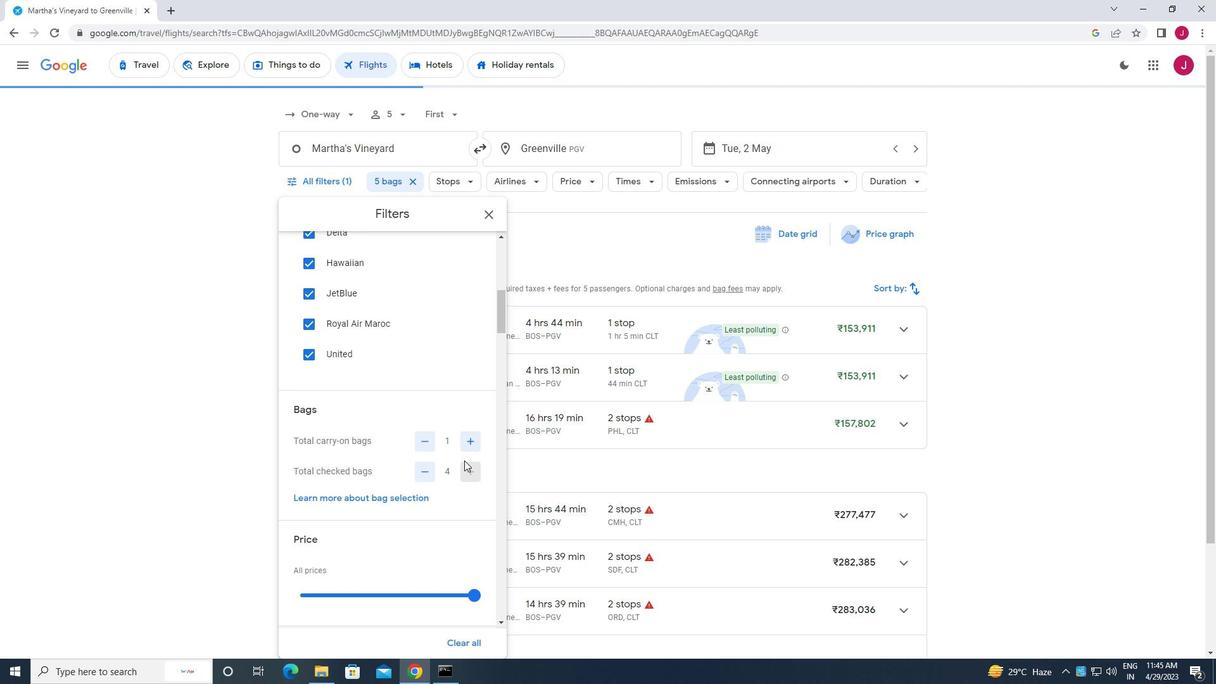 
Action: Mouse scrolled (464, 459) with delta (0, 0)
Screenshot: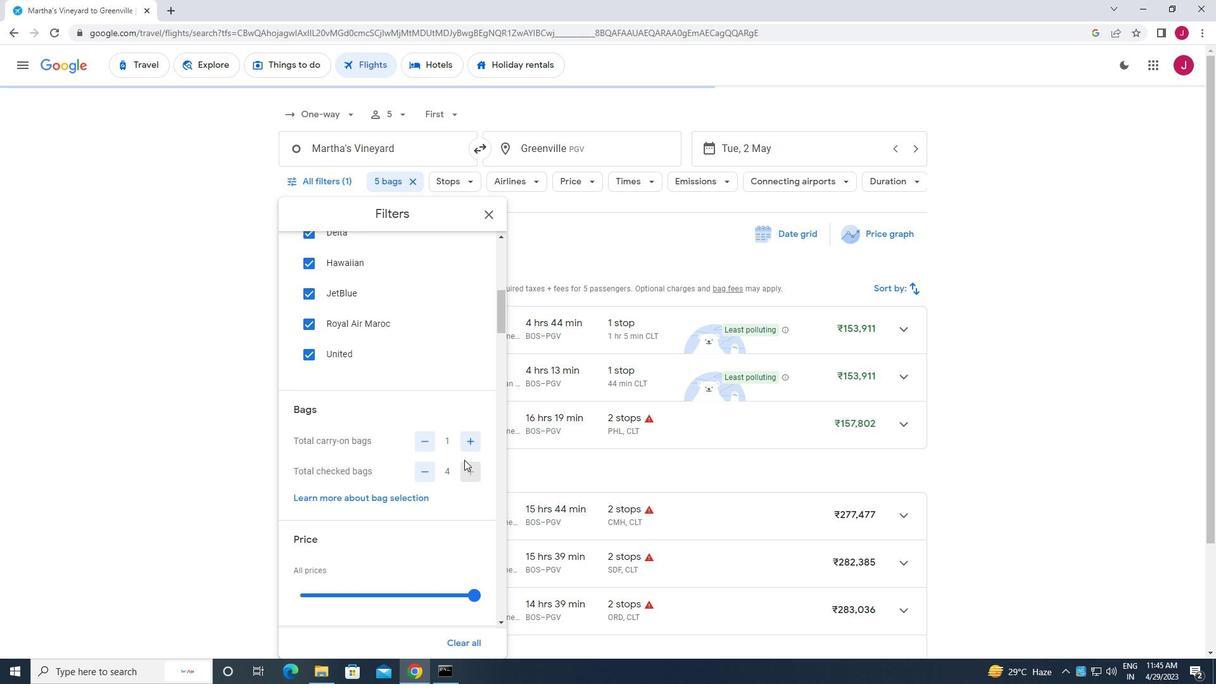
Action: Mouse moved to (470, 465)
Screenshot: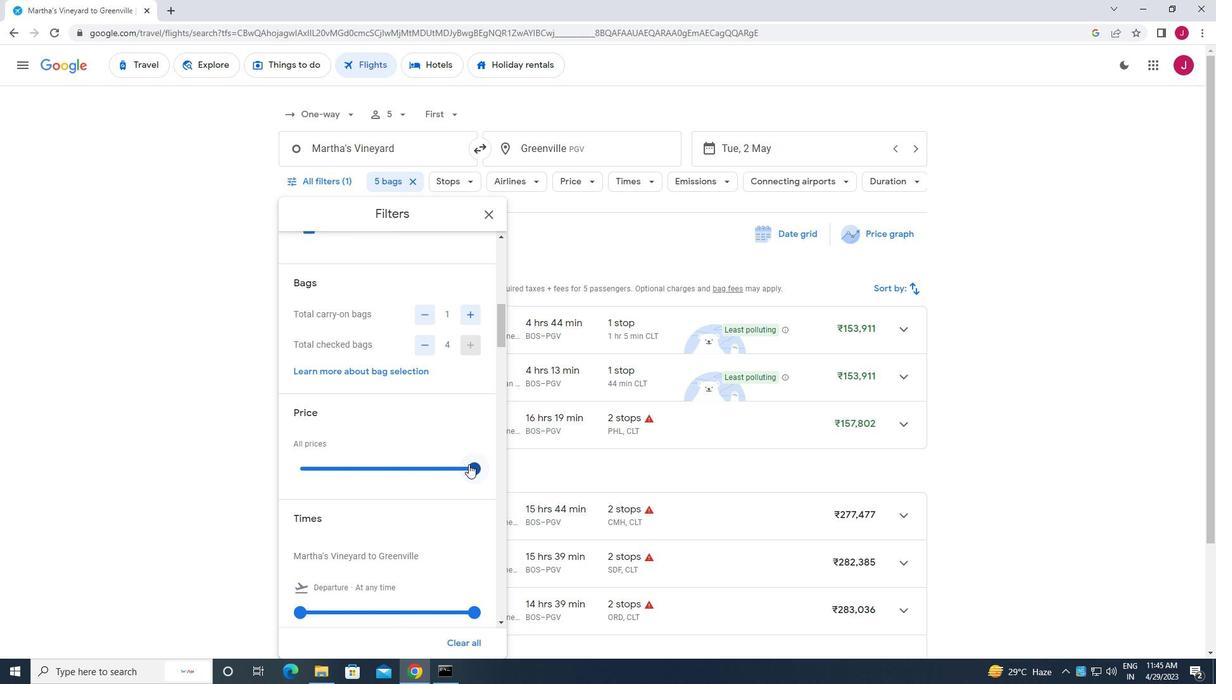 
Action: Mouse pressed left at (470, 465)
Screenshot: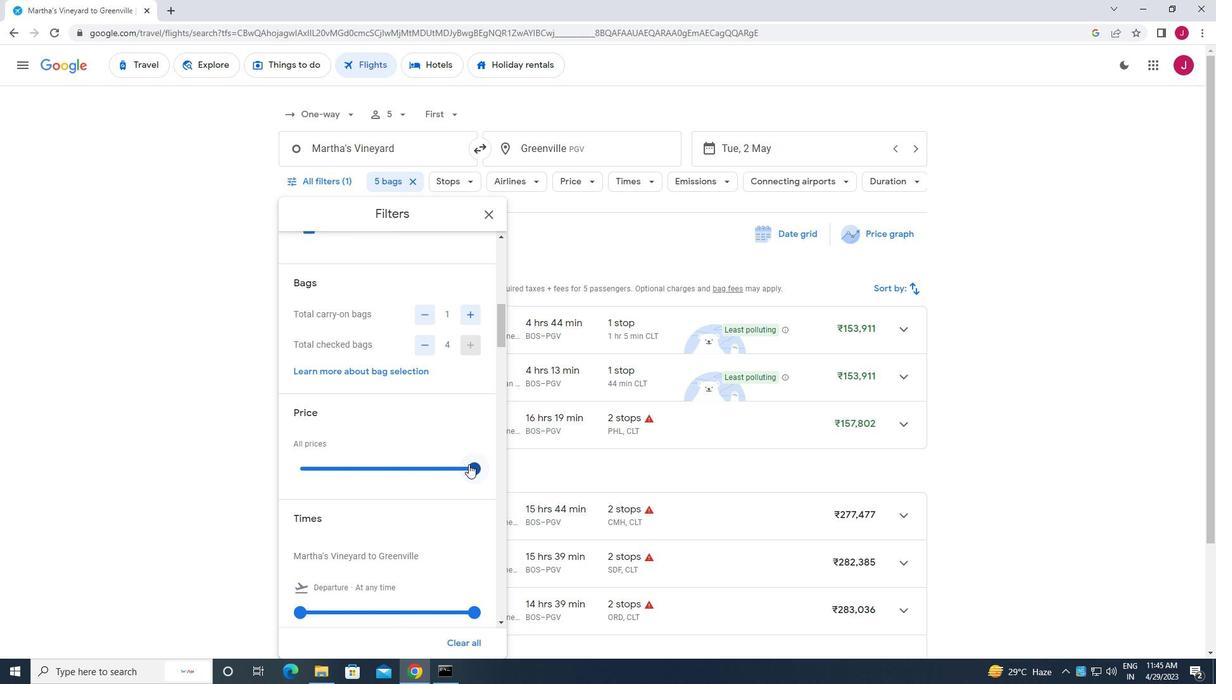 
Action: Mouse moved to (353, 470)
Screenshot: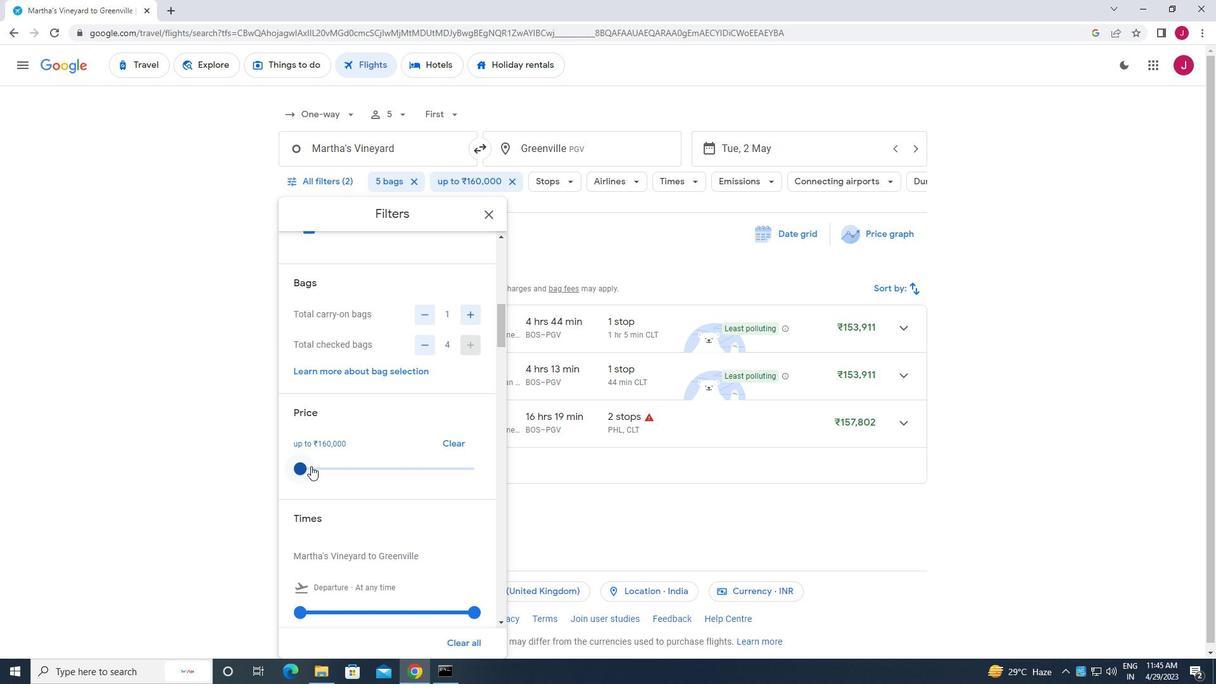 
Action: Mouse scrolled (353, 469) with delta (0, 0)
Screenshot: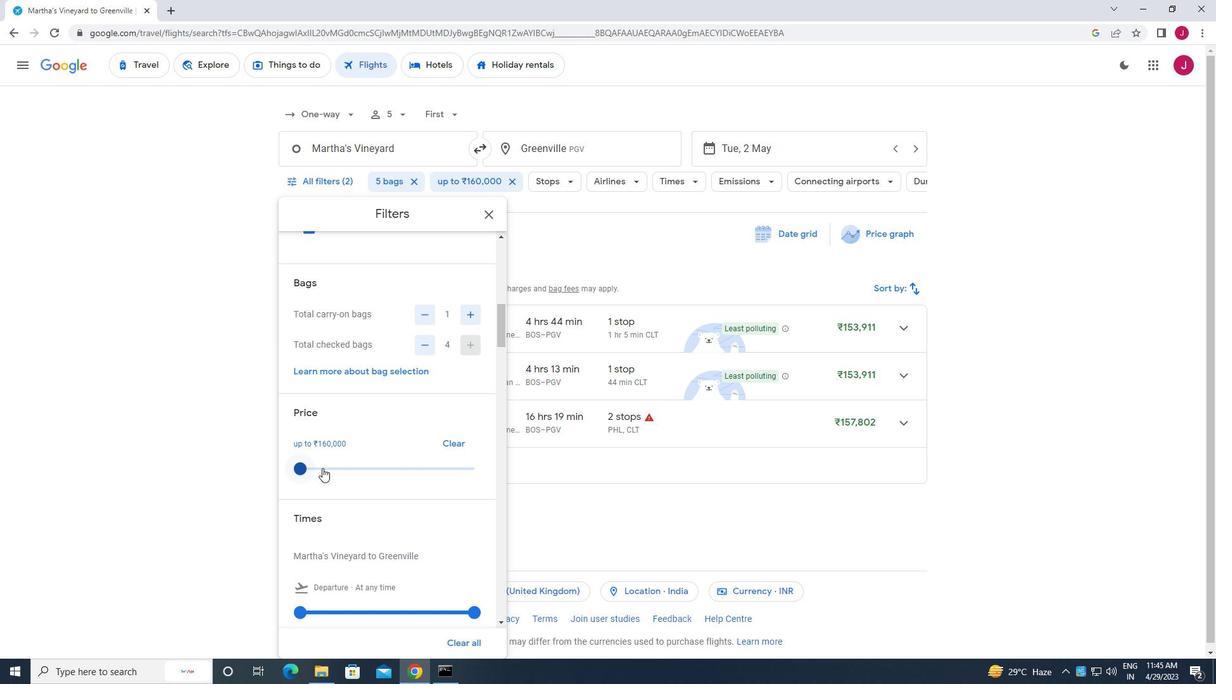
Action: Mouse scrolled (353, 469) with delta (0, 0)
Screenshot: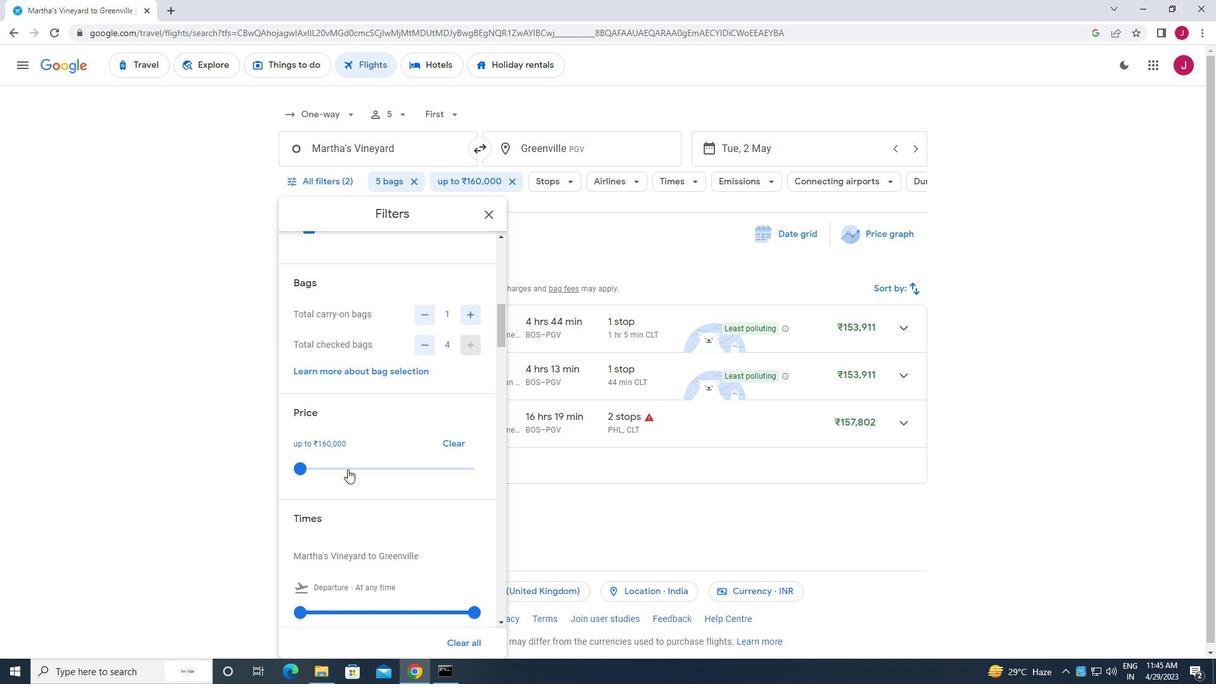 
Action: Mouse scrolled (353, 469) with delta (0, 0)
Screenshot: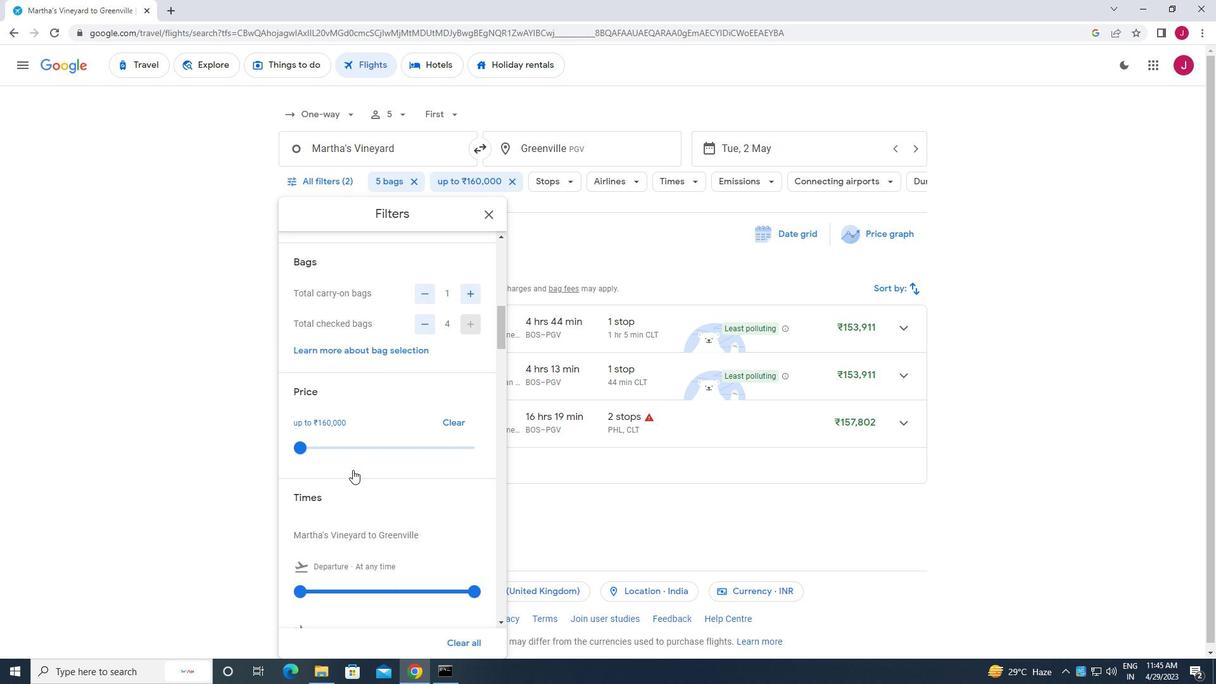 
Action: Mouse moved to (299, 424)
Screenshot: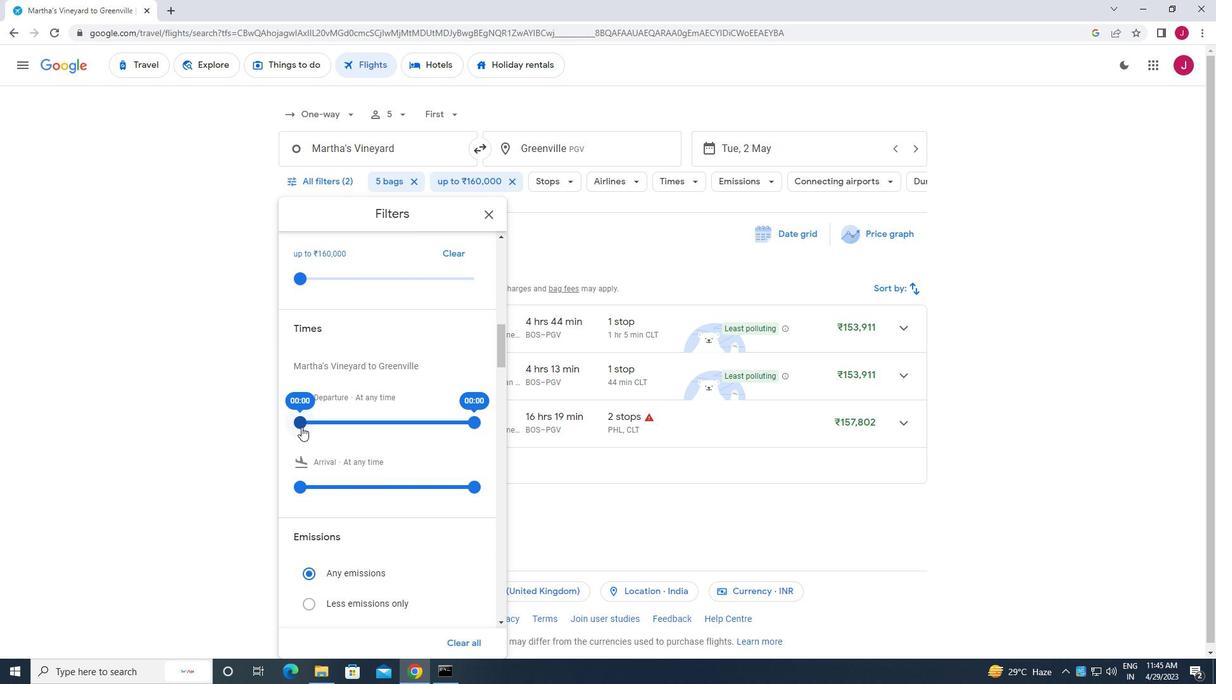 
Action: Mouse pressed left at (299, 424)
Screenshot: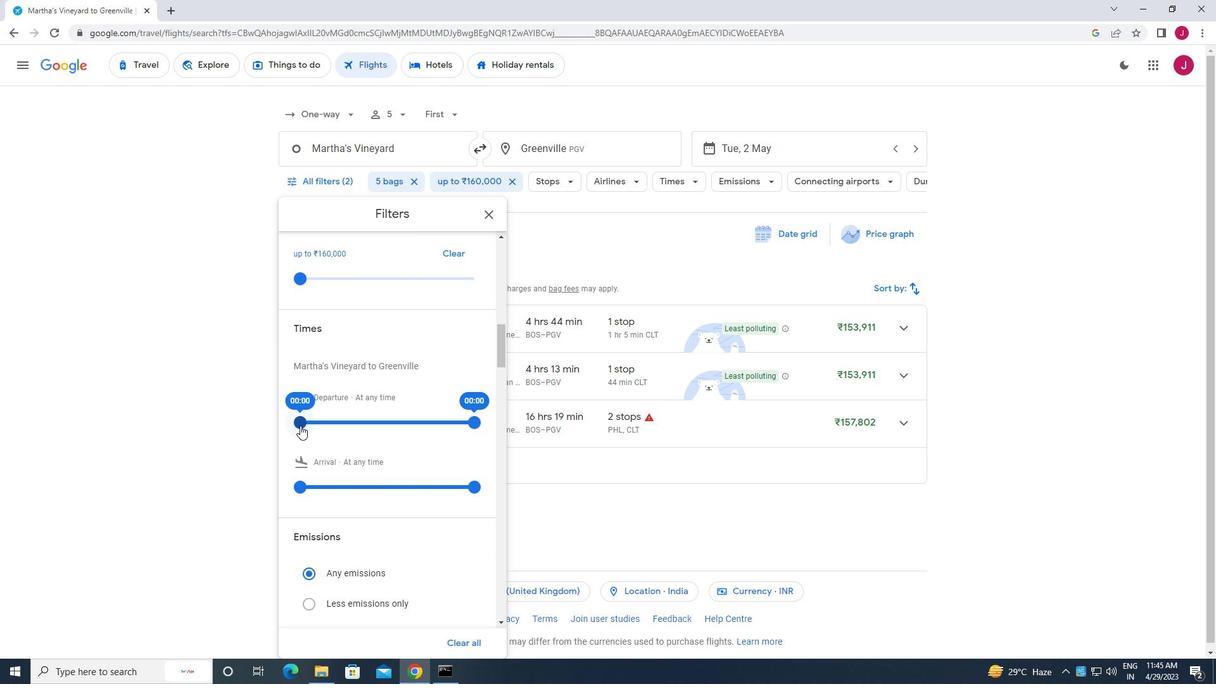 
Action: Mouse moved to (477, 425)
Screenshot: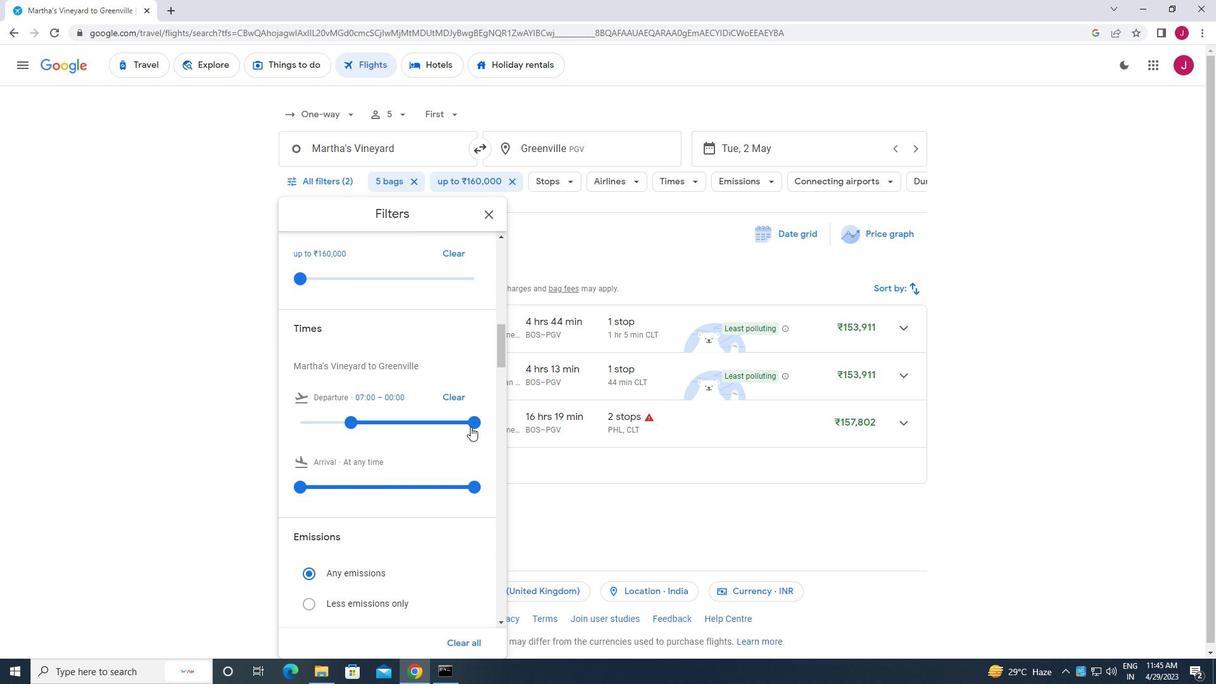 
Action: Mouse pressed left at (477, 425)
Screenshot: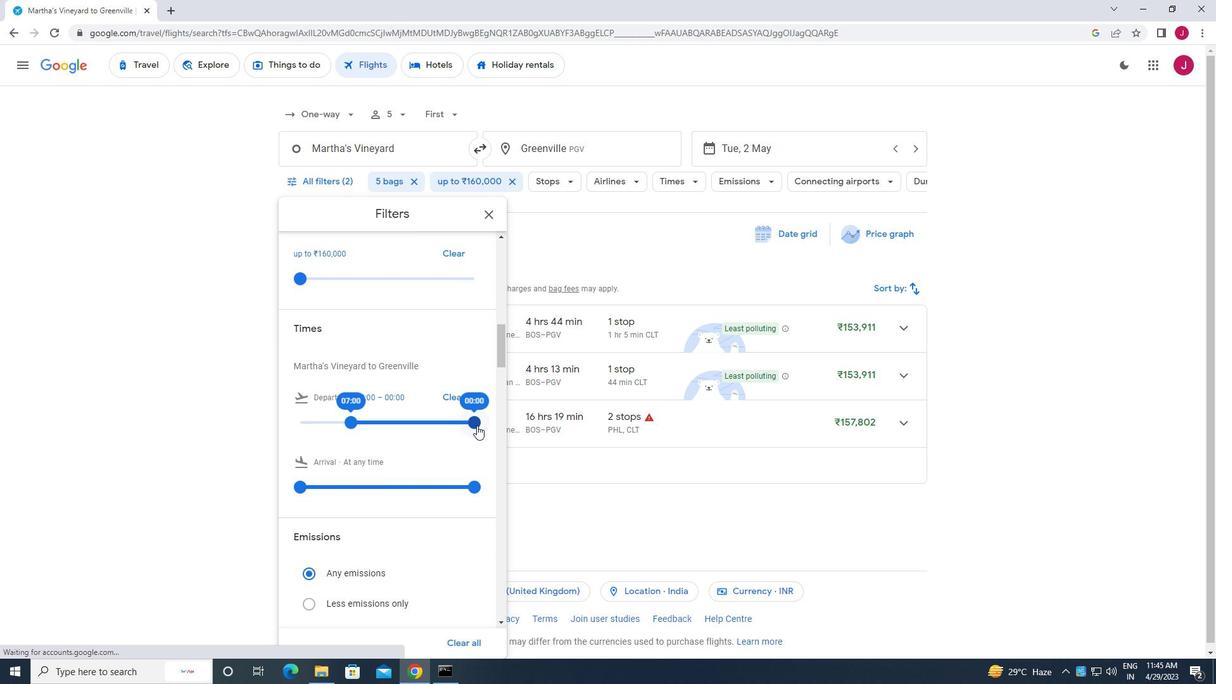 
Action: Mouse moved to (300, 487)
Screenshot: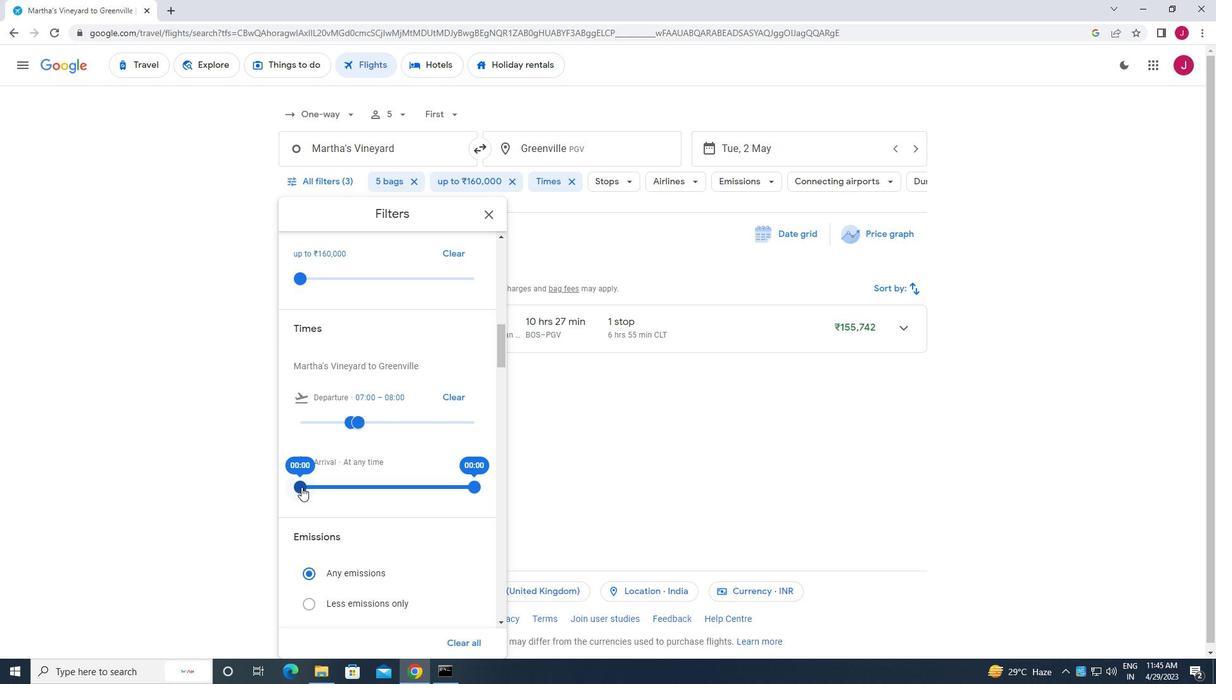 
Action: Mouse pressed left at (300, 487)
Screenshot: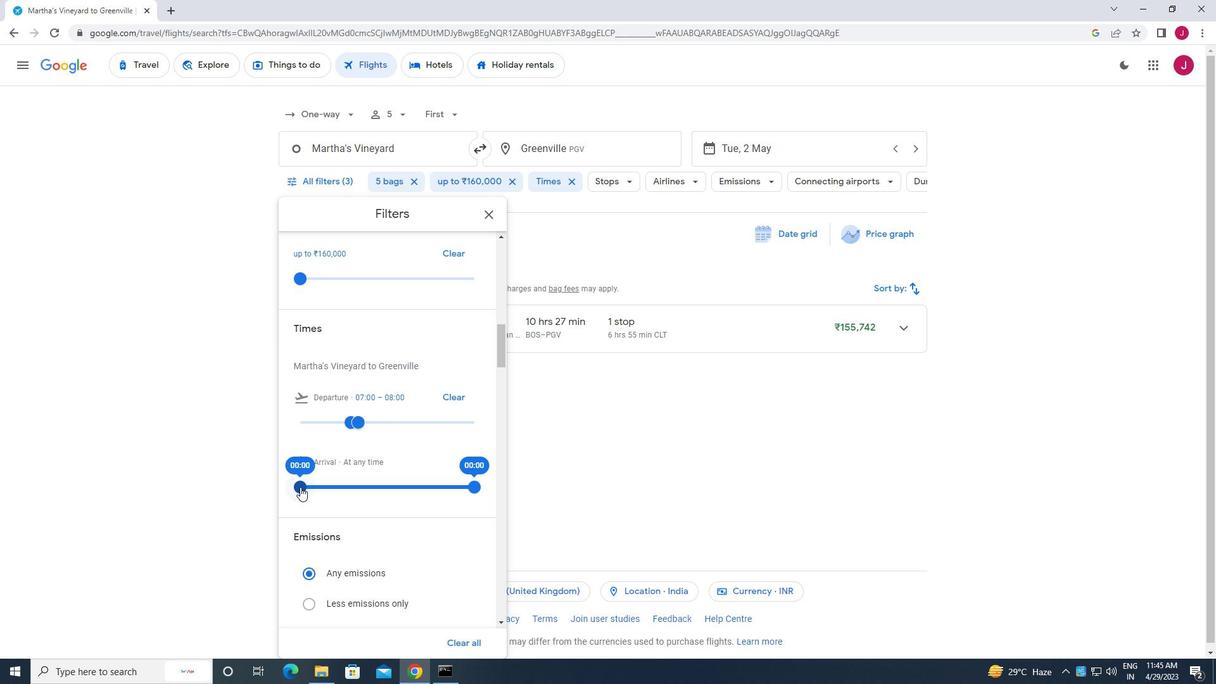 
Action: Mouse moved to (477, 488)
Screenshot: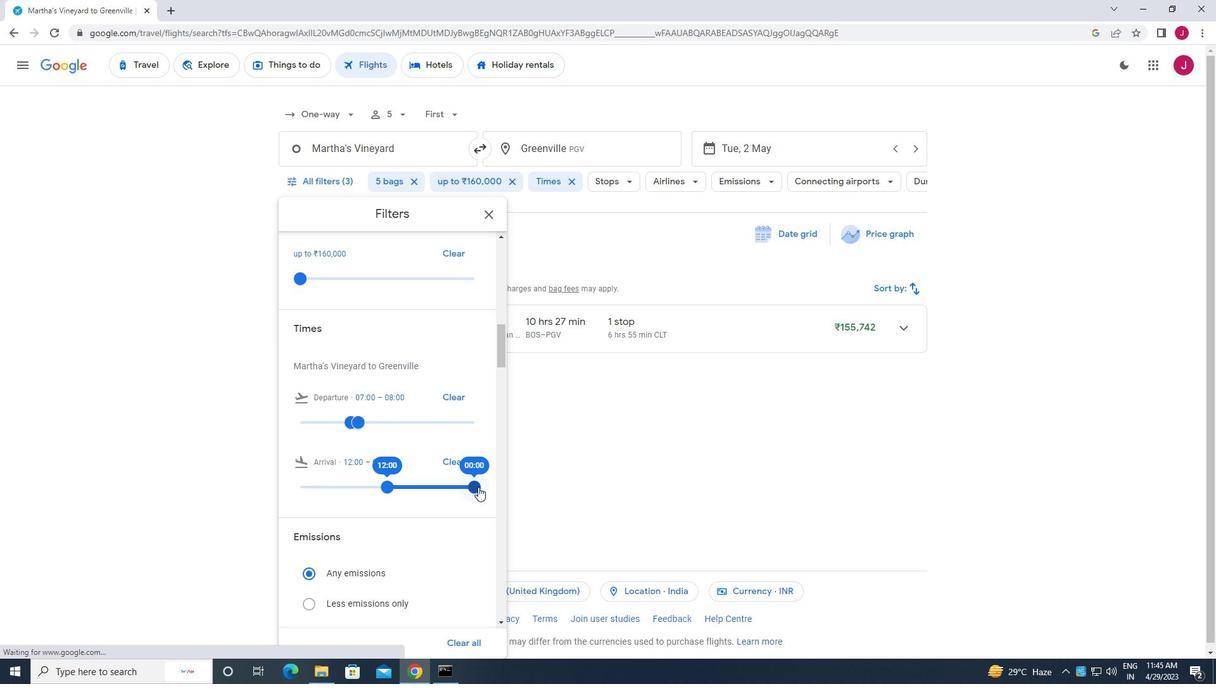 
Action: Mouse pressed left at (477, 488)
Screenshot: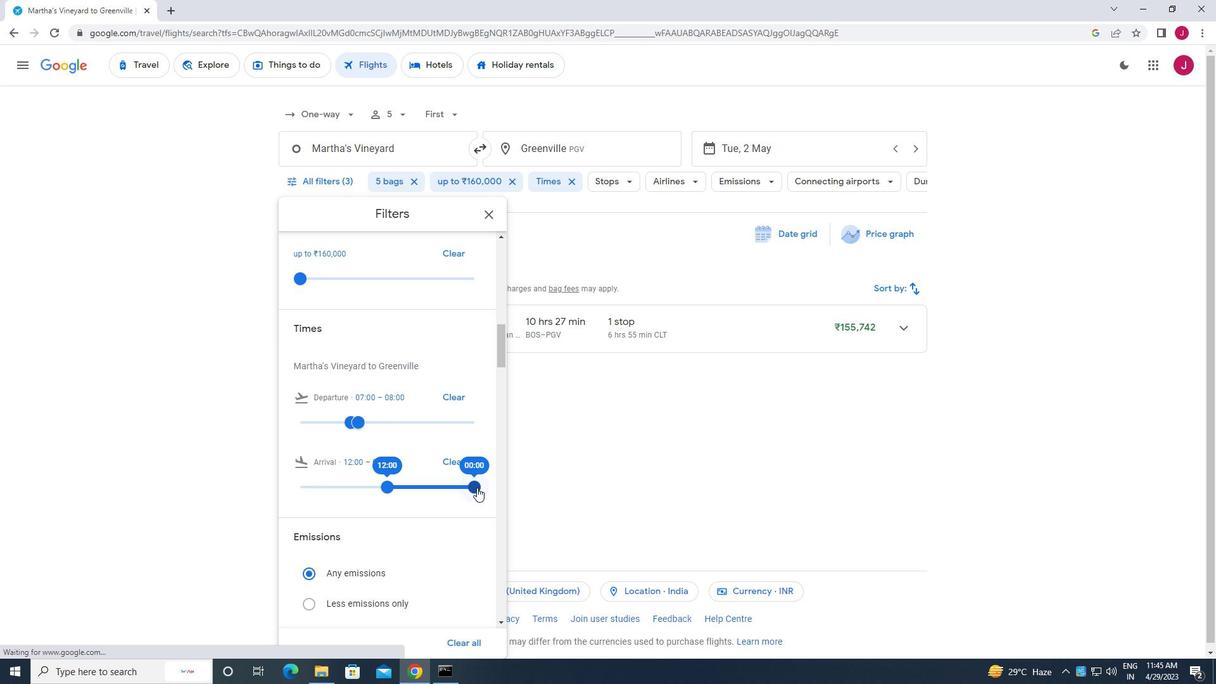 
Action: Mouse moved to (484, 217)
Screenshot: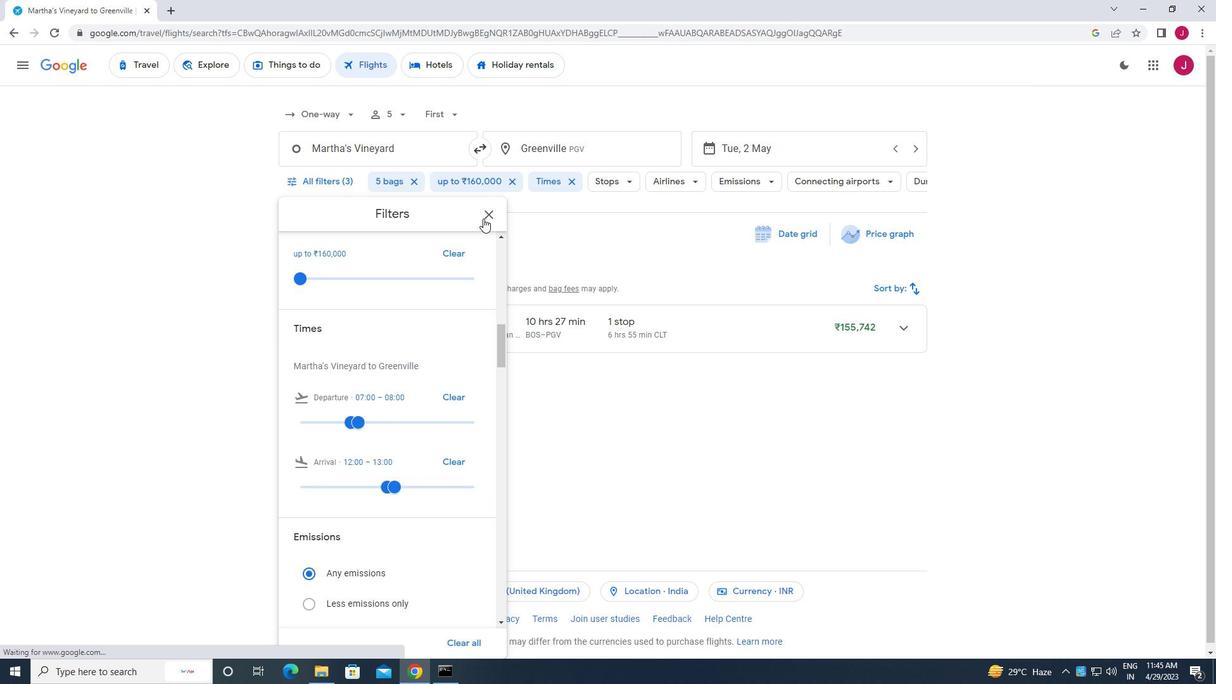 
Action: Mouse pressed left at (484, 217)
Screenshot: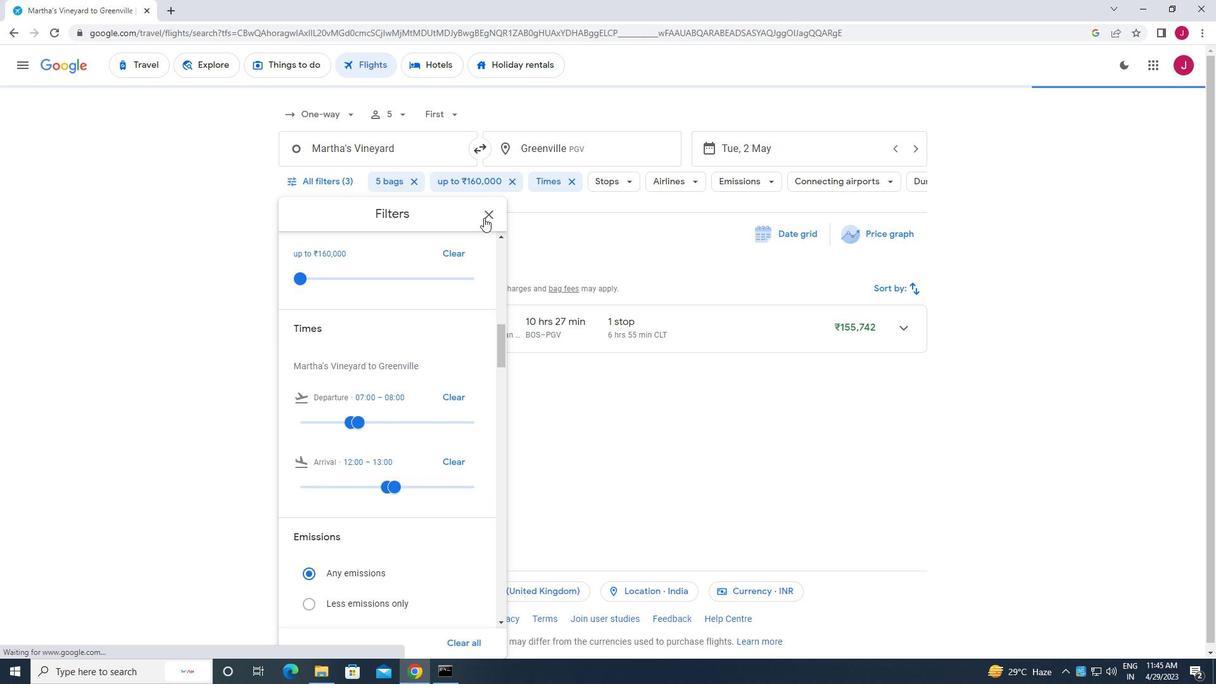 
Action: Mouse moved to (484, 217)
Screenshot: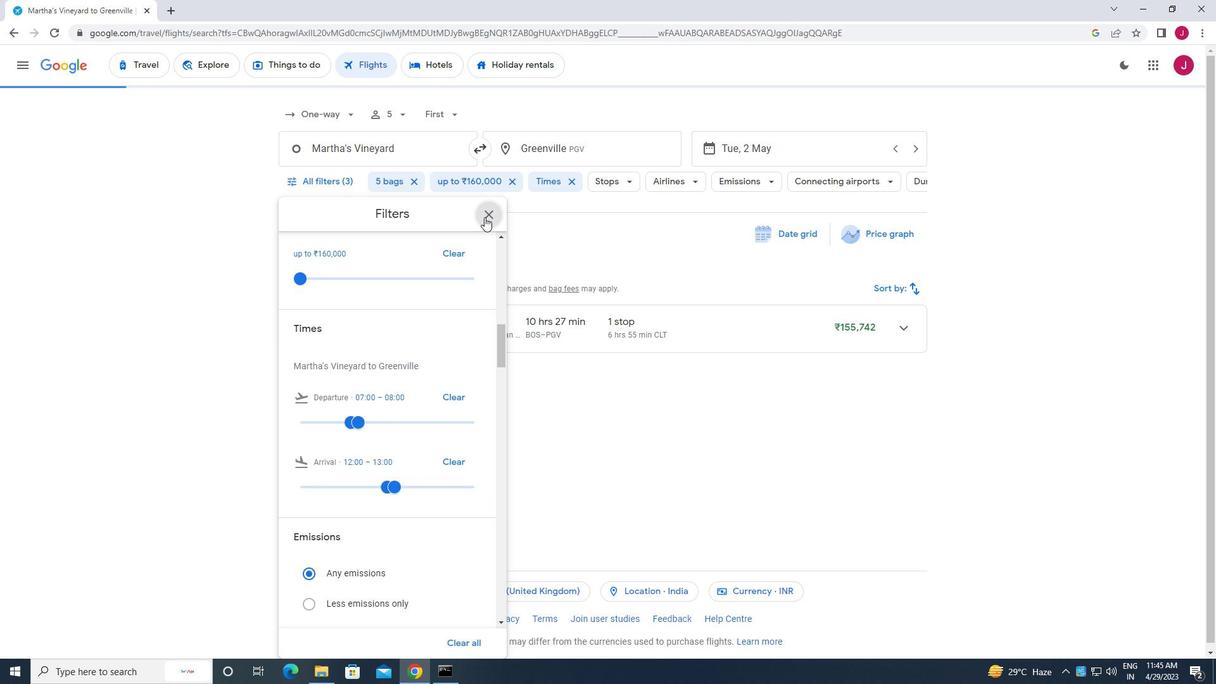 
